 Task: Add items with at least a 30% discount to your shopping cart on Ajio.
Action: Mouse moved to (434, 324)
Screenshot: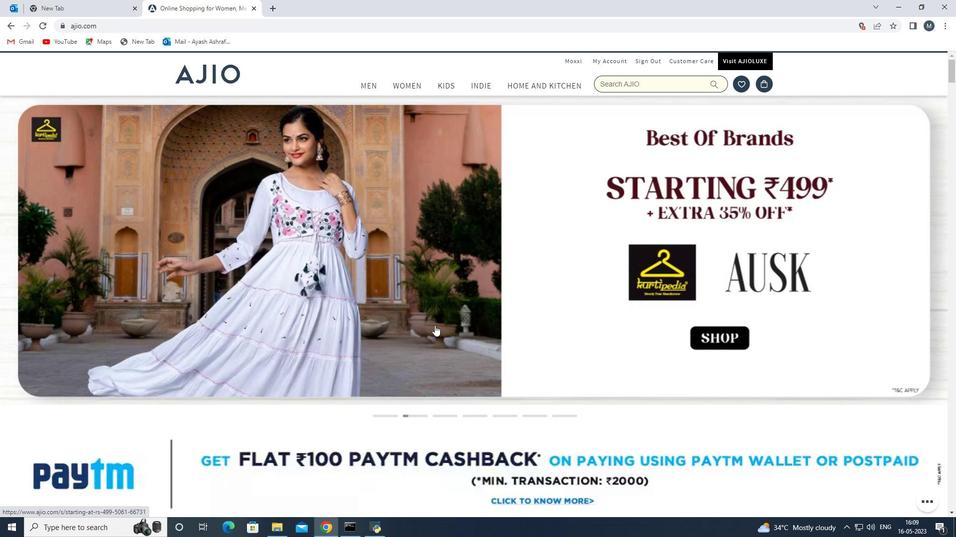 
Action: Mouse scrolled (434, 323) with delta (0, 0)
Screenshot: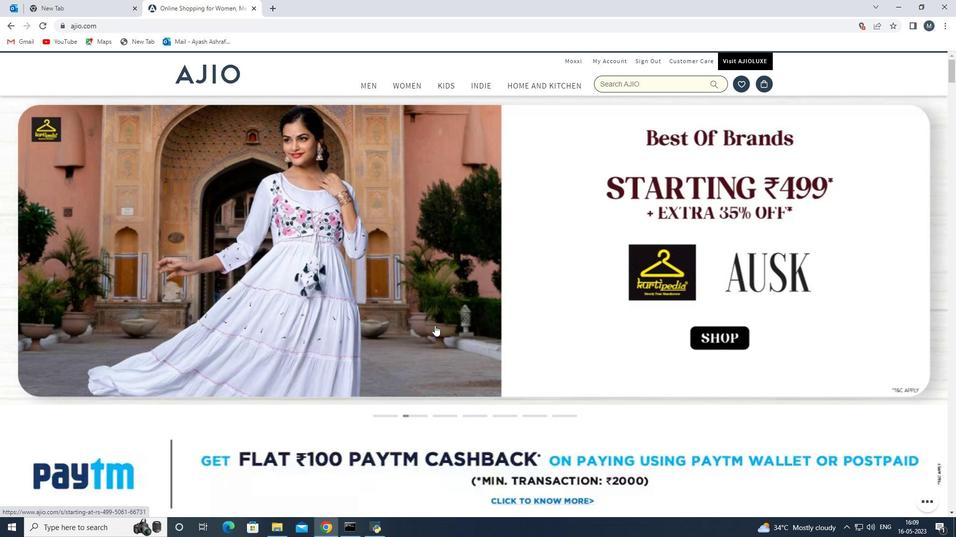 
Action: Mouse scrolled (434, 323) with delta (0, 0)
Screenshot: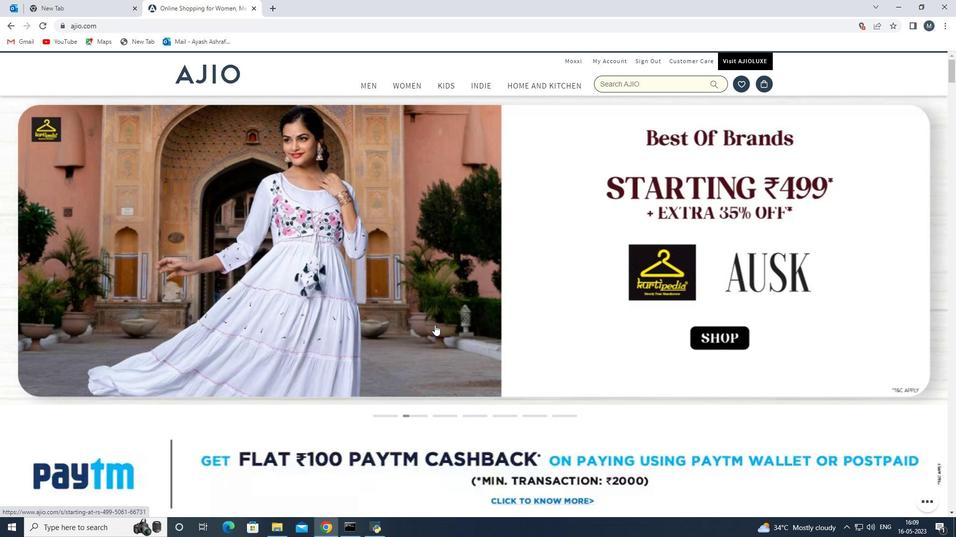 
Action: Mouse moved to (435, 325)
Screenshot: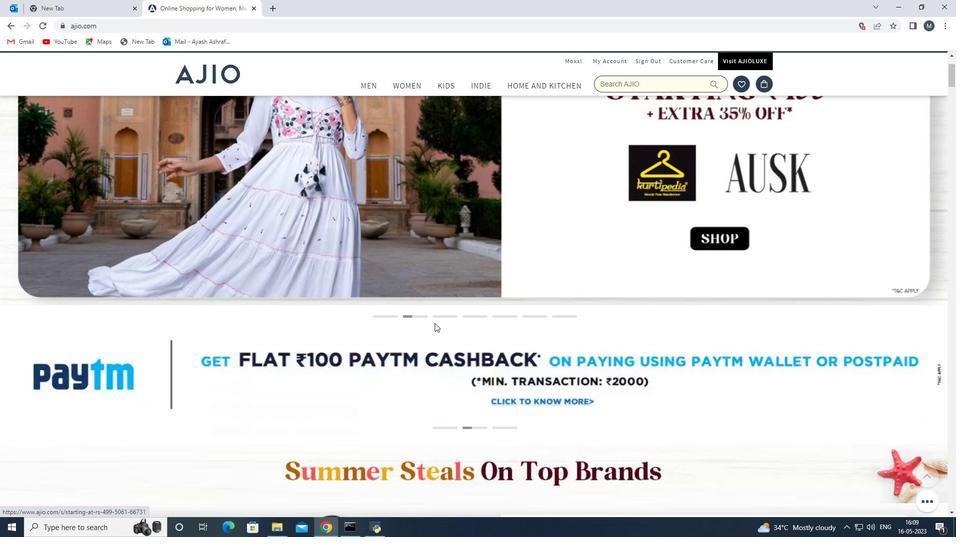 
Action: Mouse scrolled (435, 324) with delta (0, 0)
Screenshot: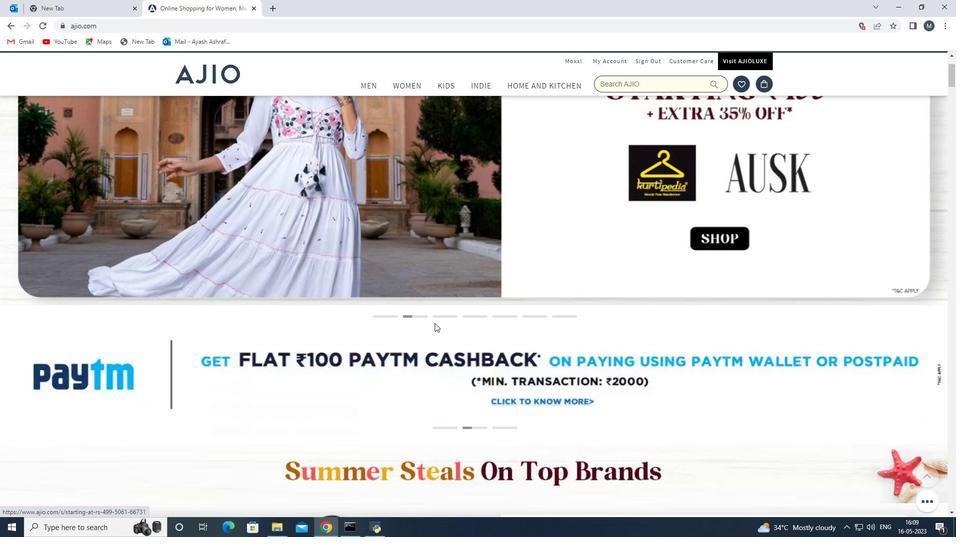 
Action: Mouse moved to (435, 327)
Screenshot: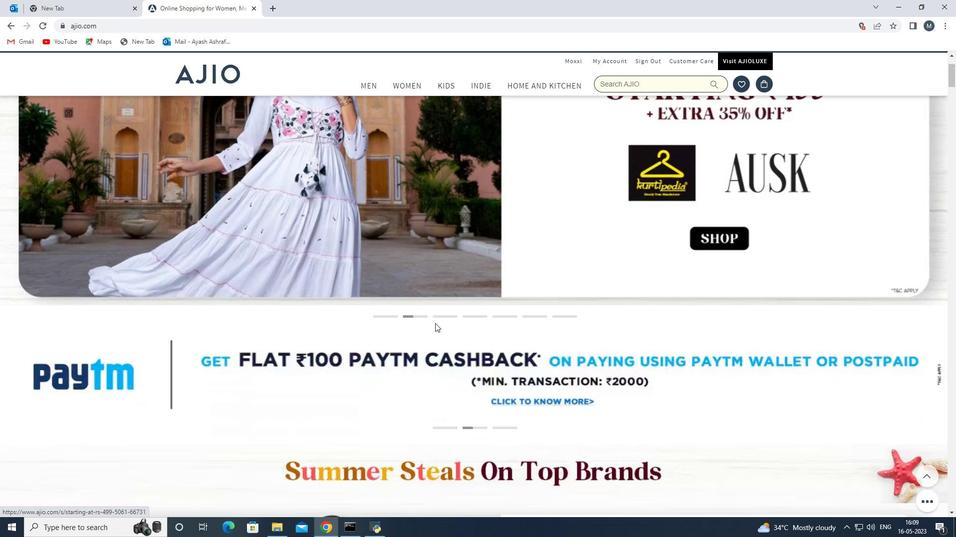 
Action: Mouse scrolled (435, 326) with delta (0, 0)
Screenshot: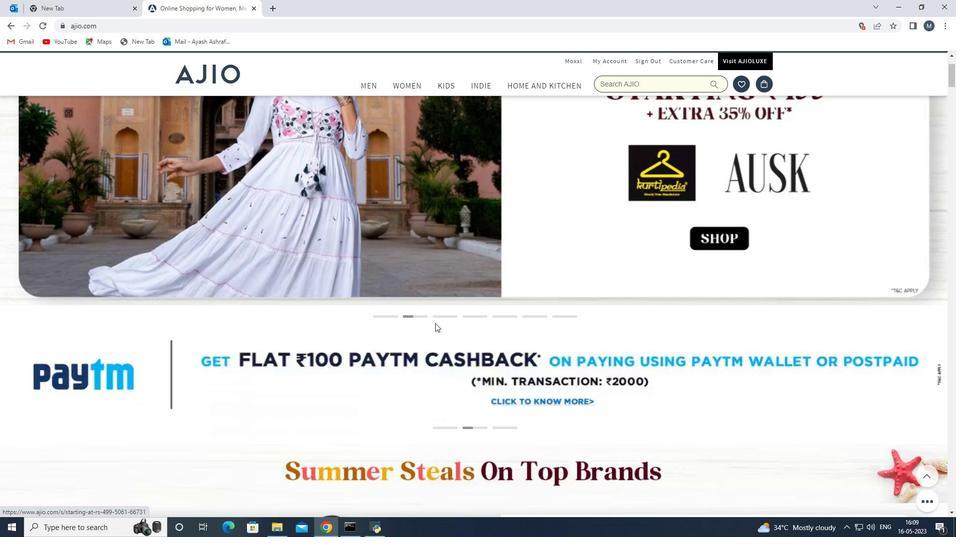 
Action: Mouse moved to (435, 327)
Screenshot: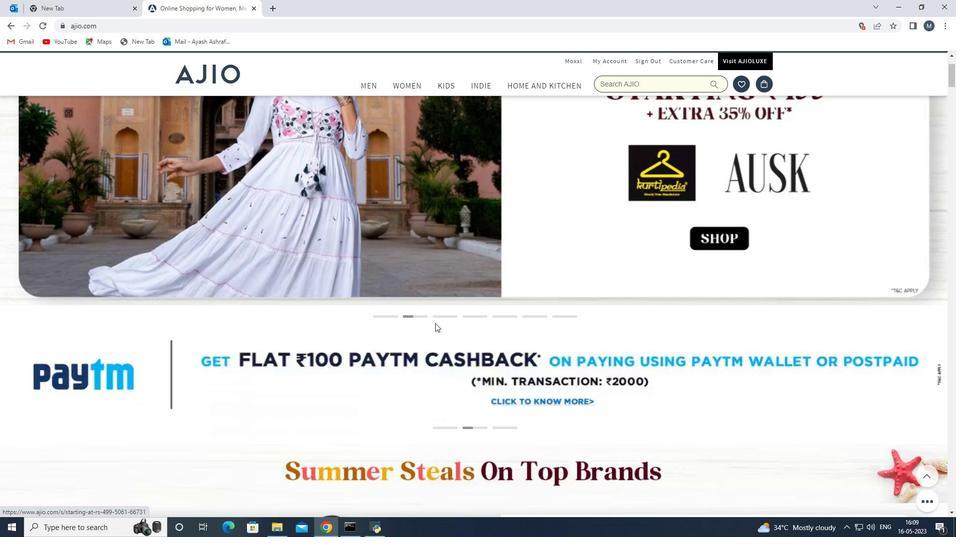 
Action: Mouse scrolled (435, 326) with delta (0, 0)
Screenshot: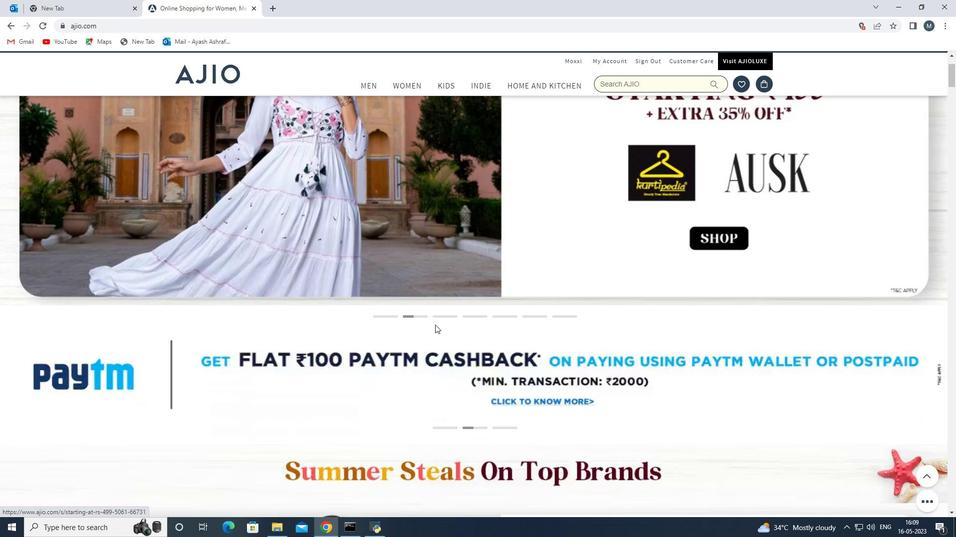 
Action: Mouse moved to (433, 328)
Screenshot: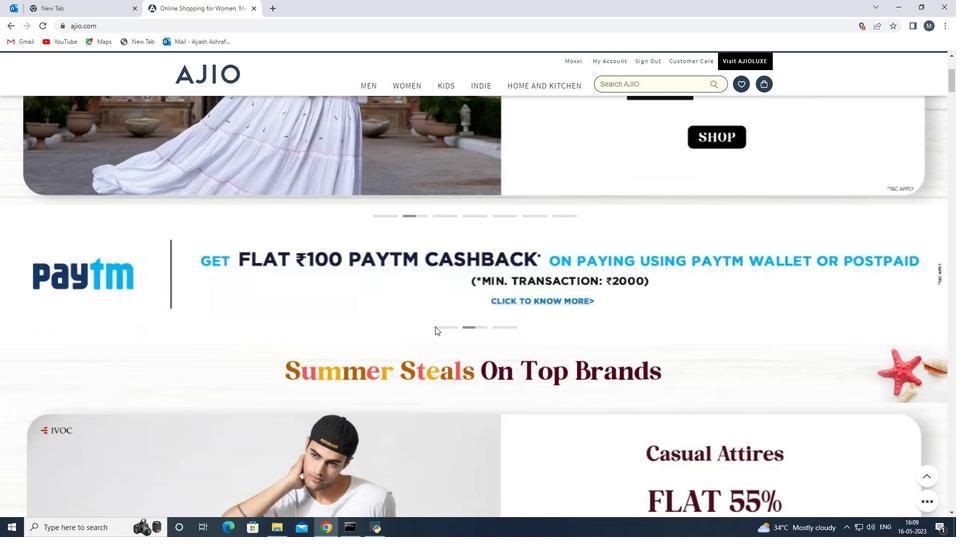 
Action: Mouse scrolled (433, 328) with delta (0, 0)
Screenshot: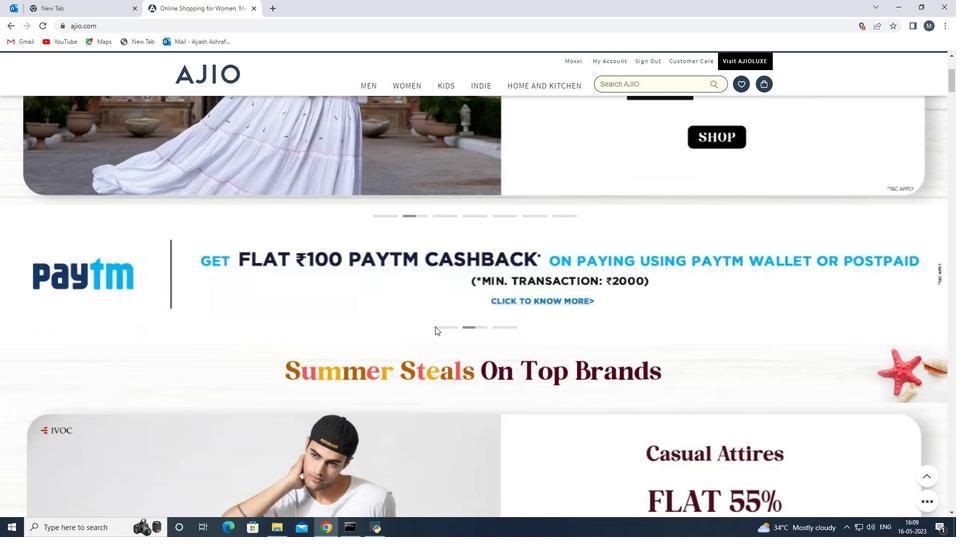 
Action: Mouse scrolled (433, 328) with delta (0, 0)
Screenshot: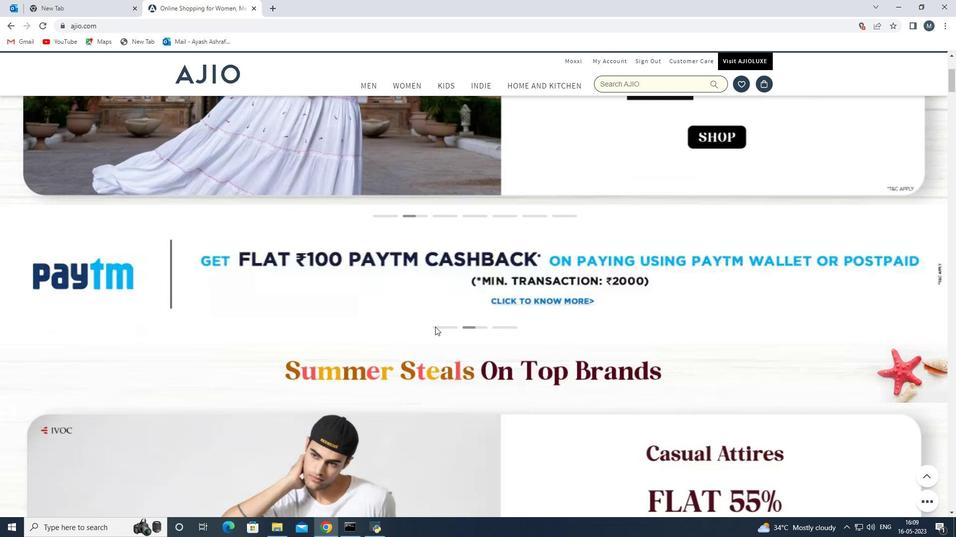 
Action: Mouse moved to (433, 328)
Screenshot: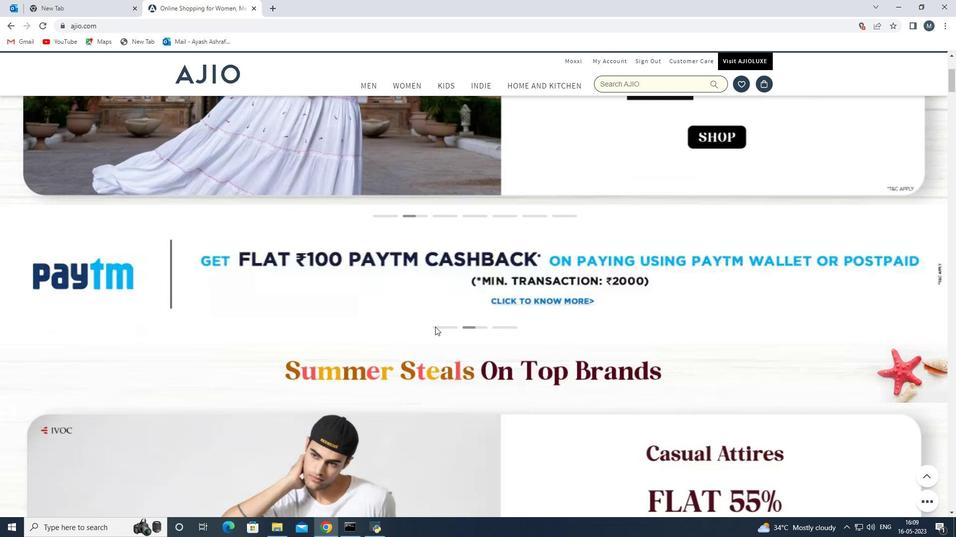 
Action: Mouse scrolled (433, 328) with delta (0, 0)
Screenshot: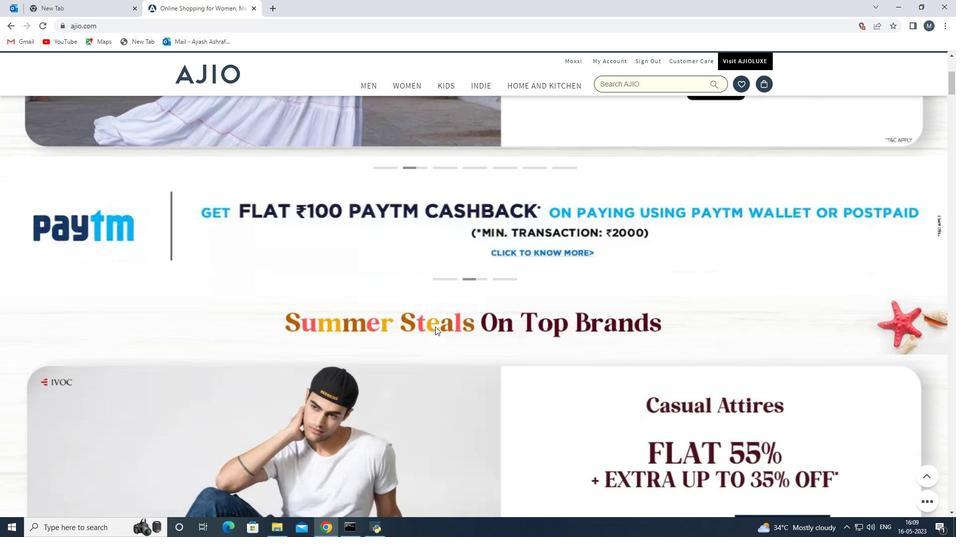 
Action: Mouse scrolled (433, 328) with delta (0, 0)
Screenshot: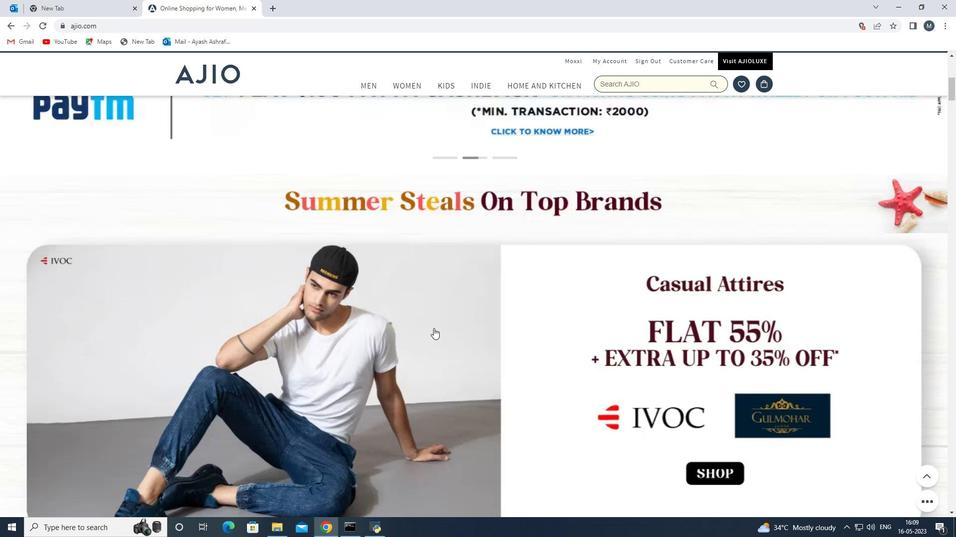 
Action: Mouse scrolled (433, 328) with delta (0, 0)
Screenshot: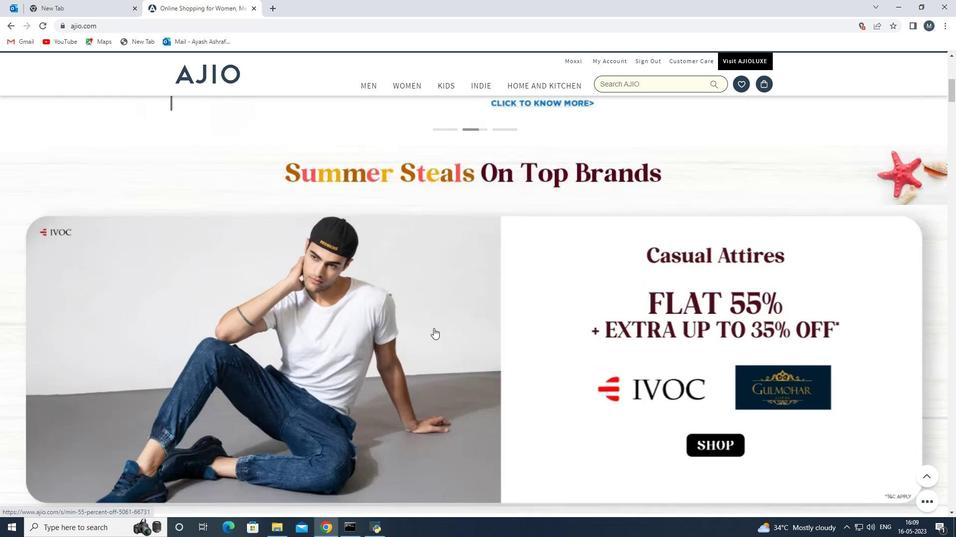 
Action: Mouse scrolled (433, 328) with delta (0, 0)
Screenshot: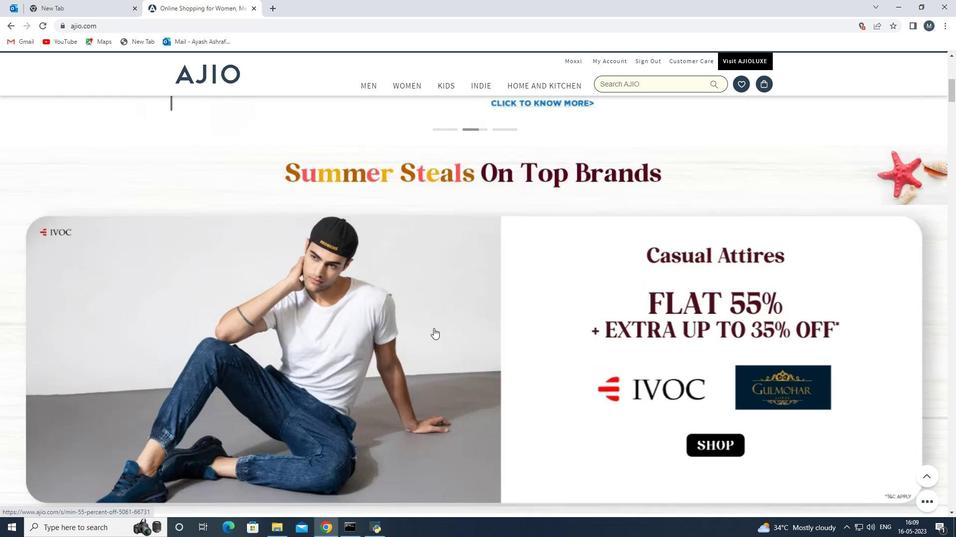 
Action: Mouse scrolled (433, 328) with delta (0, 0)
Screenshot: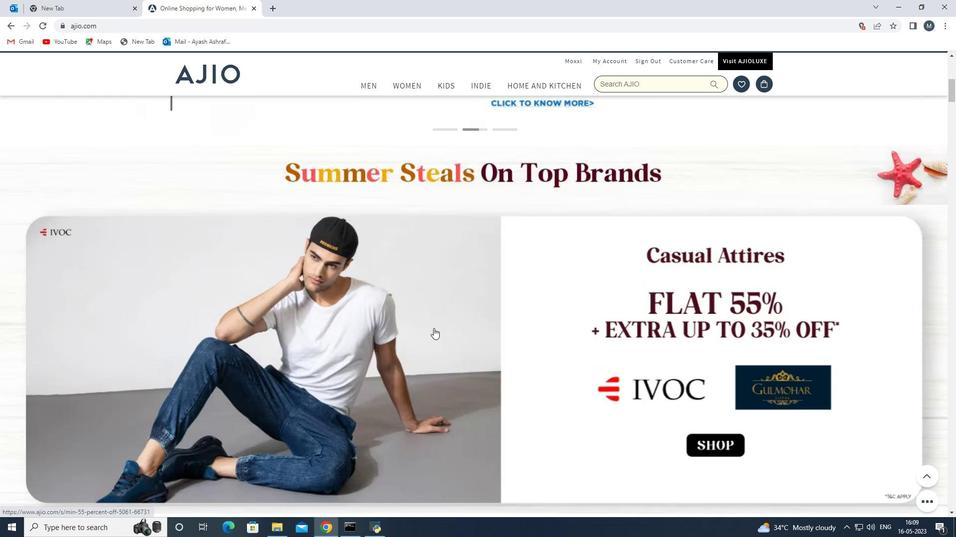 
Action: Mouse scrolled (433, 328) with delta (0, 0)
Screenshot: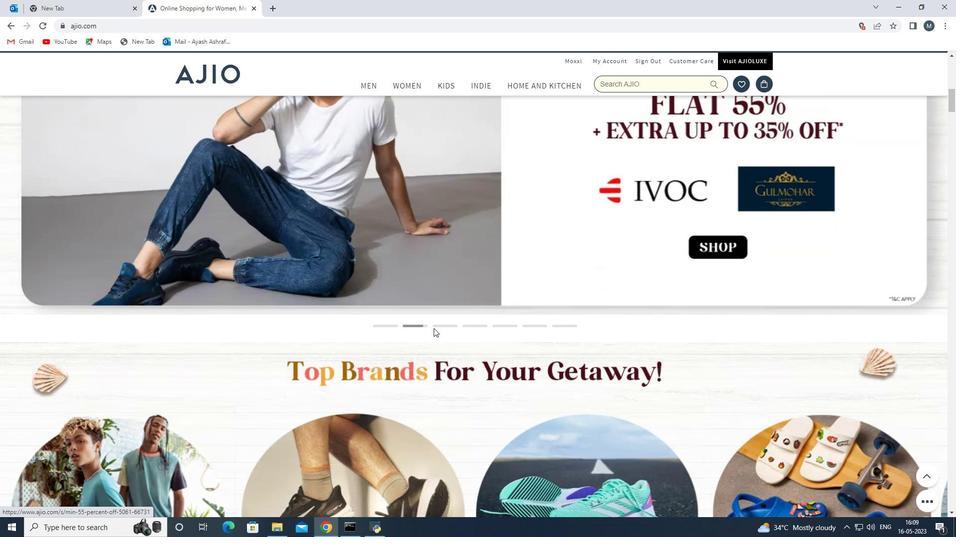 
Action: Mouse moved to (432, 330)
Screenshot: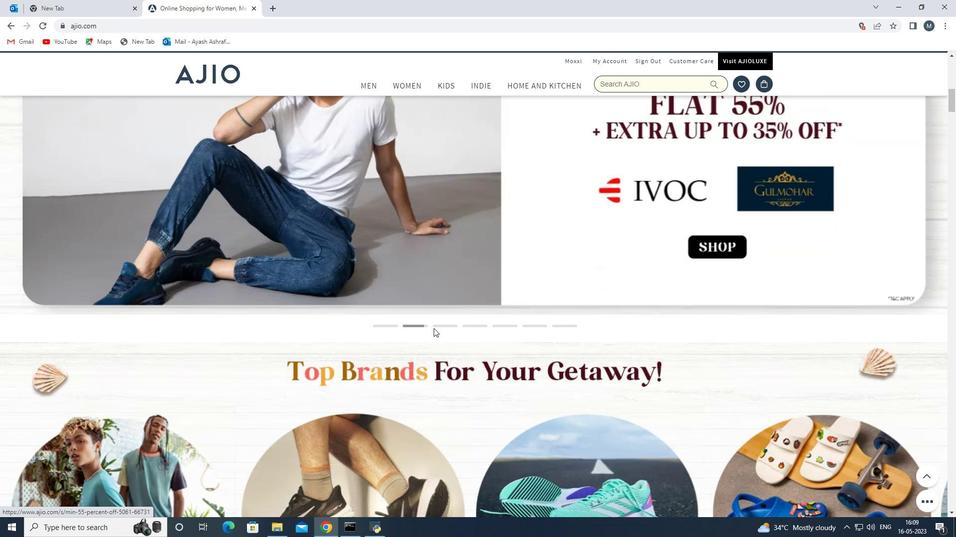 
Action: Mouse scrolled (433, 329) with delta (0, 0)
Screenshot: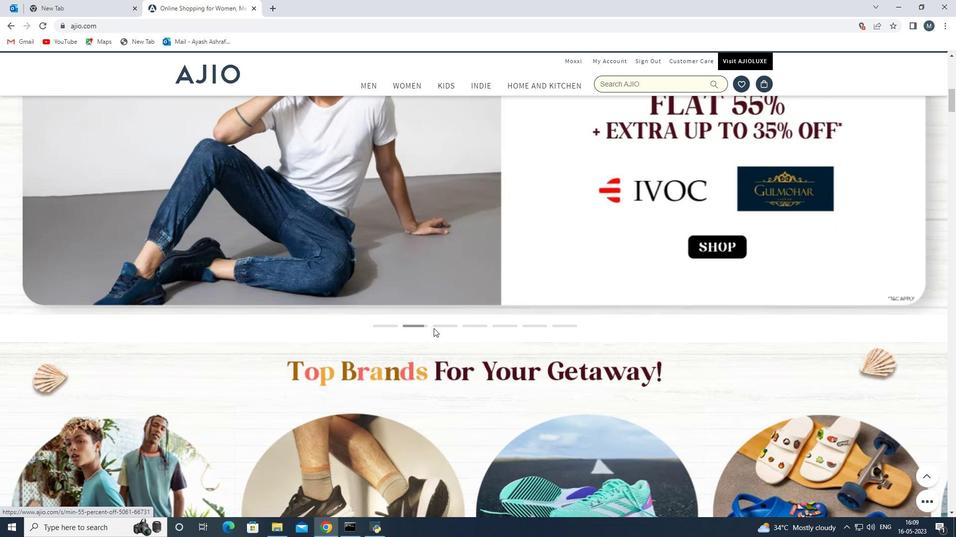 
Action: Mouse moved to (432, 330)
Screenshot: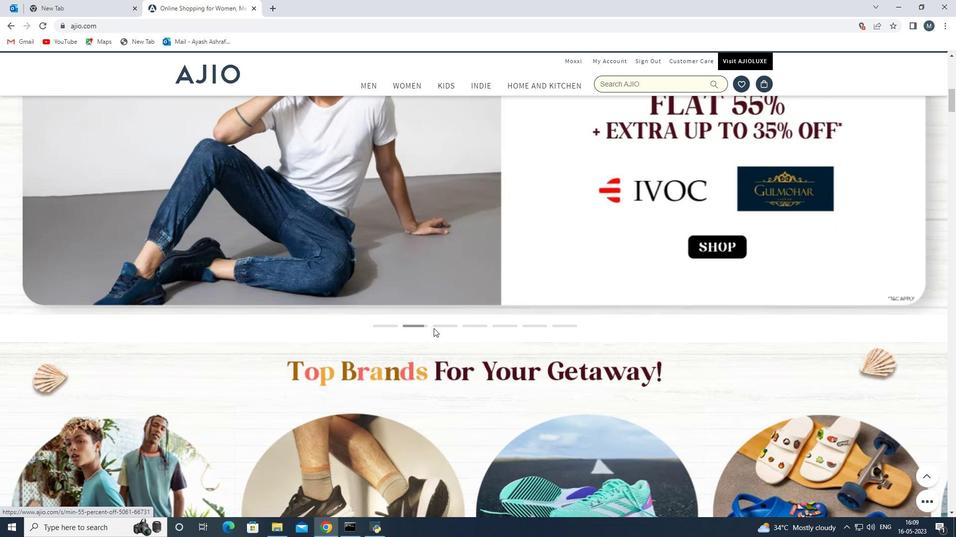 
Action: Mouse scrolled (432, 329) with delta (0, 0)
Screenshot: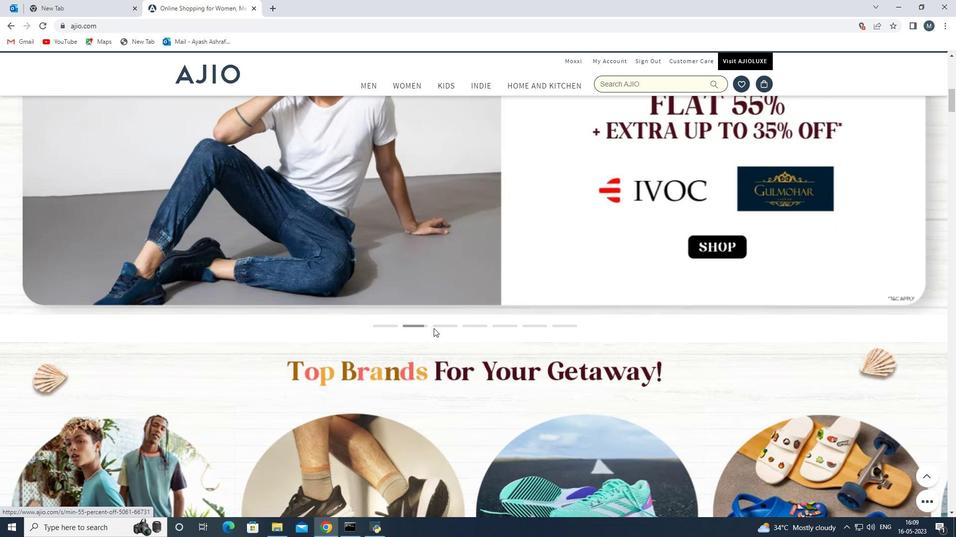 
Action: Mouse scrolled (432, 329) with delta (0, 0)
Screenshot: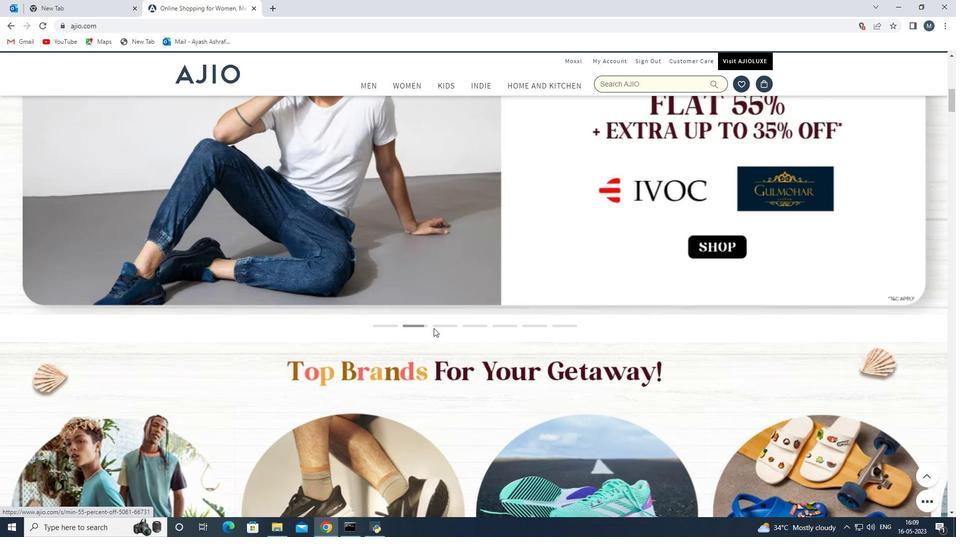 
Action: Mouse moved to (432, 331)
Screenshot: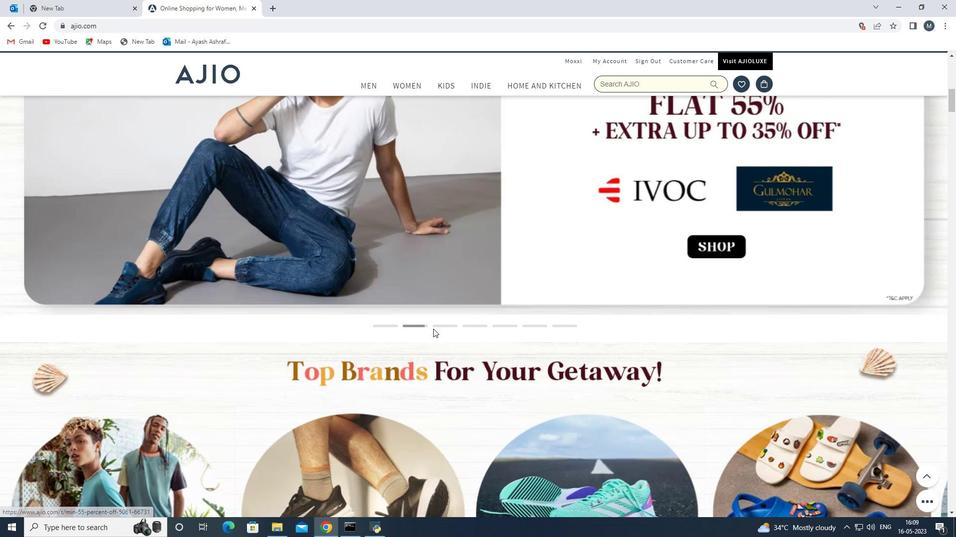 
Action: Mouse scrolled (432, 330) with delta (0, 0)
Screenshot: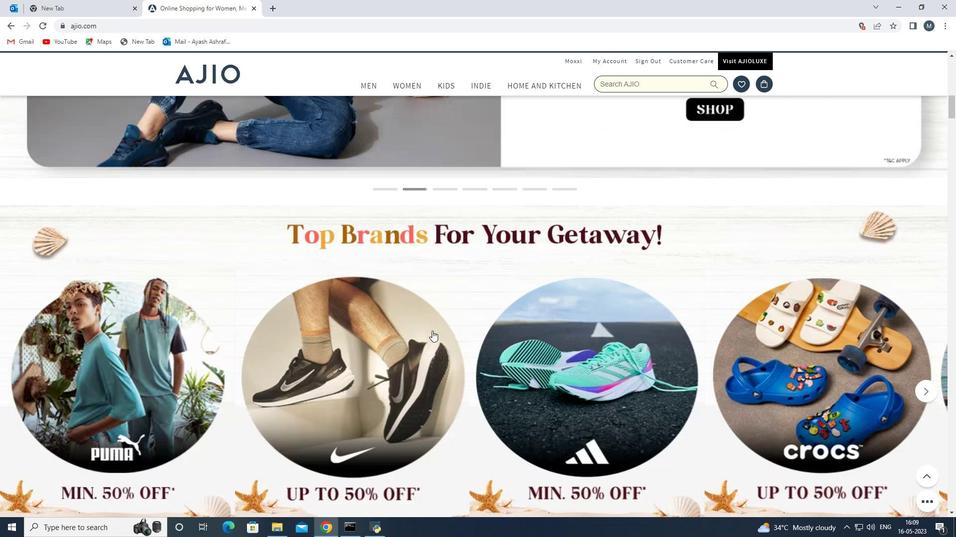 
Action: Mouse scrolled (432, 330) with delta (0, 0)
Screenshot: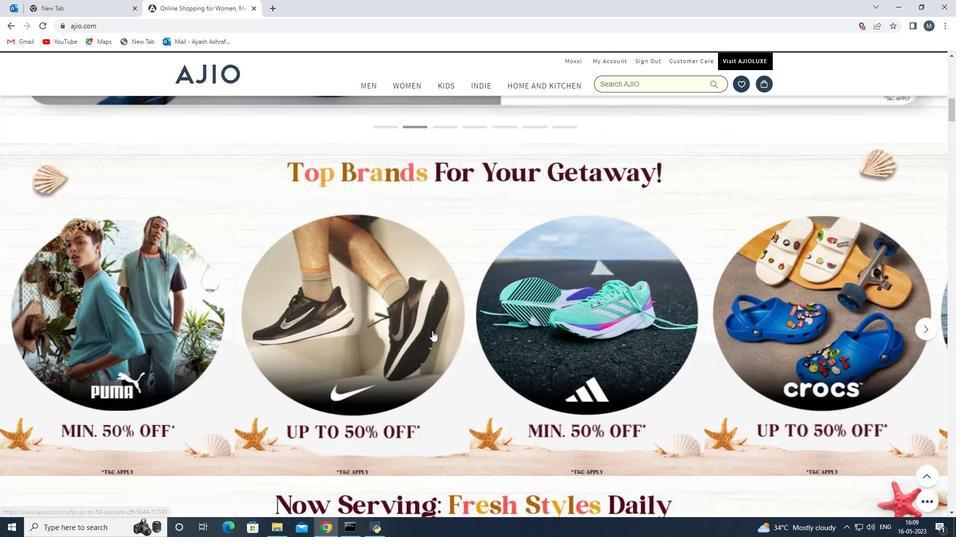 
Action: Mouse moved to (431, 332)
Screenshot: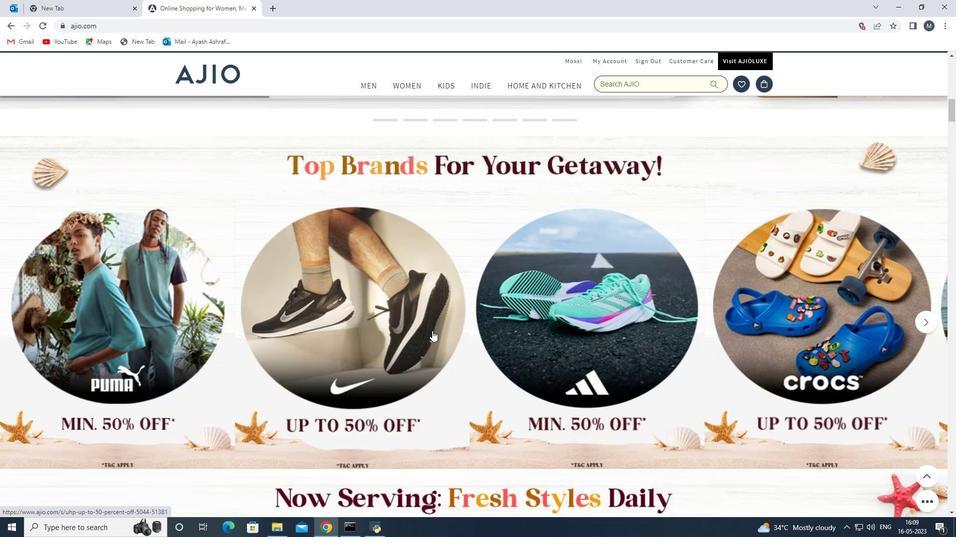 
Action: Mouse scrolled (431, 331) with delta (0, 0)
Screenshot: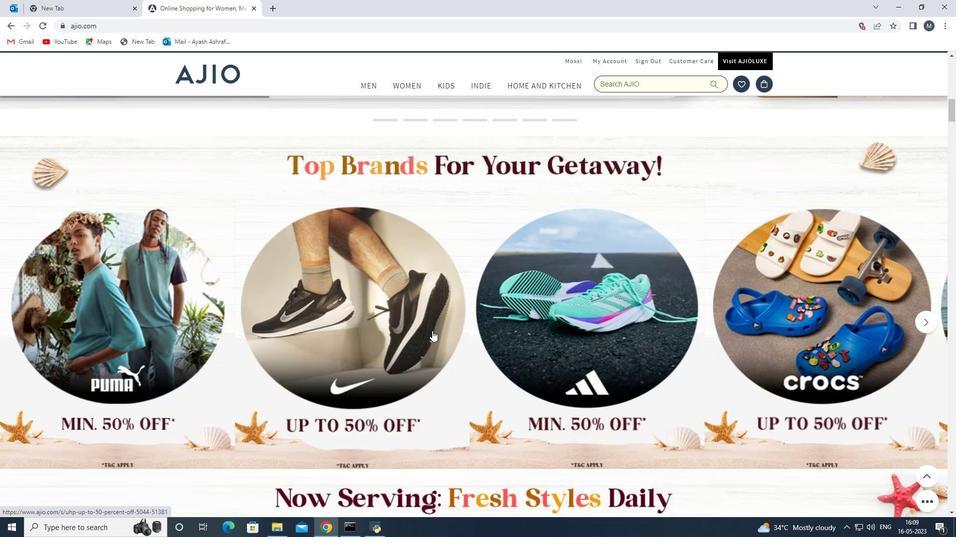 
Action: Mouse moved to (431, 333)
Screenshot: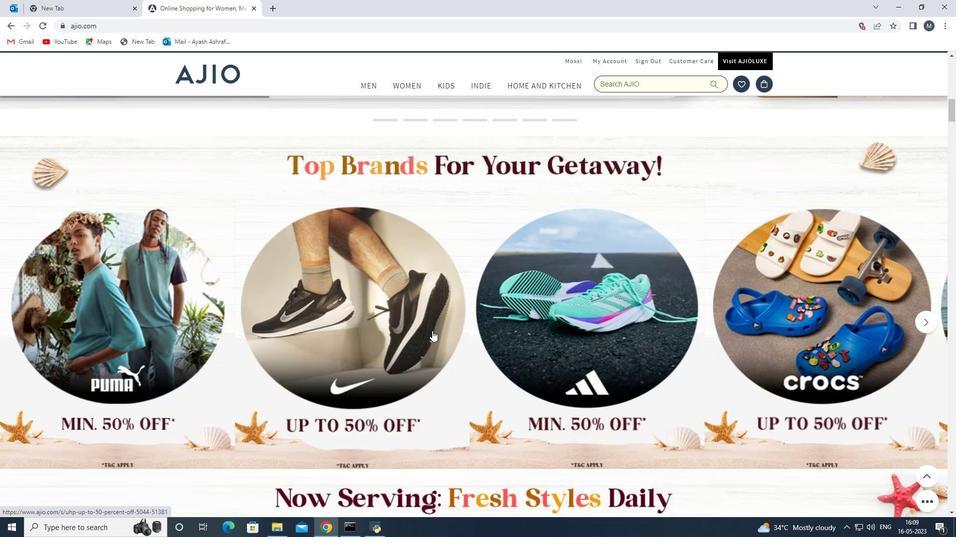 
Action: Mouse scrolled (431, 332) with delta (0, 0)
Screenshot: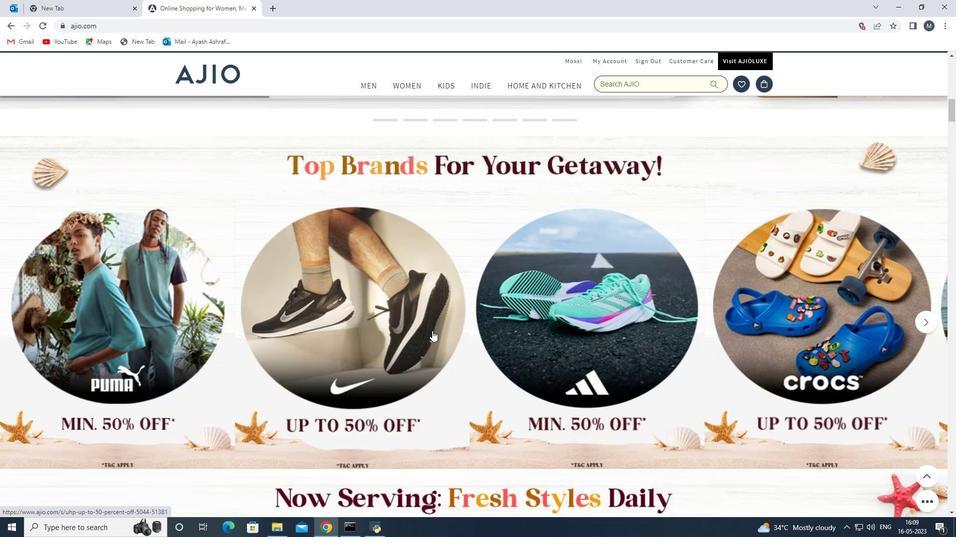 
Action: Mouse scrolled (431, 332) with delta (0, 0)
Screenshot: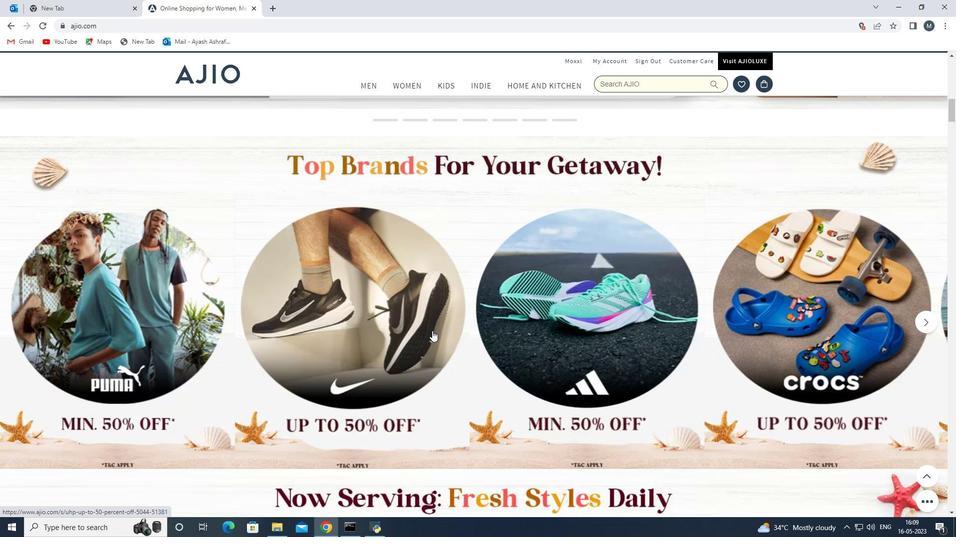 
Action: Mouse scrolled (431, 332) with delta (0, 0)
Screenshot: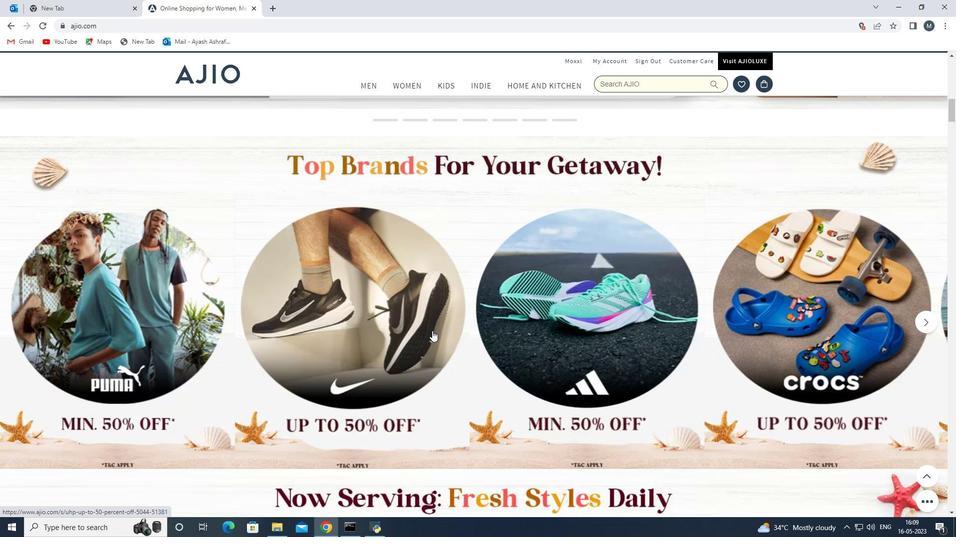 
Action: Mouse scrolled (431, 332) with delta (0, 0)
Screenshot: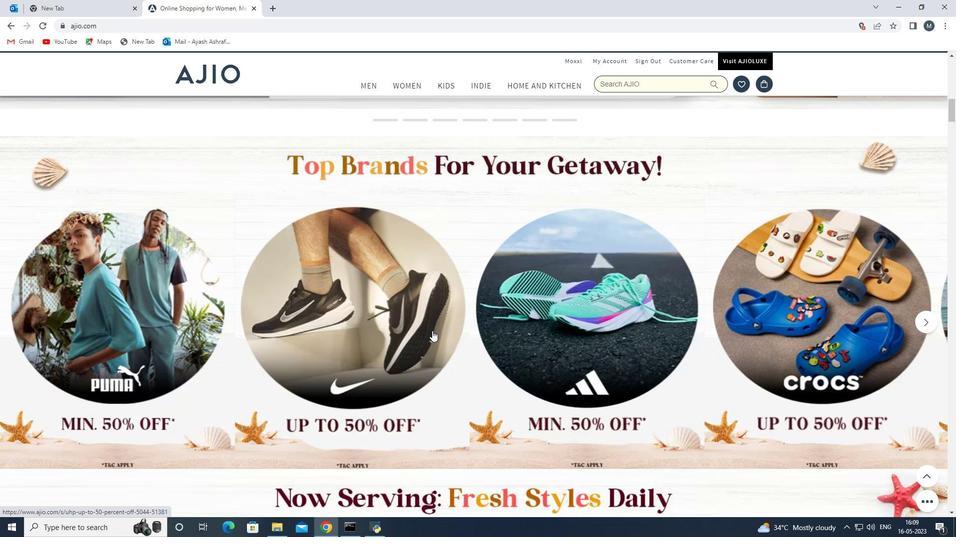 
Action: Mouse moved to (431, 333)
Screenshot: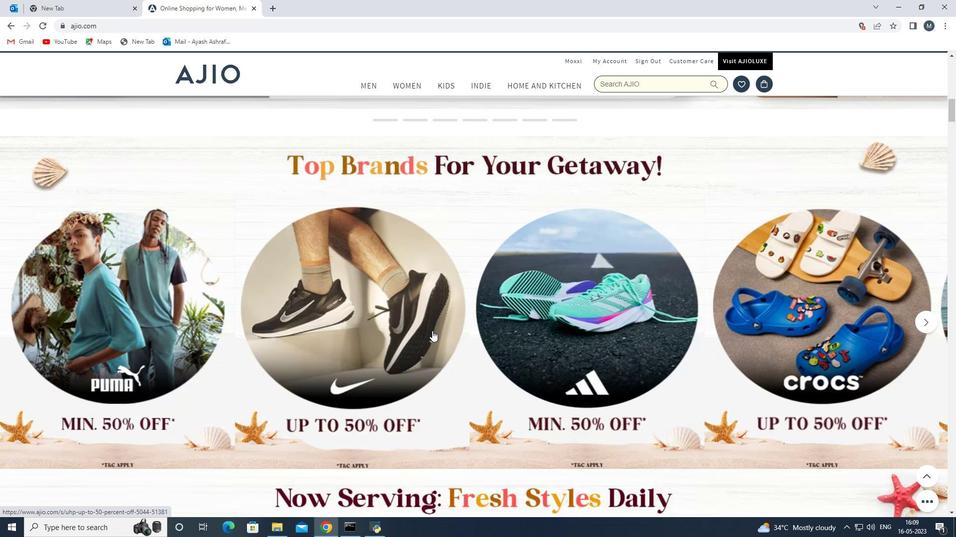 
Action: Mouse scrolled (431, 332) with delta (0, 0)
Screenshot: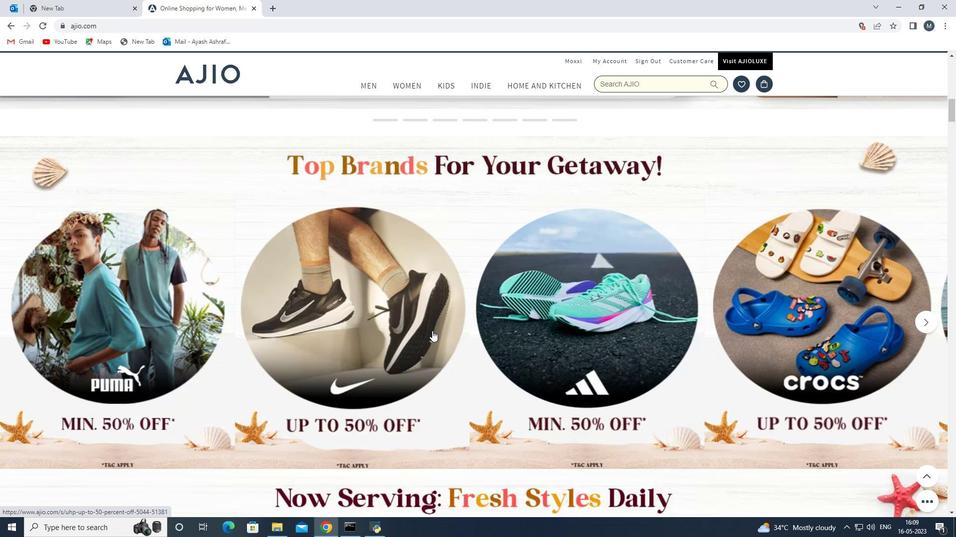 
Action: Mouse moved to (431, 334)
Screenshot: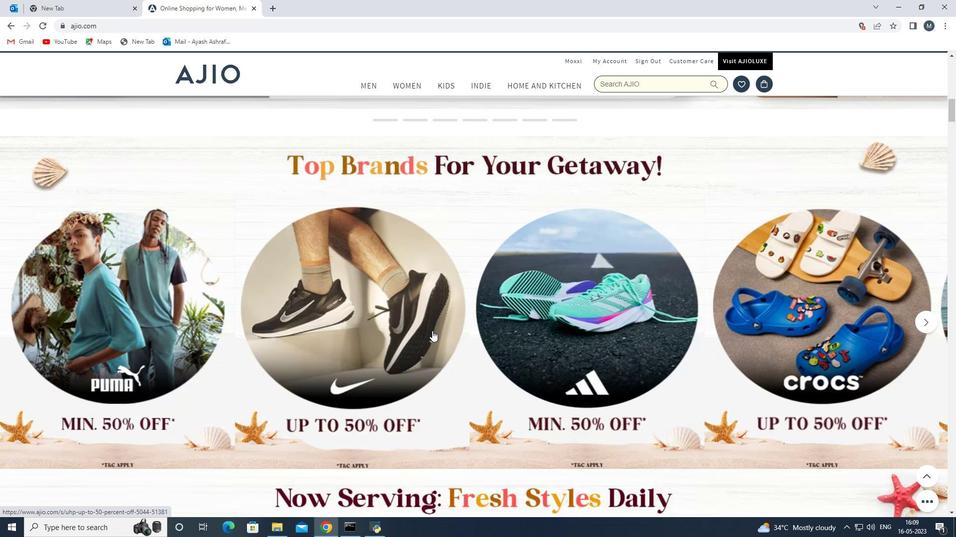 
Action: Mouse scrolled (431, 333) with delta (0, 0)
Screenshot: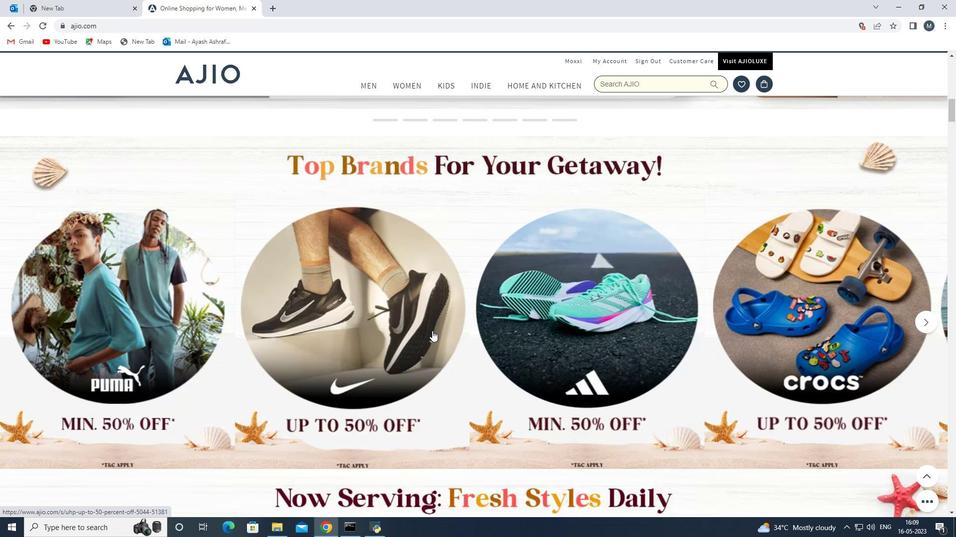 
Action: Mouse moved to (427, 336)
Screenshot: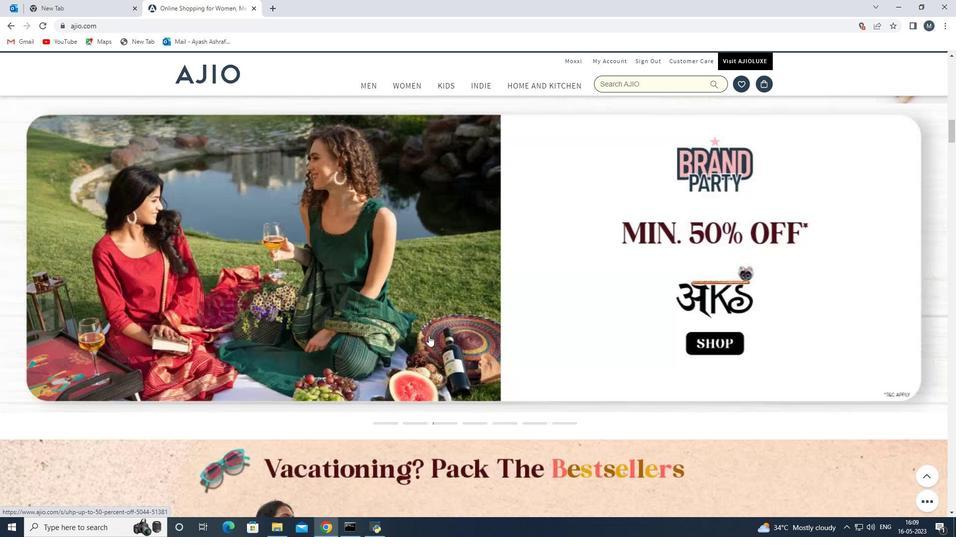 
Action: Mouse scrolled (427, 335) with delta (0, 0)
Screenshot: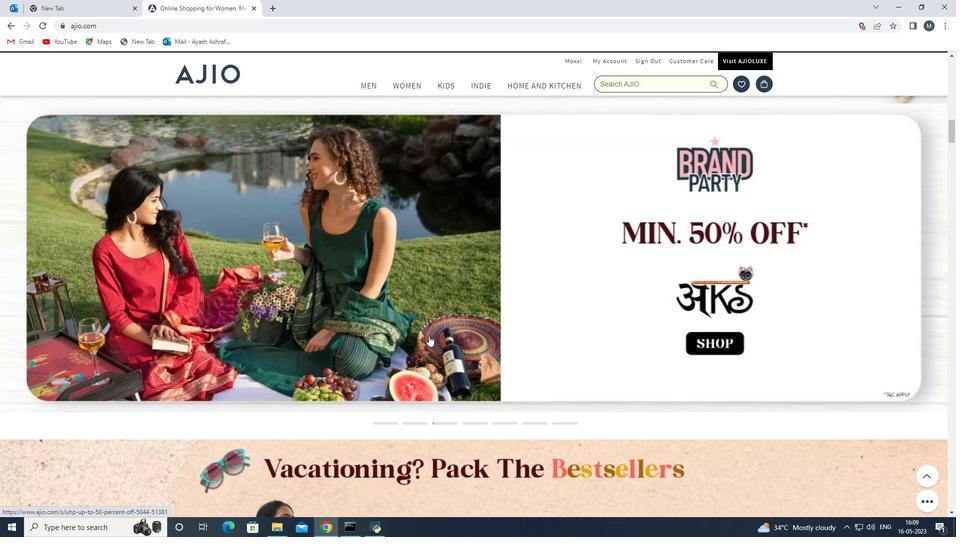 
Action: Mouse scrolled (427, 335) with delta (0, 0)
Screenshot: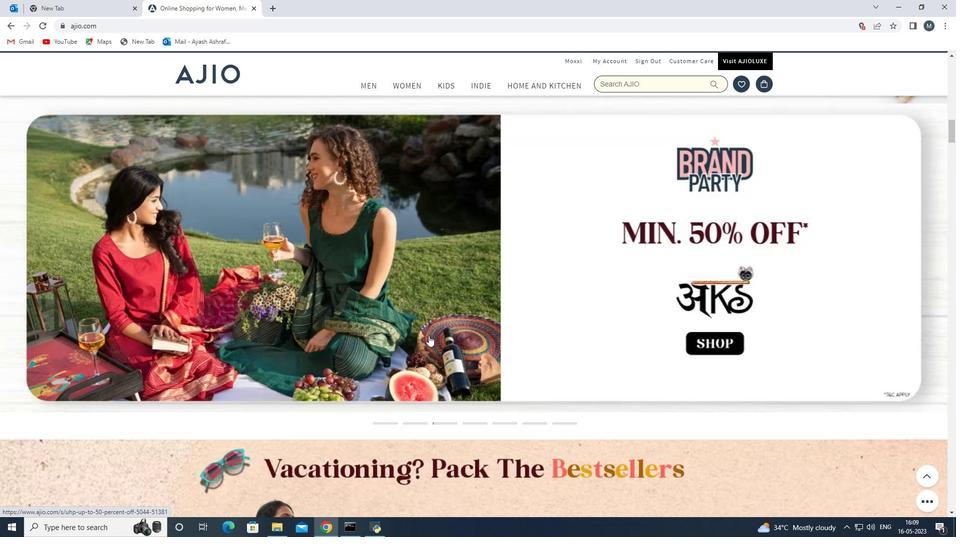 
Action: Mouse moved to (427, 336)
Screenshot: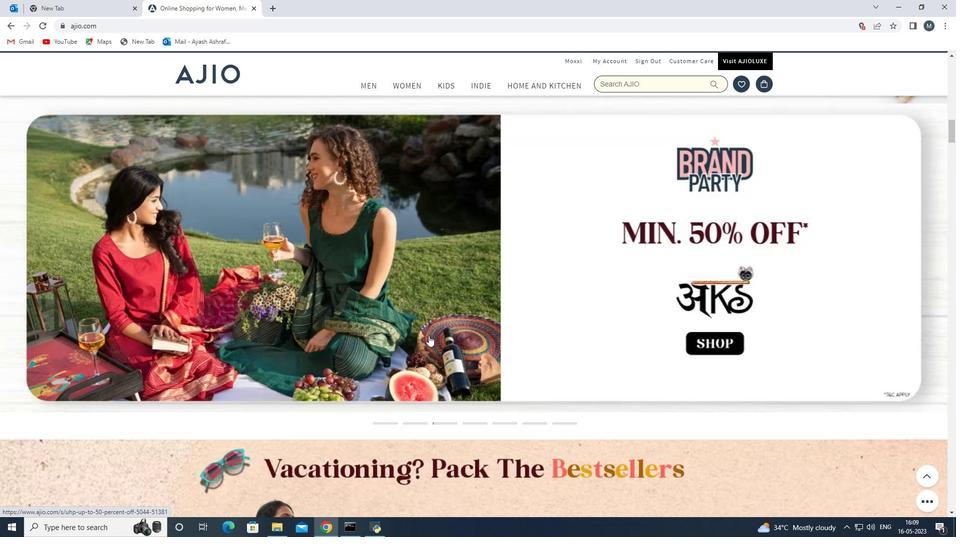 
Action: Mouse scrolled (427, 336) with delta (0, 0)
Screenshot: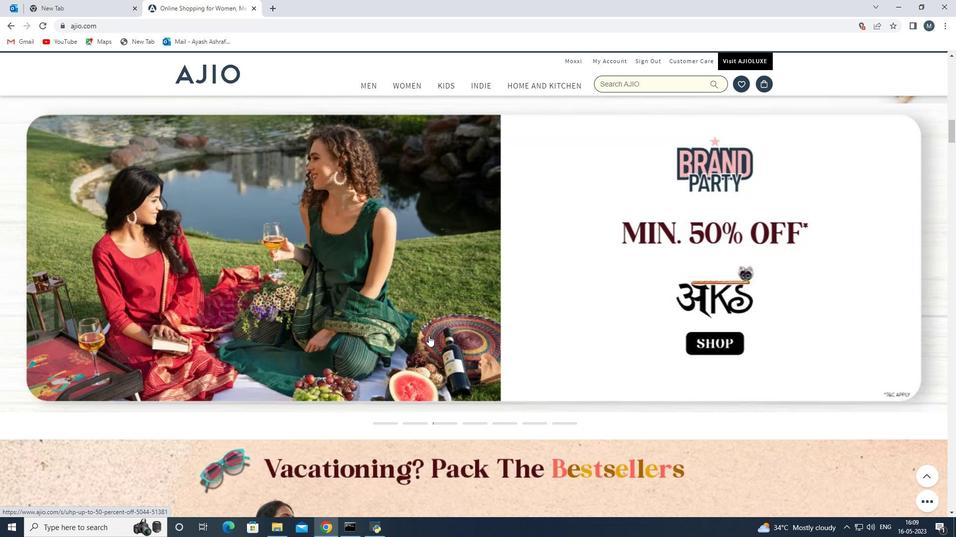 
Action: Mouse moved to (425, 338)
Screenshot: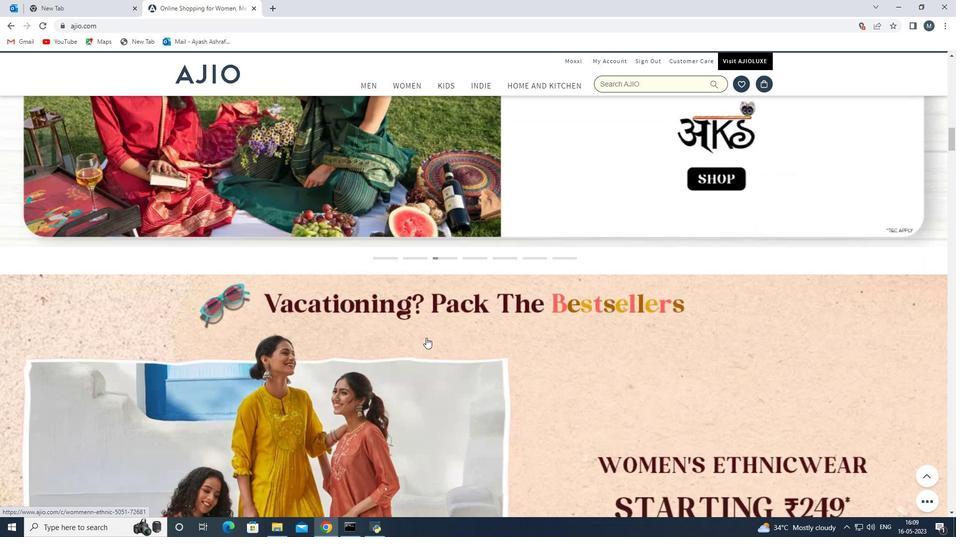 
Action: Mouse scrolled (425, 337) with delta (0, 0)
Screenshot: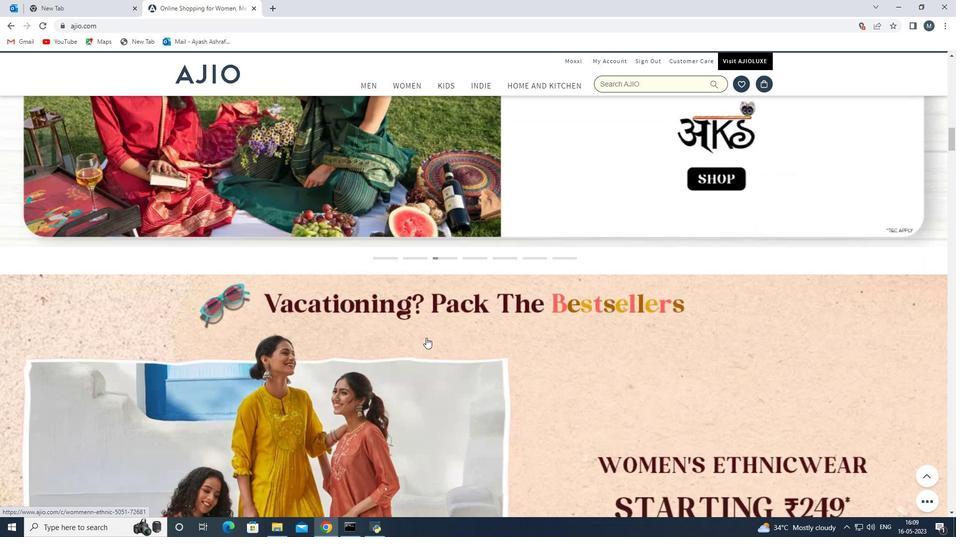 
Action: Mouse scrolled (425, 337) with delta (0, 0)
Screenshot: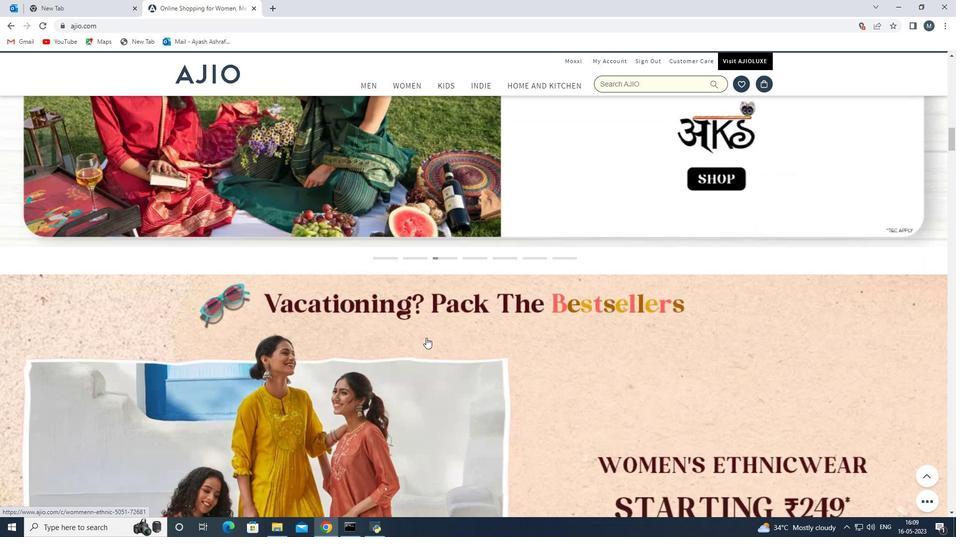 
Action: Mouse scrolled (425, 337) with delta (0, 0)
Screenshot: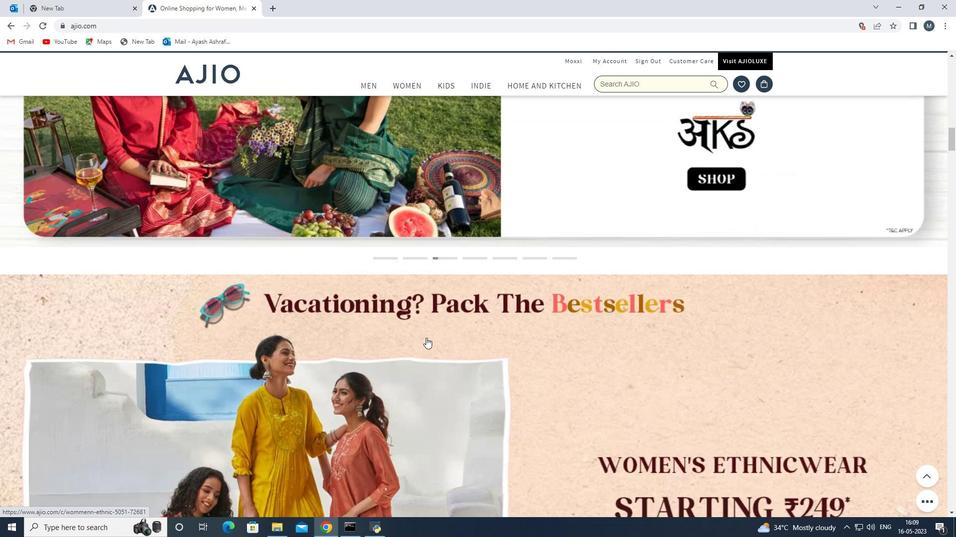 
Action: Mouse scrolled (425, 337) with delta (0, 0)
Screenshot: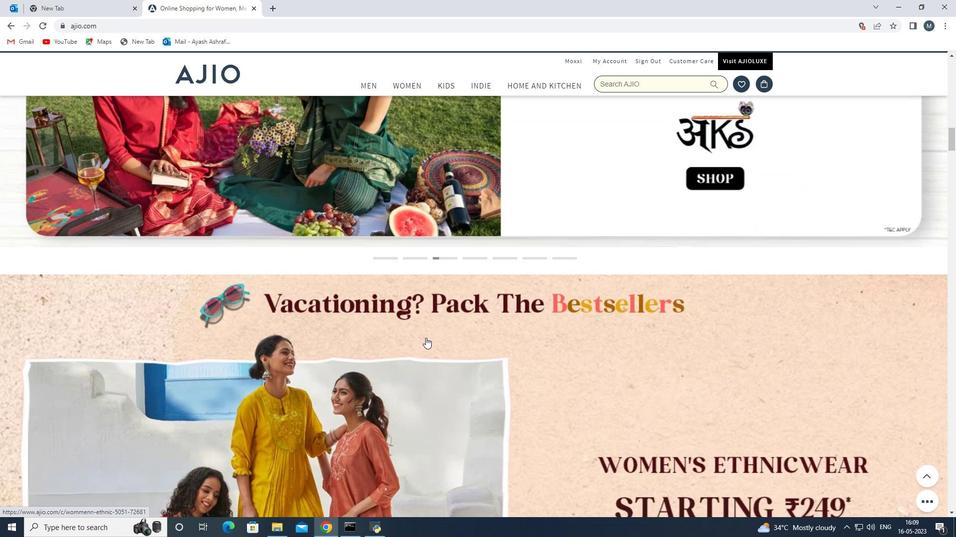 
Action: Mouse moved to (423, 338)
Screenshot: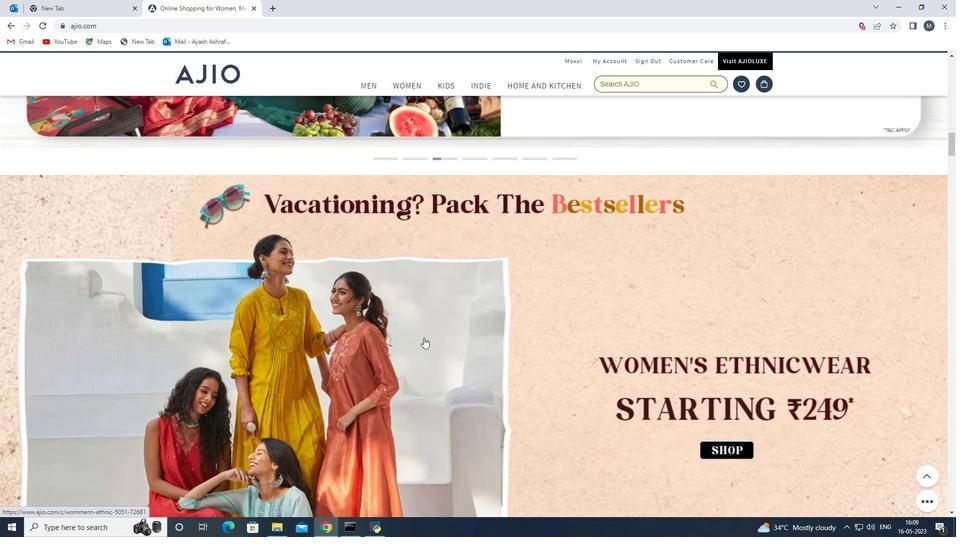 
Action: Mouse scrolled (423, 338) with delta (0, 0)
Screenshot: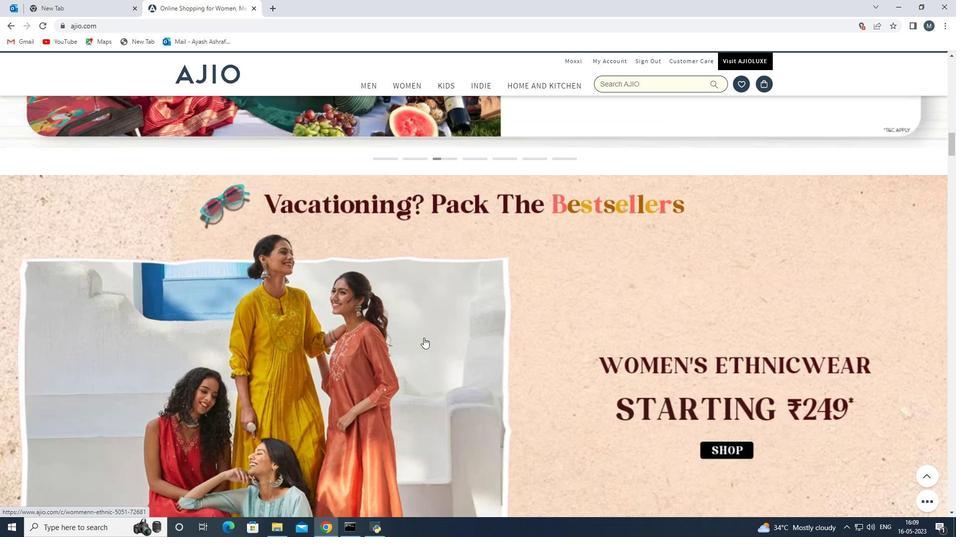 
Action: Mouse moved to (422, 339)
Screenshot: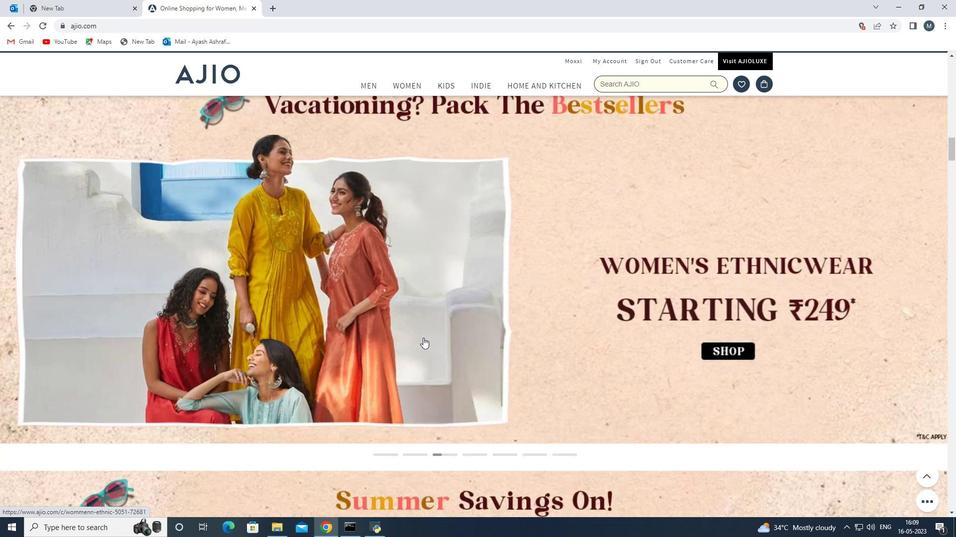 
Action: Mouse scrolled (422, 338) with delta (0, 0)
Screenshot: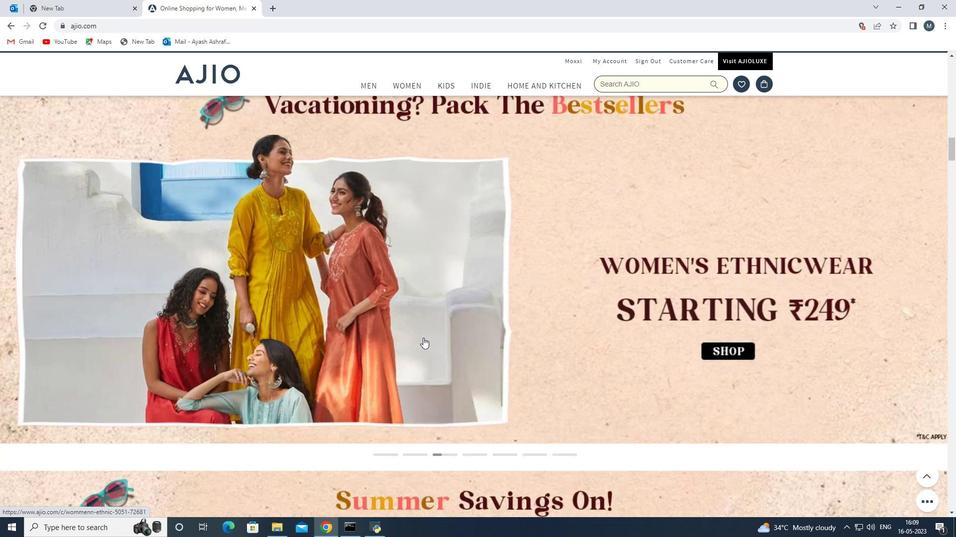 
Action: Mouse scrolled (422, 338) with delta (0, 0)
Screenshot: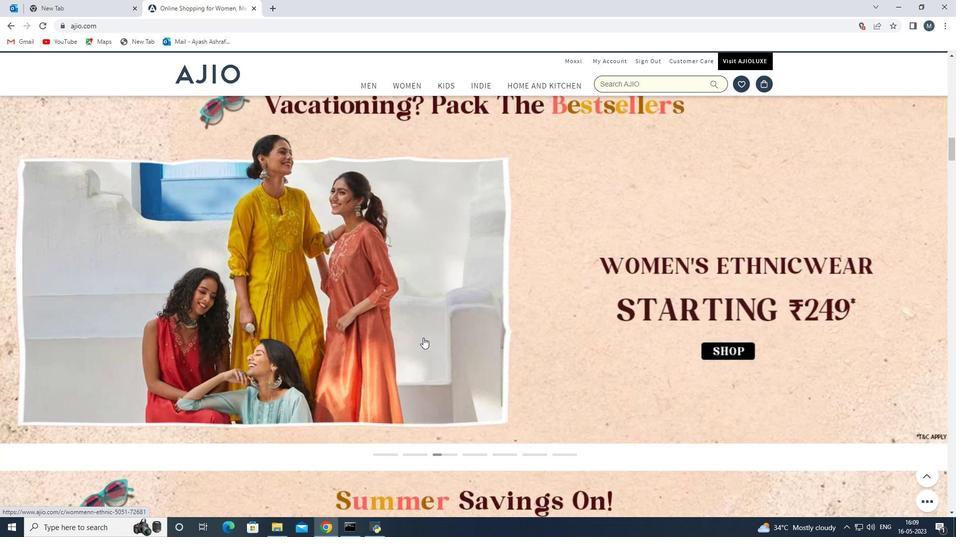 
Action: Mouse moved to (422, 339)
Screenshot: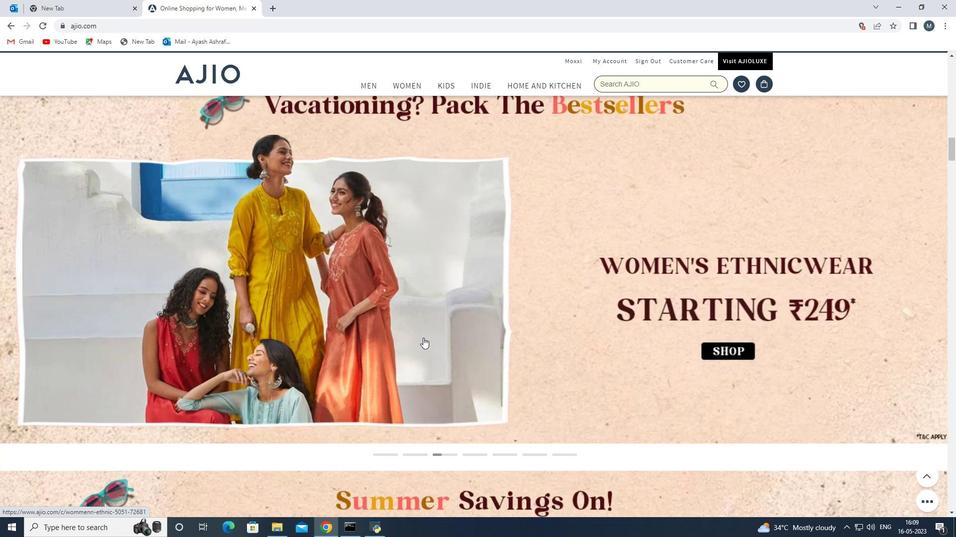 
Action: Mouse scrolled (422, 339) with delta (0, 0)
Screenshot: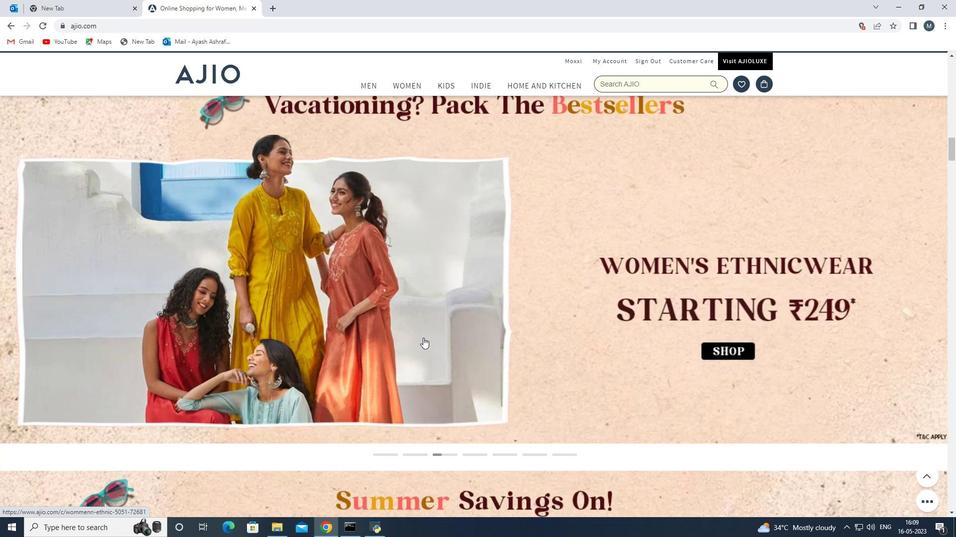 
Action: Mouse moved to (422, 340)
Screenshot: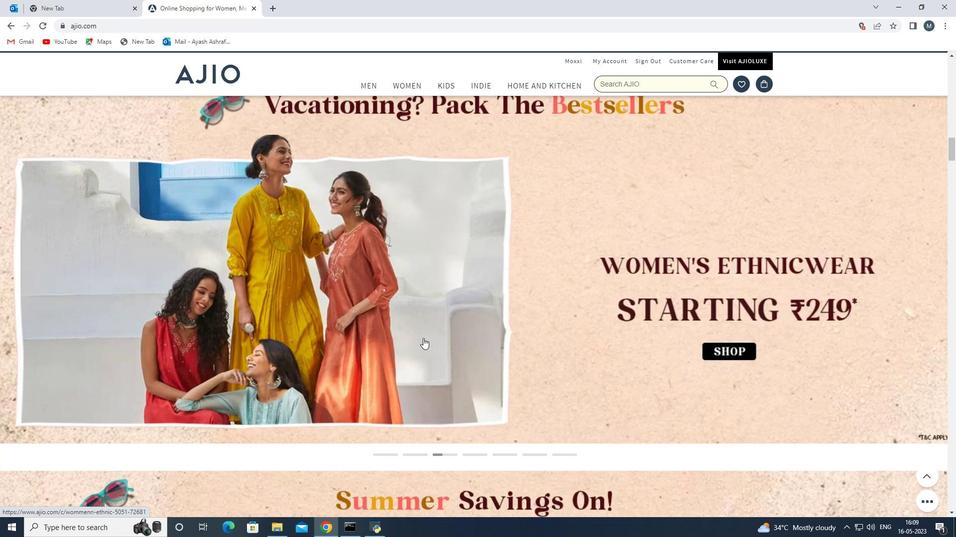 
Action: Mouse scrolled (422, 339) with delta (0, 0)
Screenshot: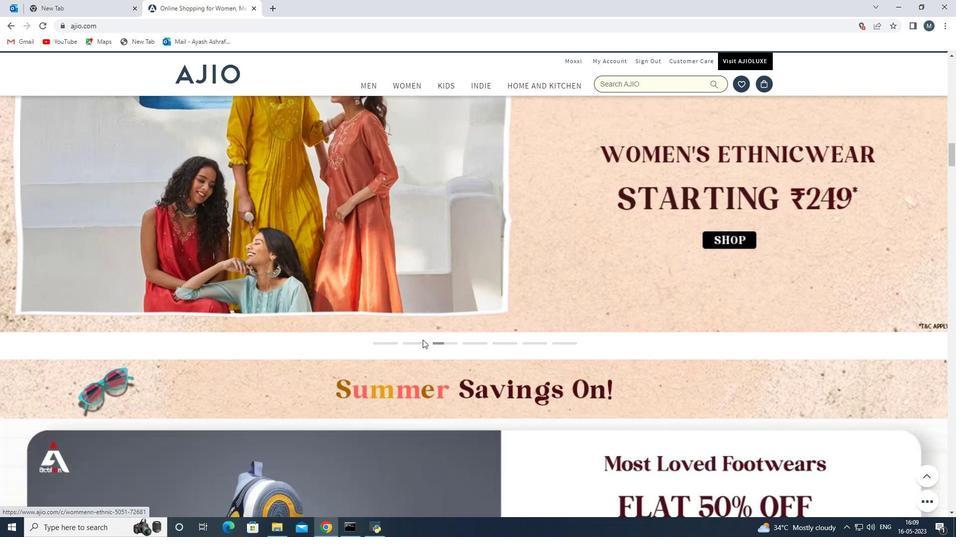 
Action: Mouse scrolled (422, 339) with delta (0, 0)
Screenshot: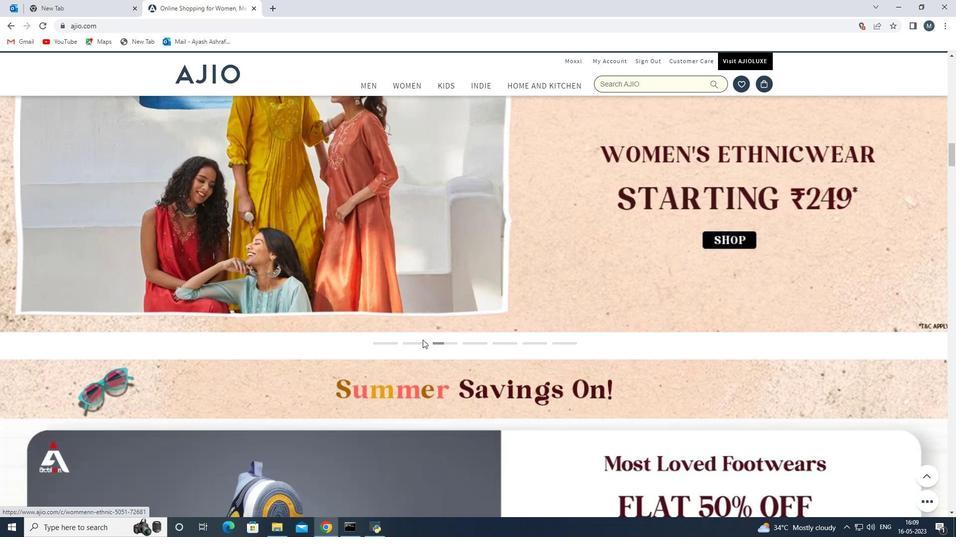 
Action: Mouse scrolled (422, 339) with delta (0, 0)
Screenshot: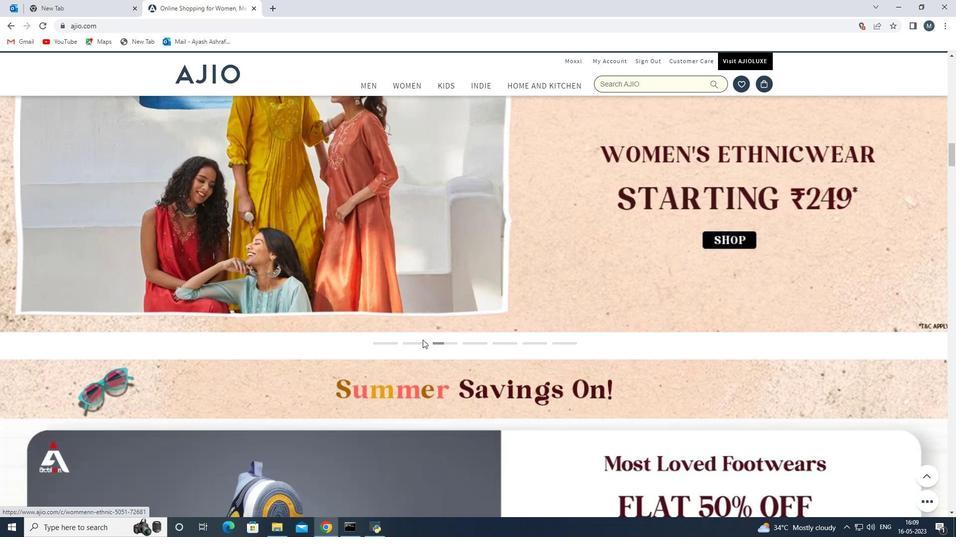 
Action: Mouse scrolled (422, 339) with delta (0, 0)
Screenshot: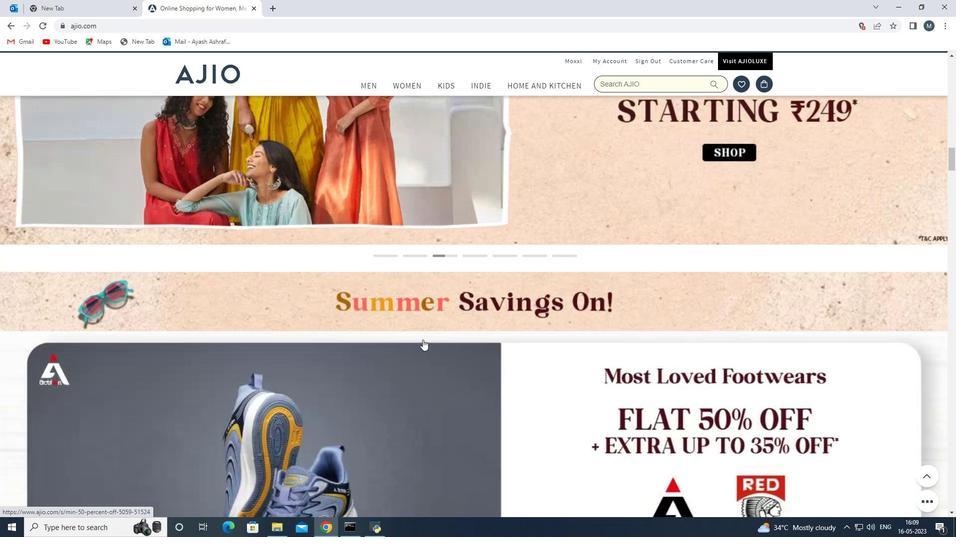 
Action: Mouse moved to (287, 306)
Screenshot: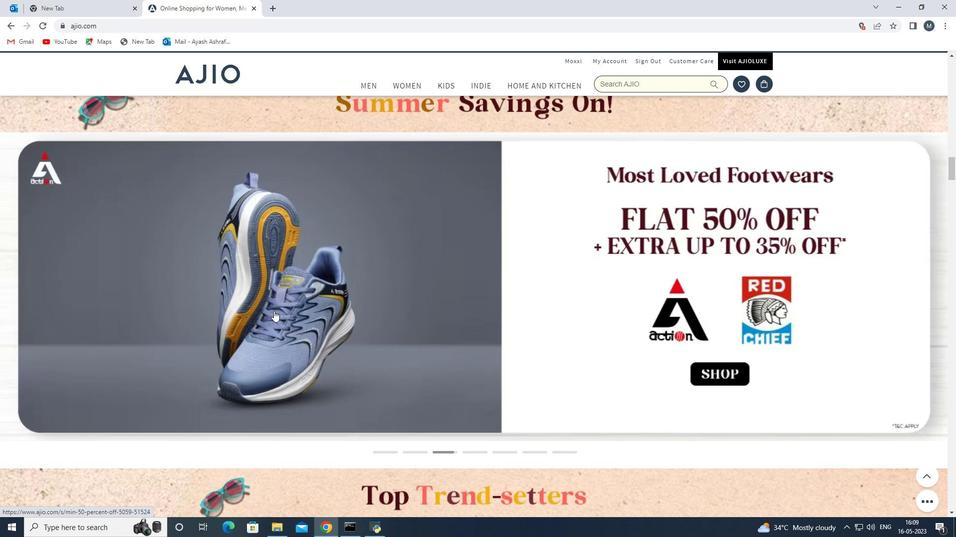 
Action: Mouse scrolled (287, 306) with delta (0, 0)
Screenshot: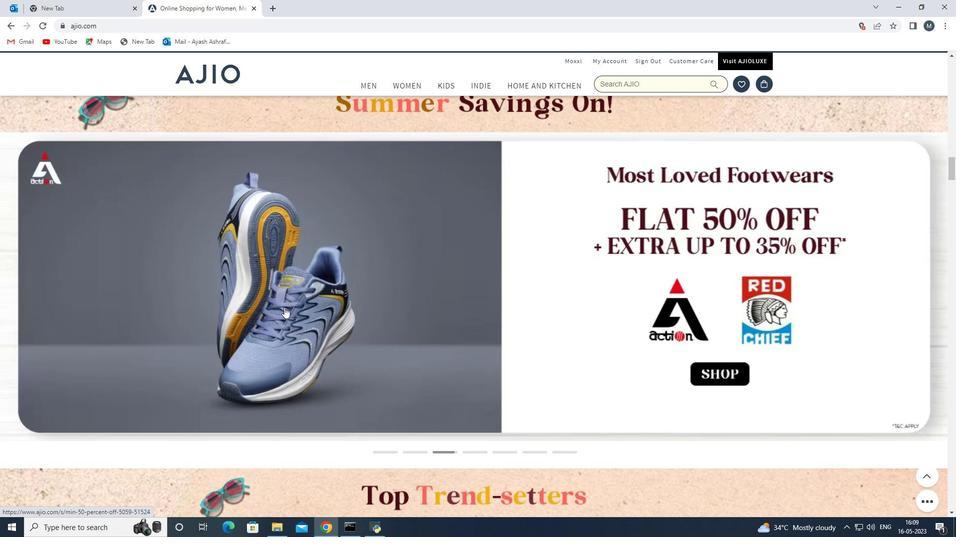 
Action: Mouse scrolled (287, 306) with delta (0, 0)
Screenshot: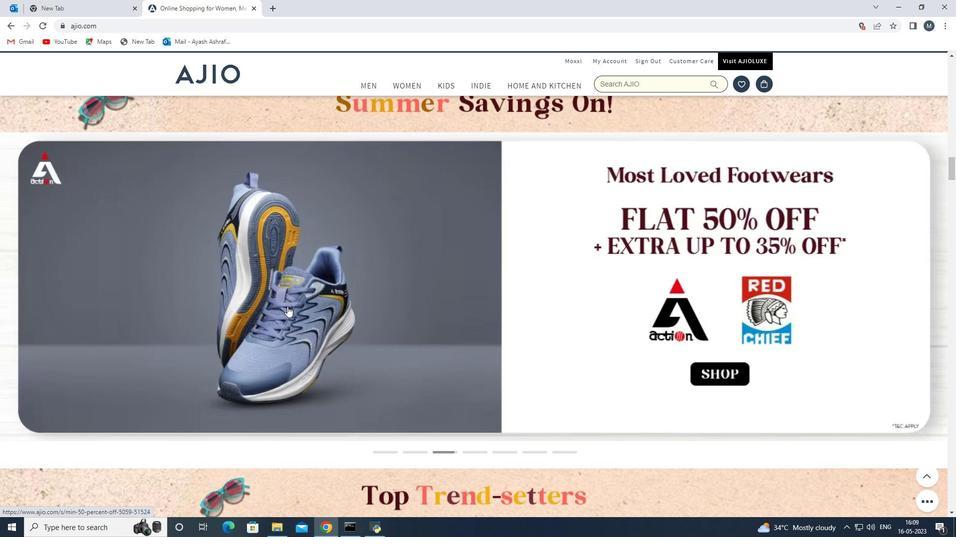 
Action: Mouse moved to (288, 306)
Screenshot: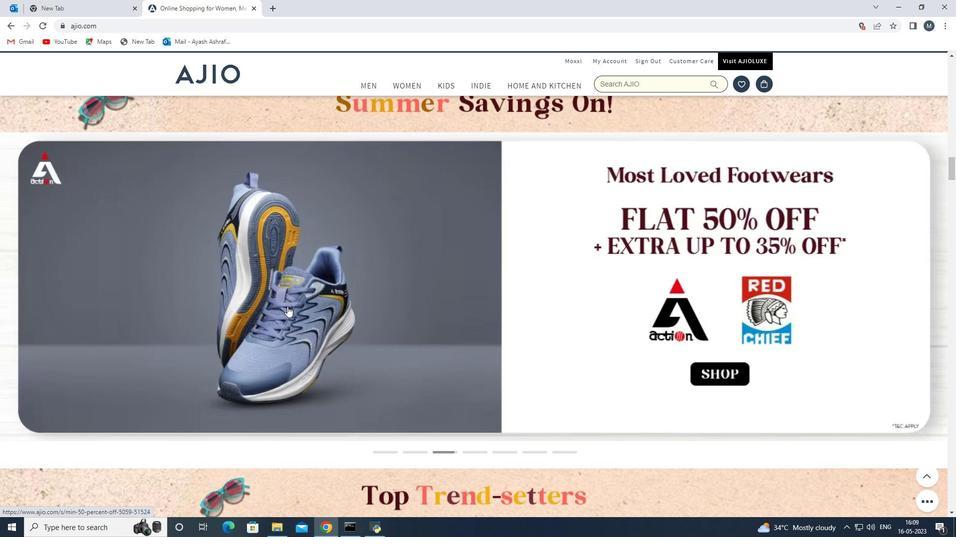 
Action: Mouse scrolled (288, 306) with delta (0, 0)
Screenshot: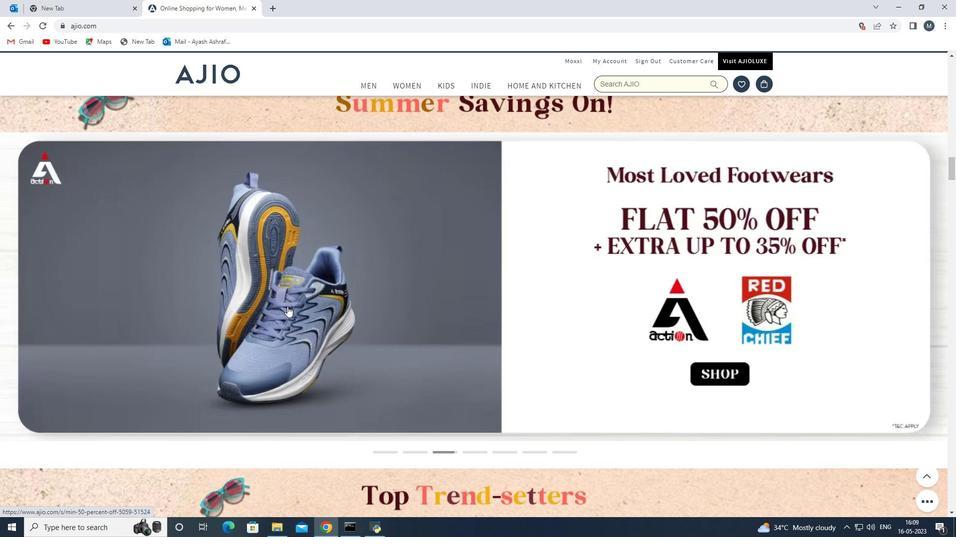 
Action: Mouse moved to (288, 306)
Screenshot: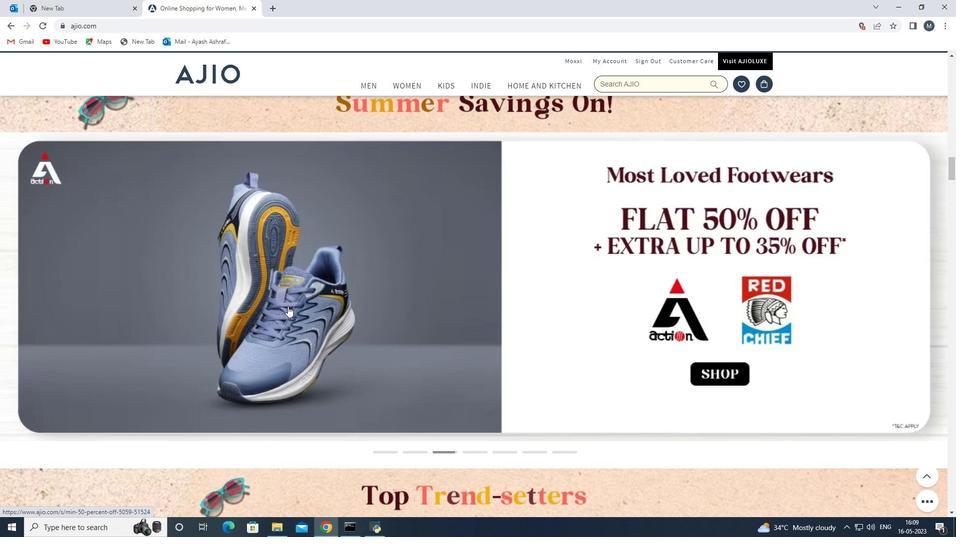 
Action: Mouse scrolled (288, 306) with delta (0, 0)
Screenshot: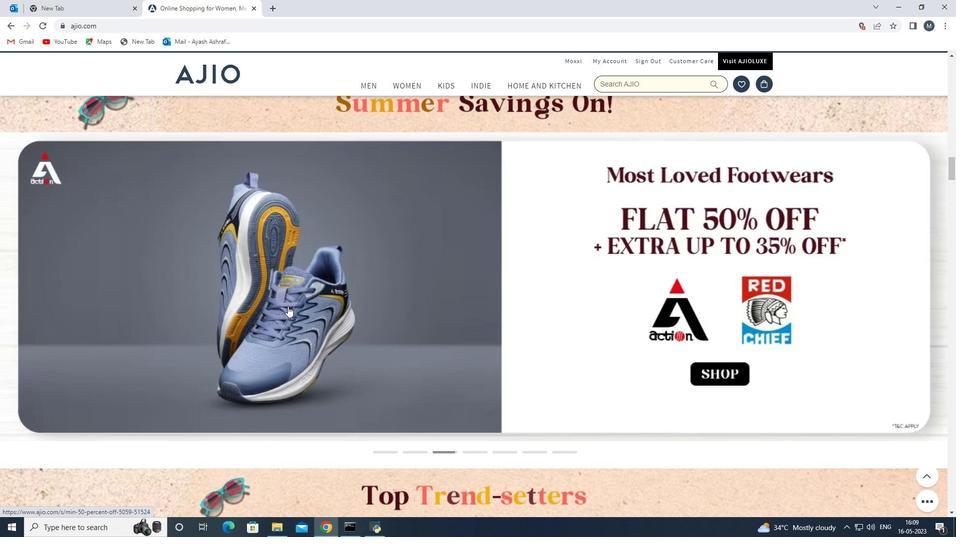 
Action: Mouse moved to (288, 306)
Screenshot: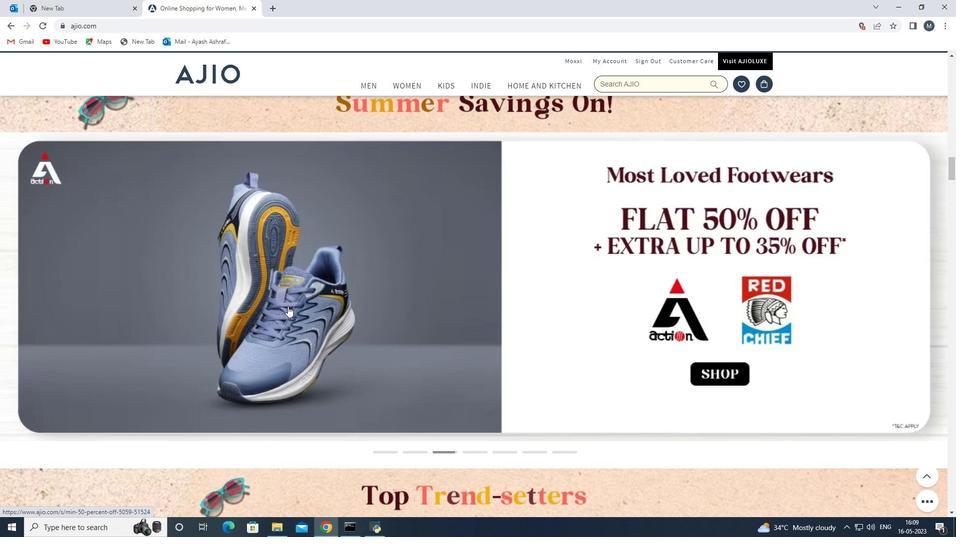 
Action: Mouse scrolled (288, 306) with delta (0, 0)
Screenshot: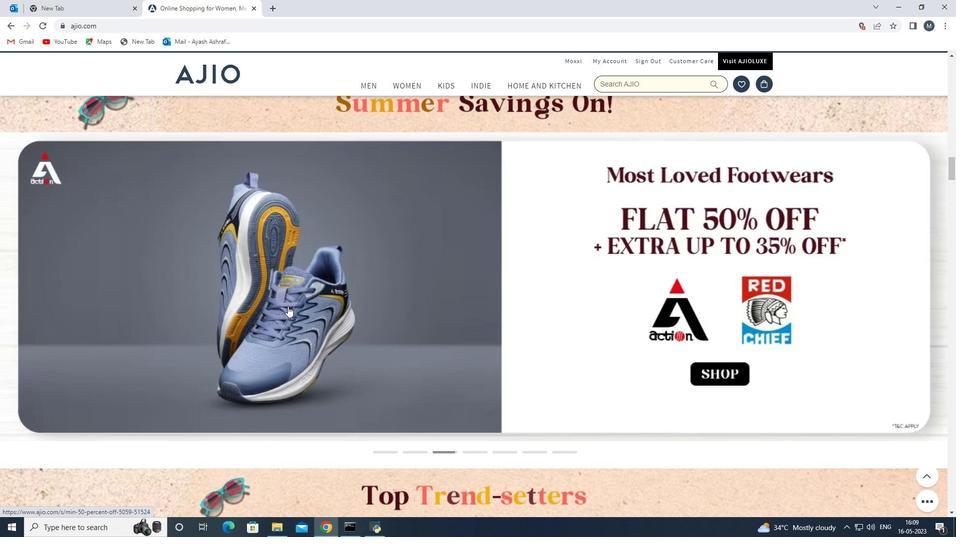 
Action: Mouse moved to (220, 247)
Screenshot: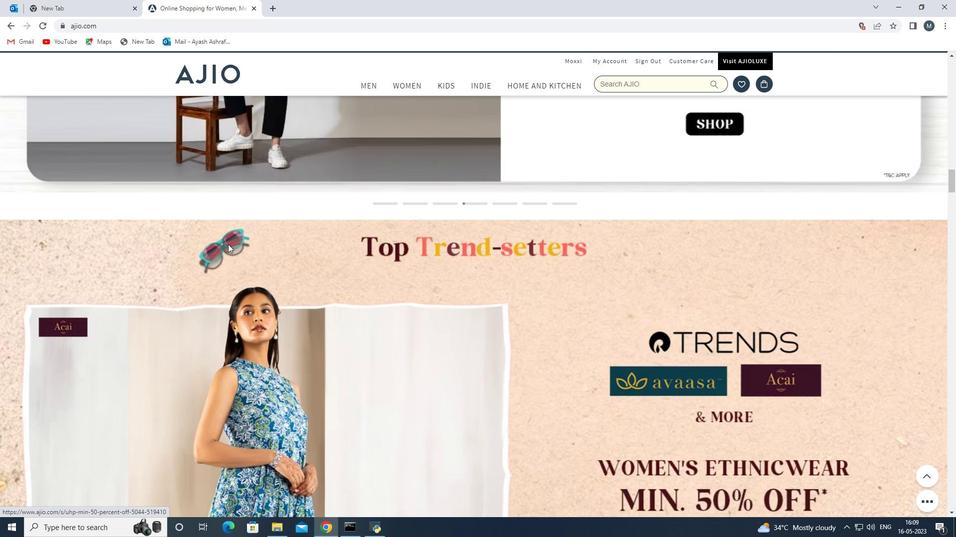 
Action: Mouse pressed left at (220, 247)
Screenshot: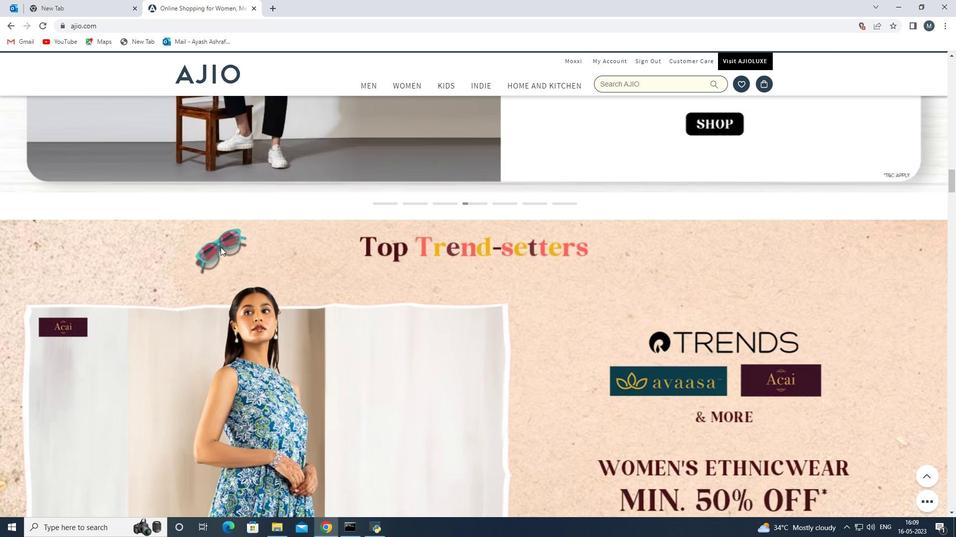 
Action: Mouse moved to (279, 263)
Screenshot: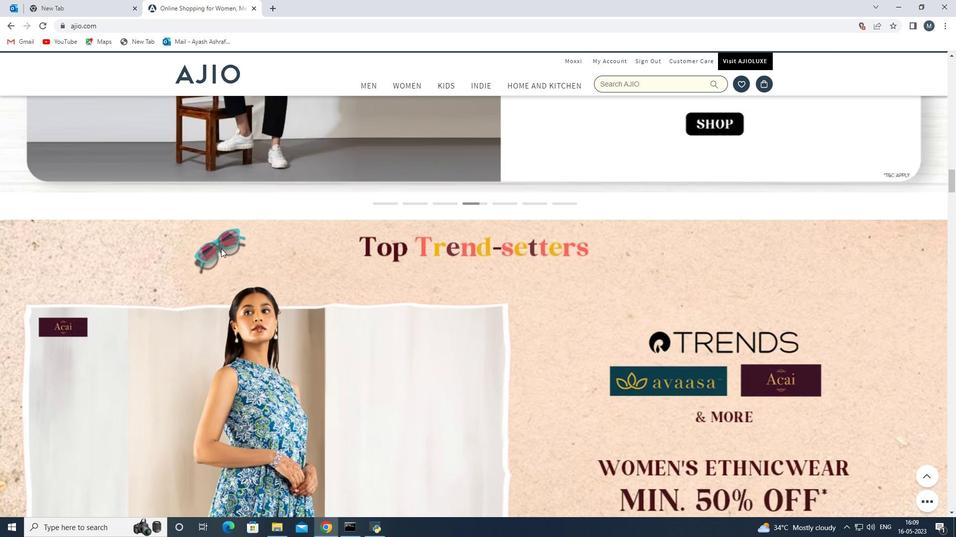 
Action: Mouse scrolled (279, 262) with delta (0, 0)
Screenshot: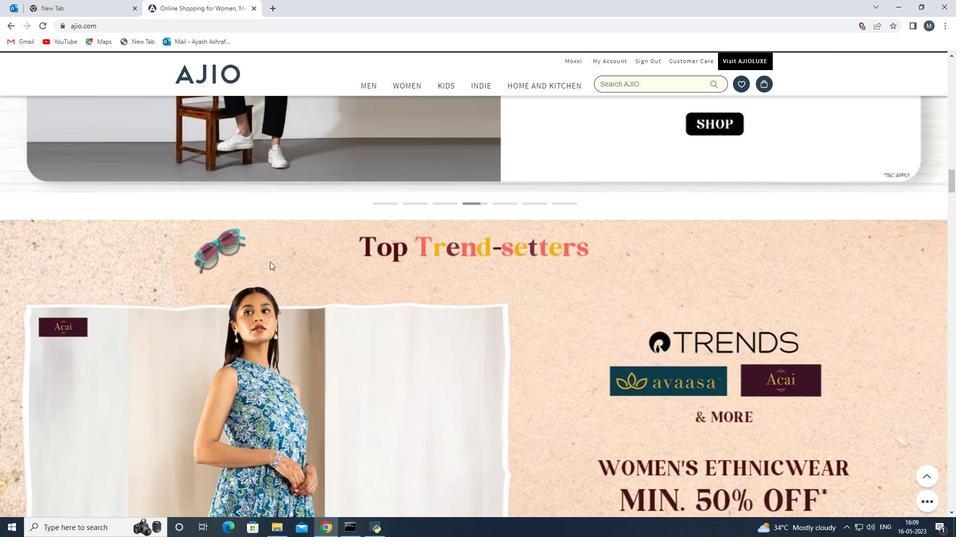 
Action: Mouse moved to (279, 263)
Screenshot: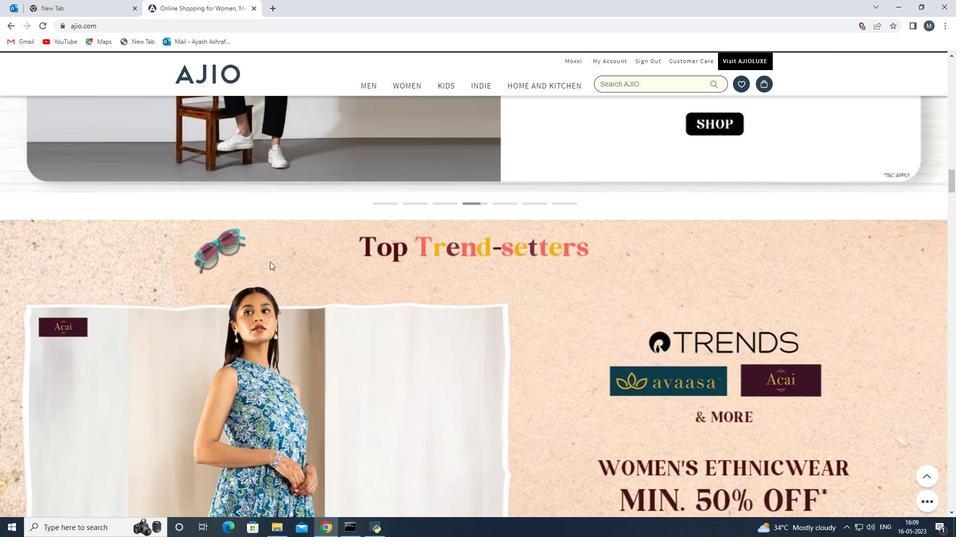 
Action: Mouse scrolled (279, 263) with delta (0, 0)
Screenshot: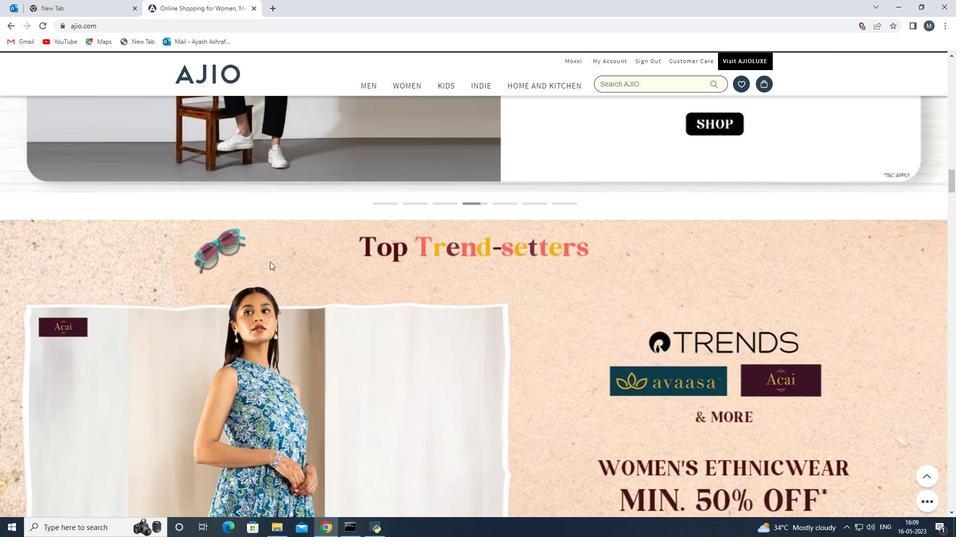 
Action: Mouse scrolled (279, 263) with delta (0, 0)
Screenshot: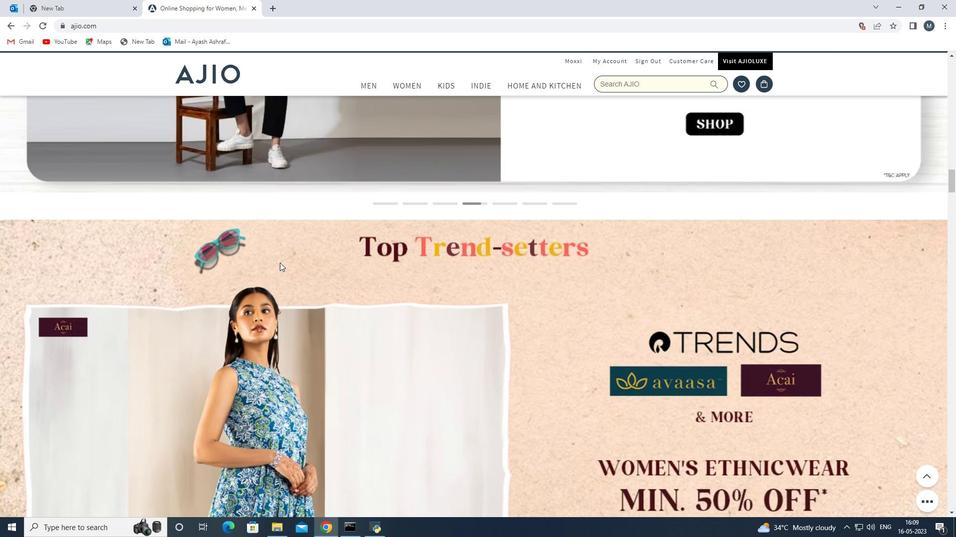 
Action: Mouse moved to (279, 266)
Screenshot: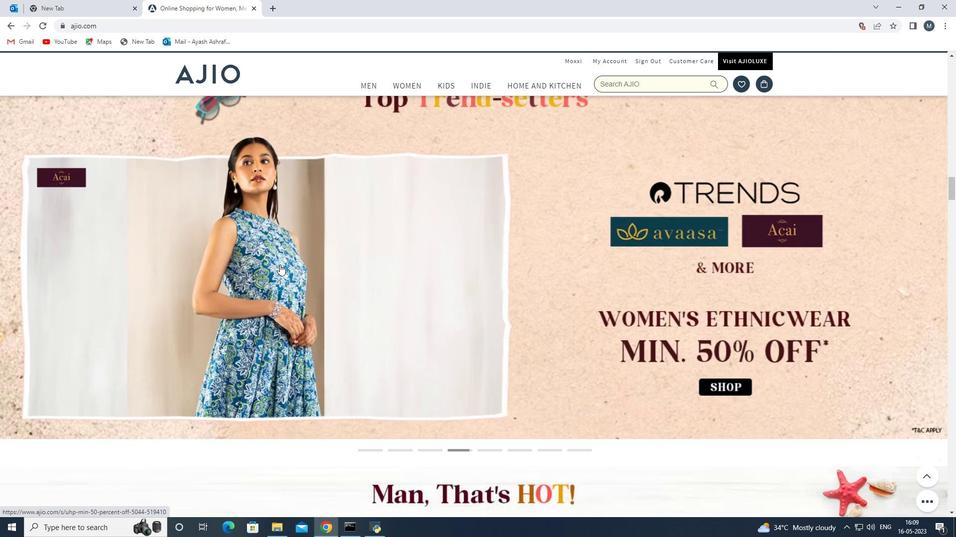 
Action: Mouse scrolled (279, 265) with delta (0, 0)
Screenshot: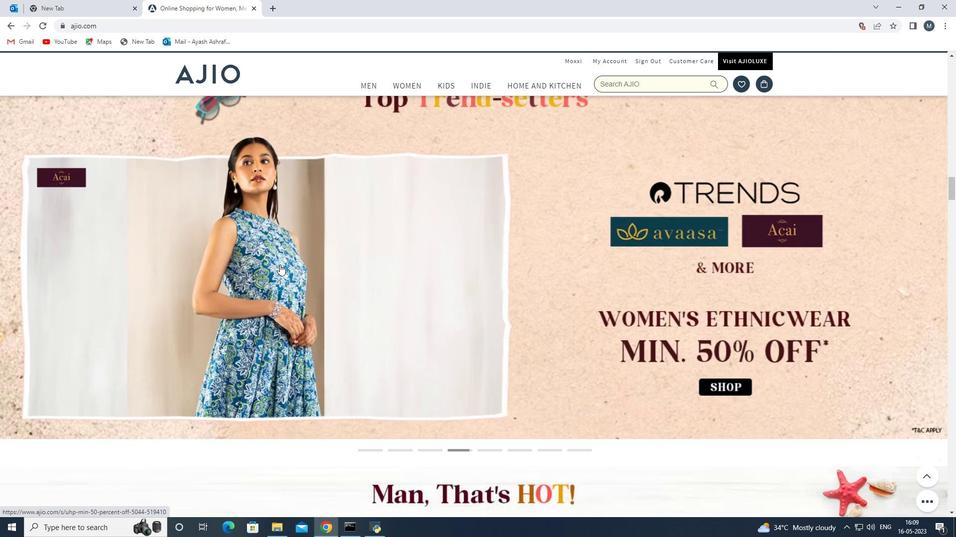 
Action: Mouse moved to (279, 267)
Screenshot: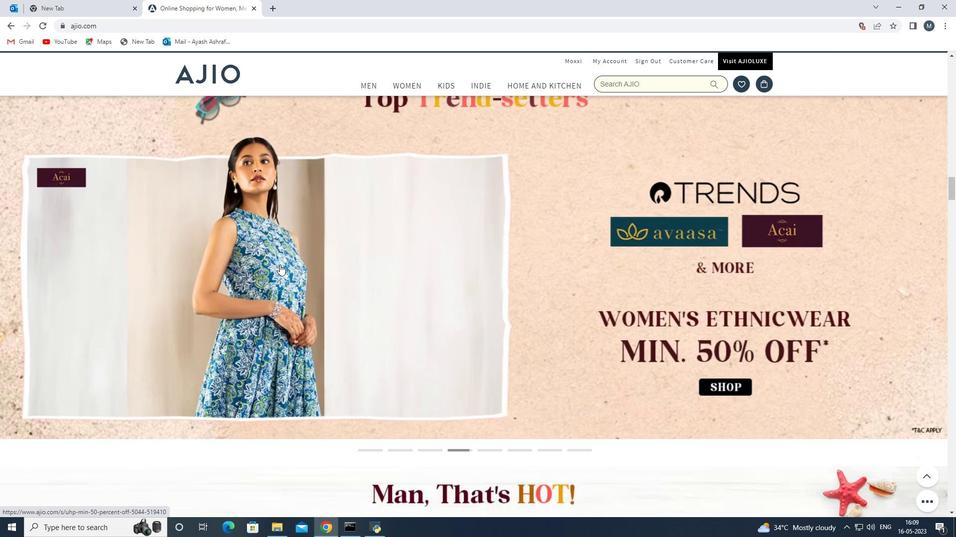 
Action: Mouse scrolled (279, 266) with delta (0, 0)
Screenshot: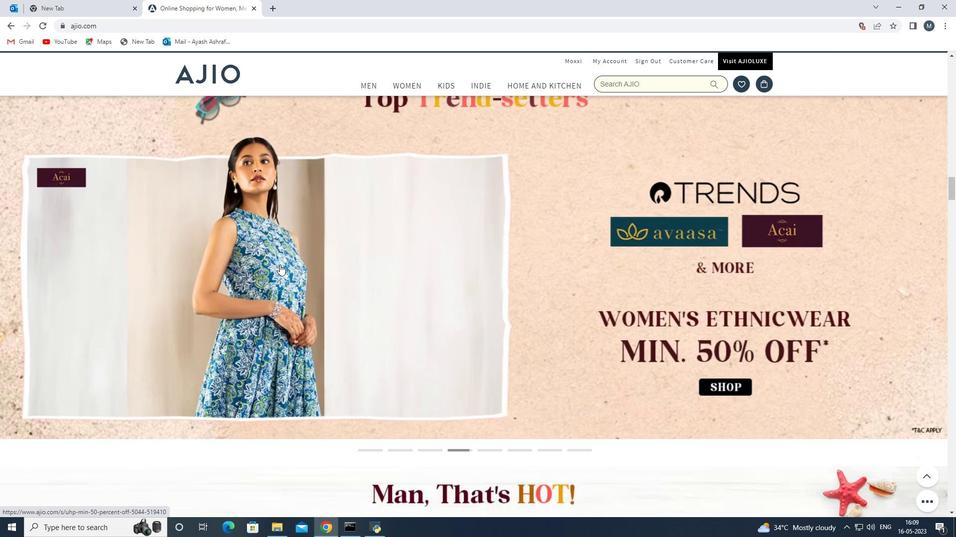 
Action: Mouse moved to (279, 267)
Screenshot: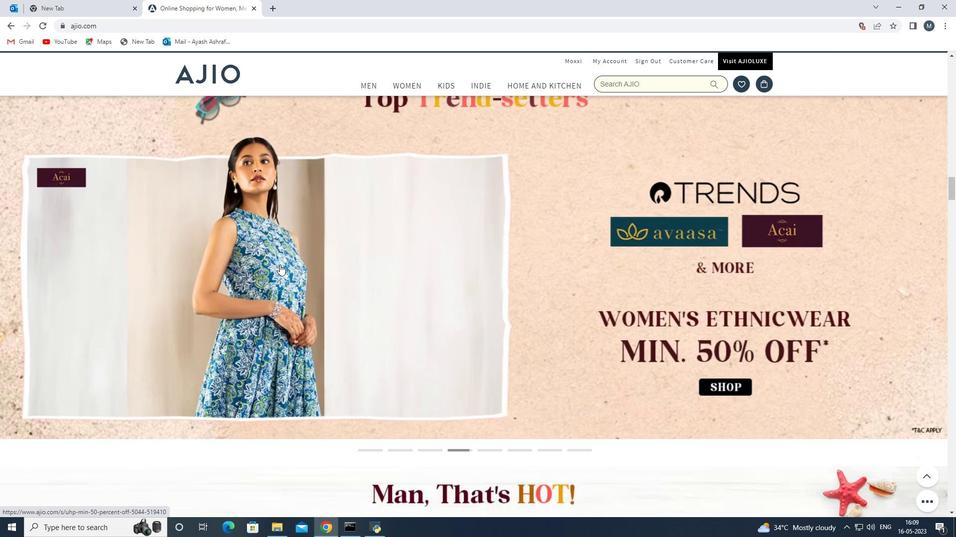 
Action: Mouse scrolled (279, 267) with delta (0, 0)
Screenshot: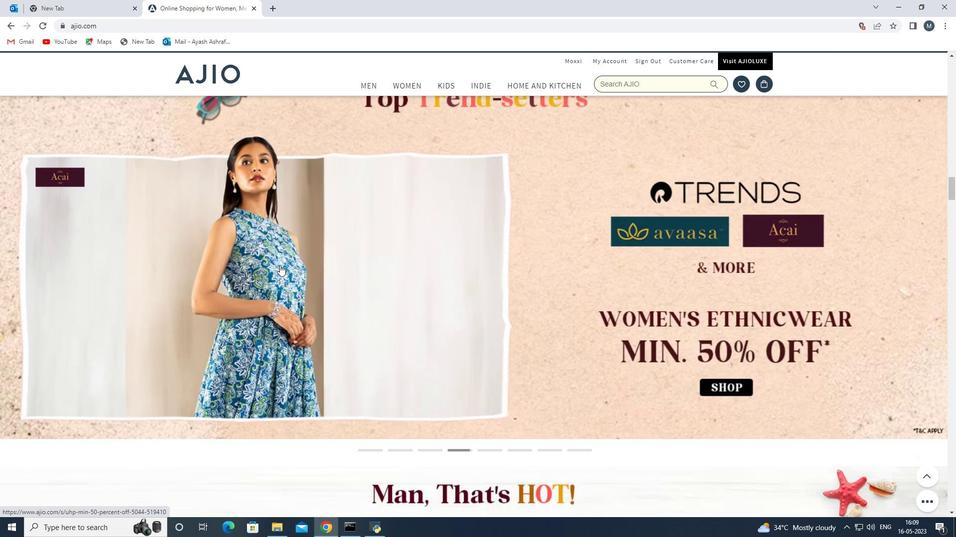 
Action: Mouse moved to (279, 269)
Screenshot: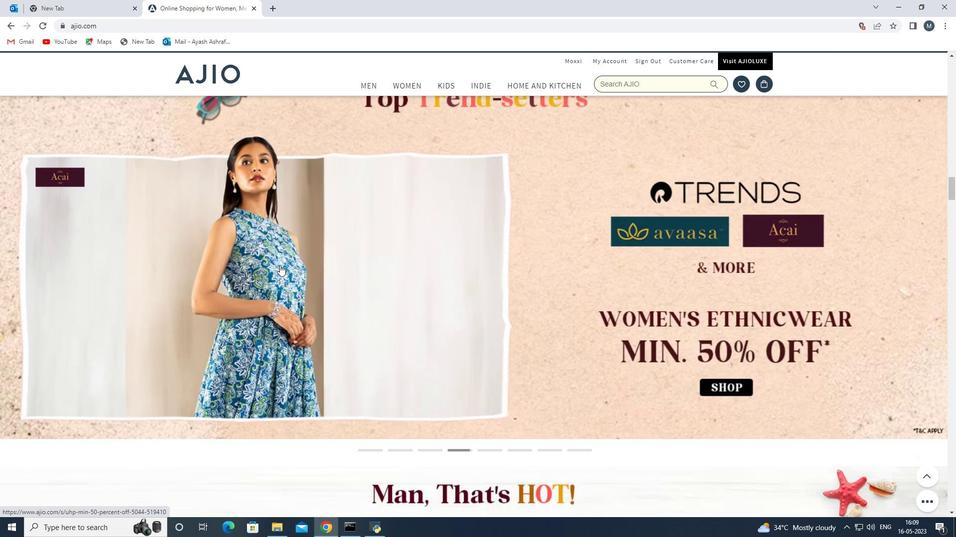 
Action: Mouse scrolled (279, 268) with delta (0, 0)
Screenshot: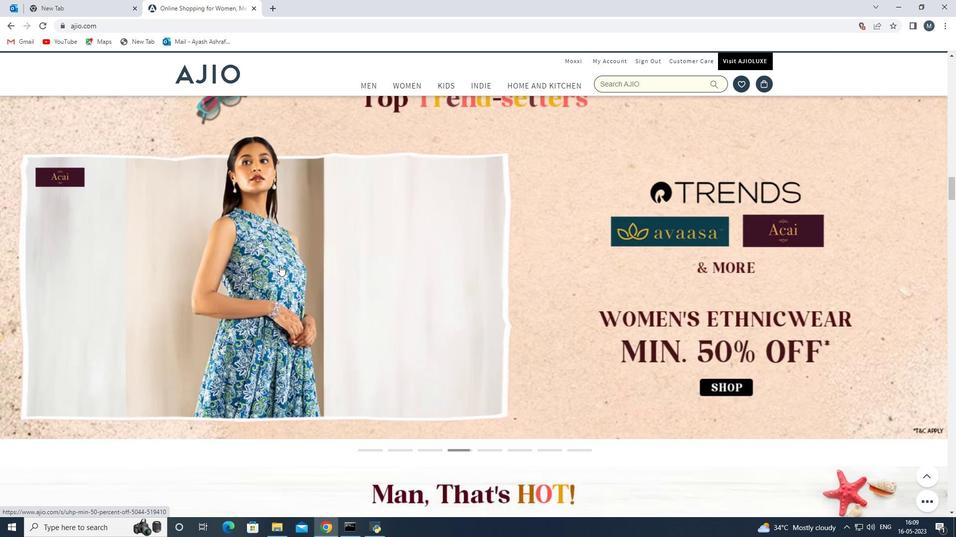 
Action: Mouse moved to (276, 270)
Screenshot: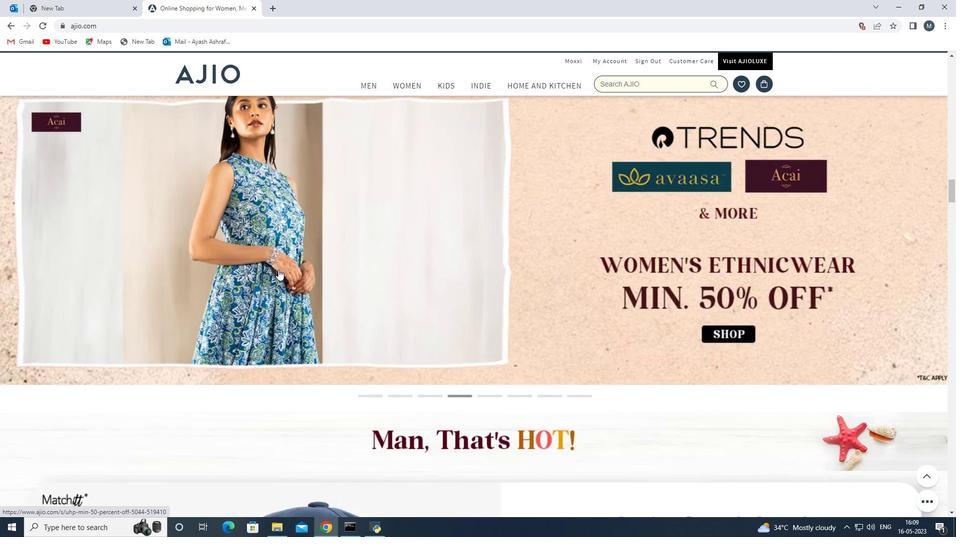 
Action: Mouse scrolled (276, 270) with delta (0, 0)
Screenshot: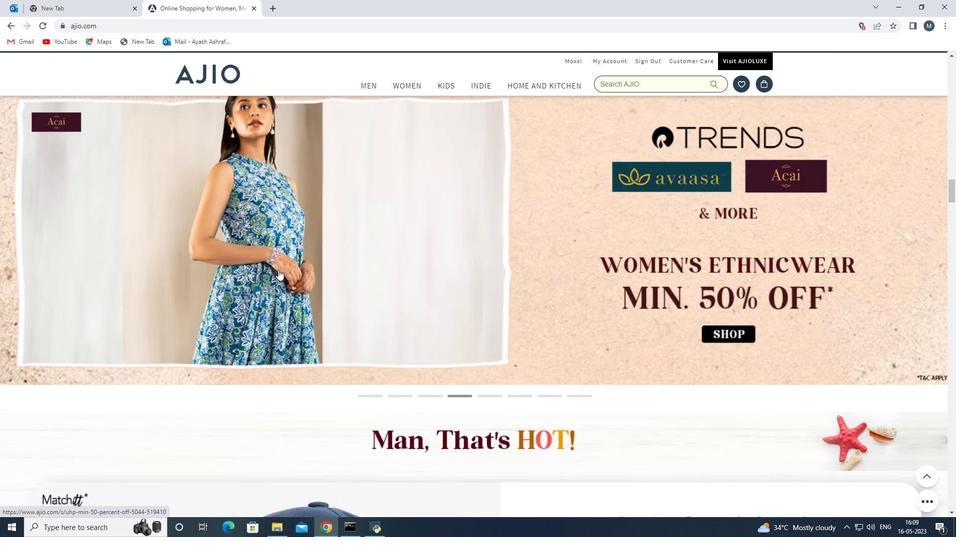 
Action: Mouse moved to (276, 270)
Screenshot: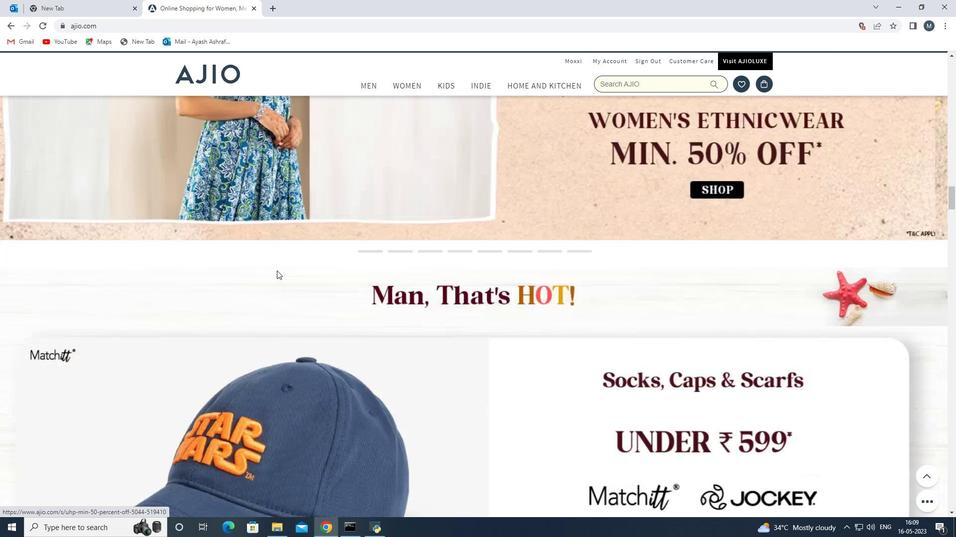 
Action: Mouse scrolled (276, 270) with delta (0, 0)
Screenshot: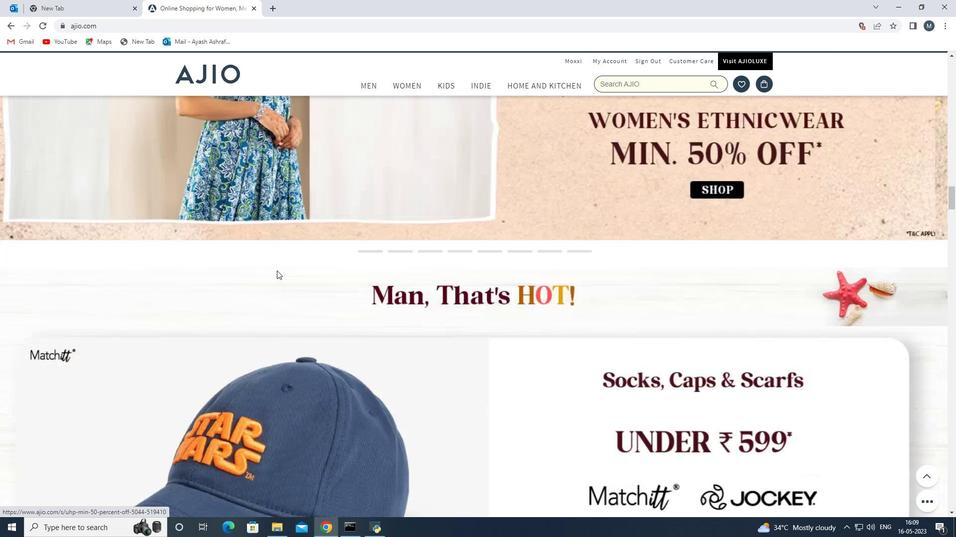 
Action: Mouse moved to (276, 271)
Screenshot: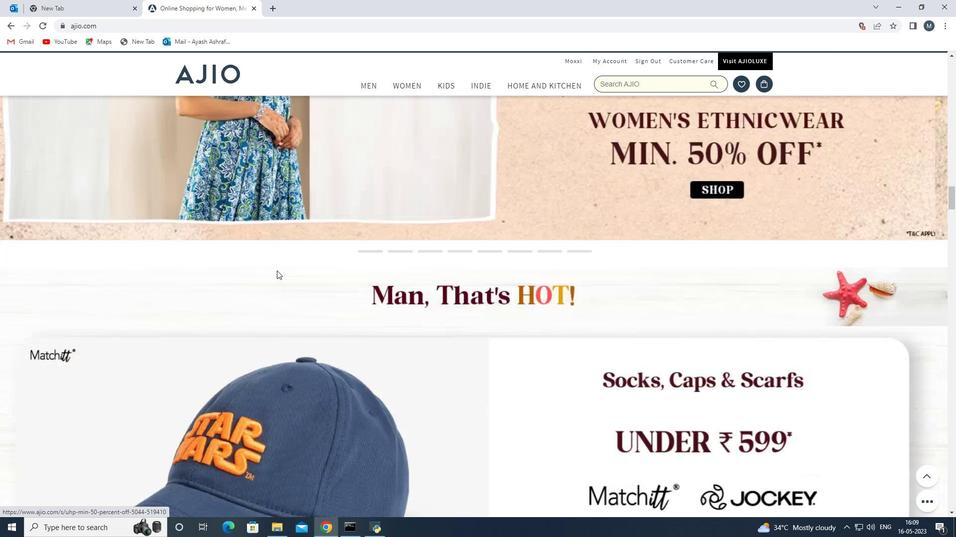 
Action: Mouse scrolled (276, 270) with delta (0, 0)
Screenshot: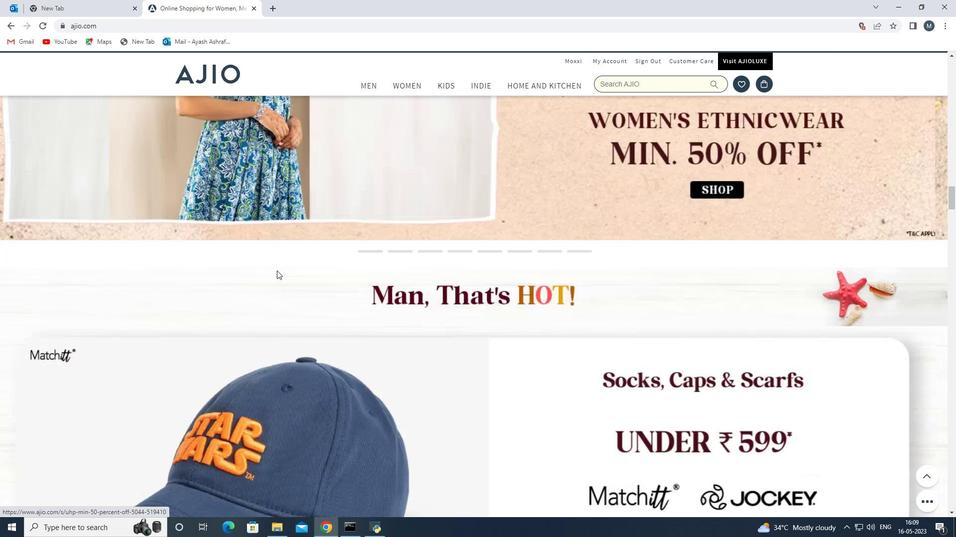 
Action: Mouse moved to (276, 272)
Screenshot: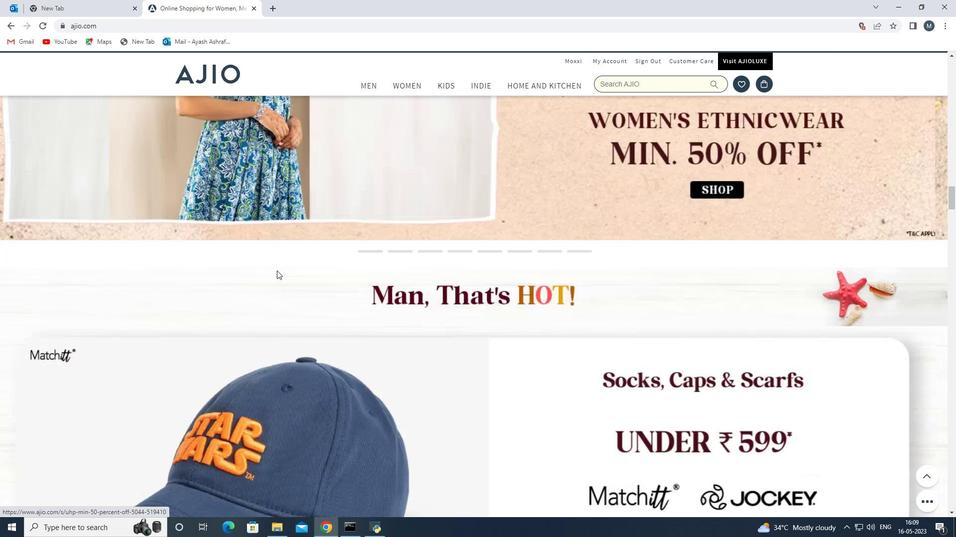 
Action: Mouse scrolled (276, 271) with delta (0, 0)
Screenshot: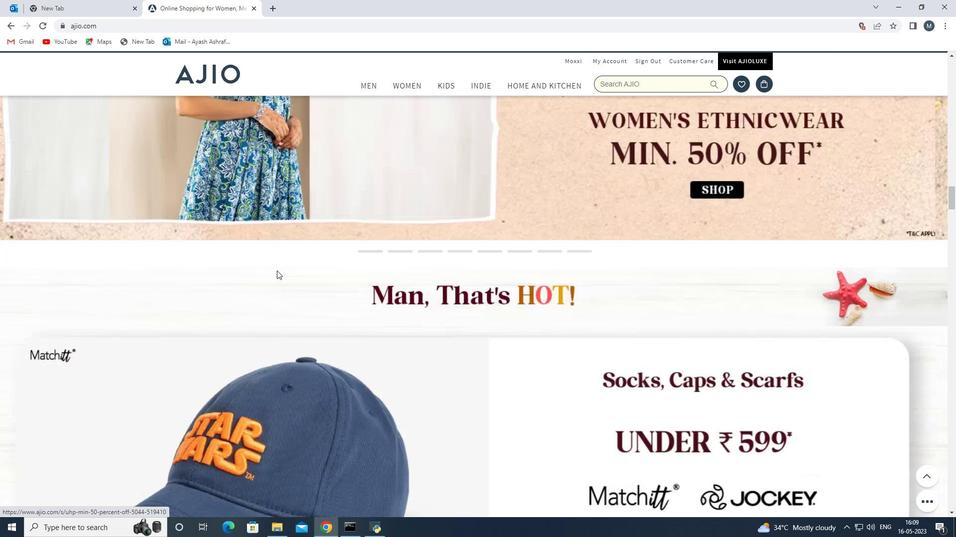 
Action: Mouse moved to (353, 287)
Screenshot: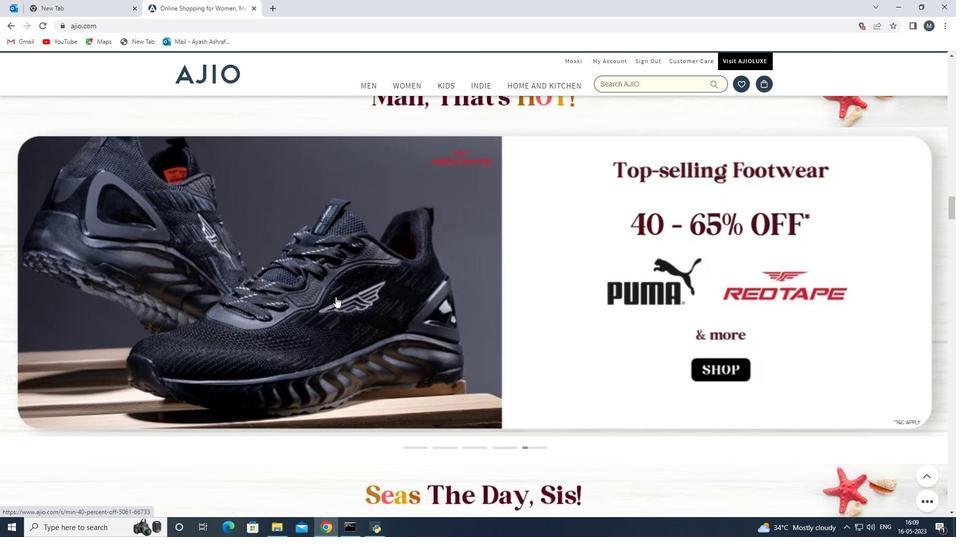 
Action: Mouse scrolled (353, 286) with delta (0, 0)
Screenshot: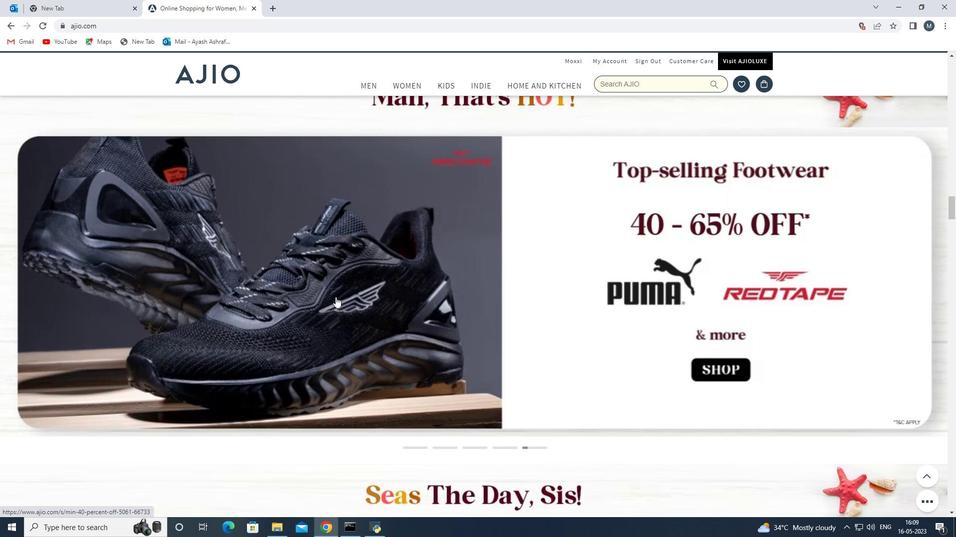 
Action: Mouse scrolled (353, 286) with delta (0, 0)
Screenshot: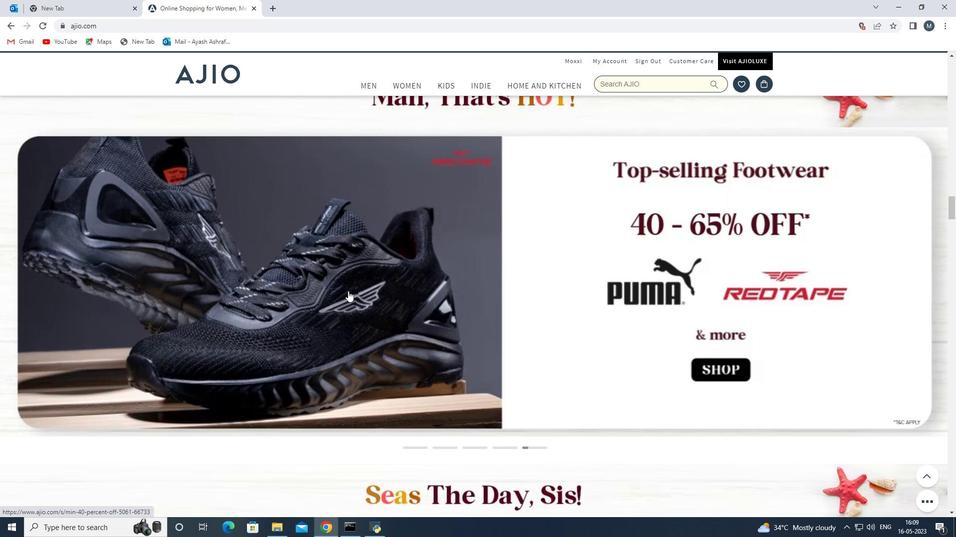 
Action: Mouse scrolled (353, 286) with delta (0, 0)
Screenshot: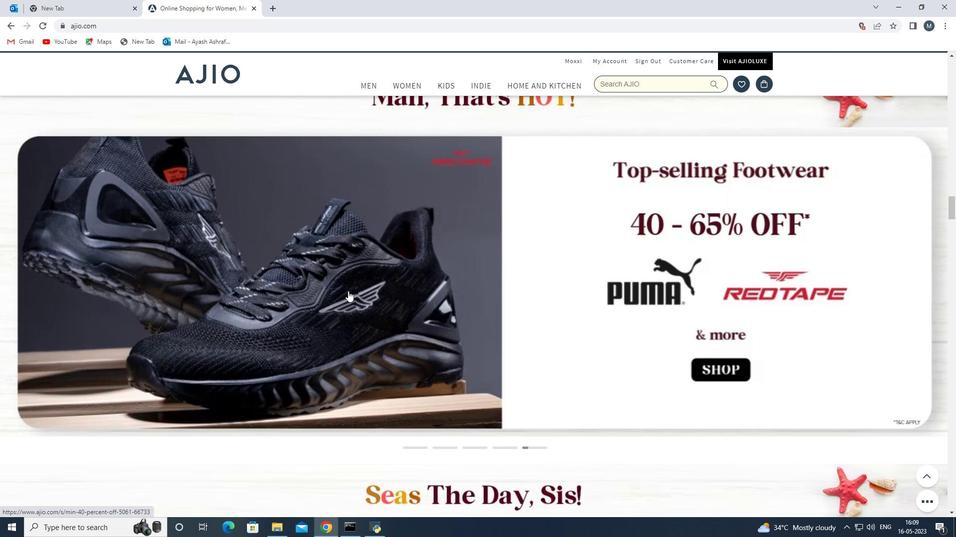
Action: Mouse scrolled (353, 286) with delta (0, 0)
Screenshot: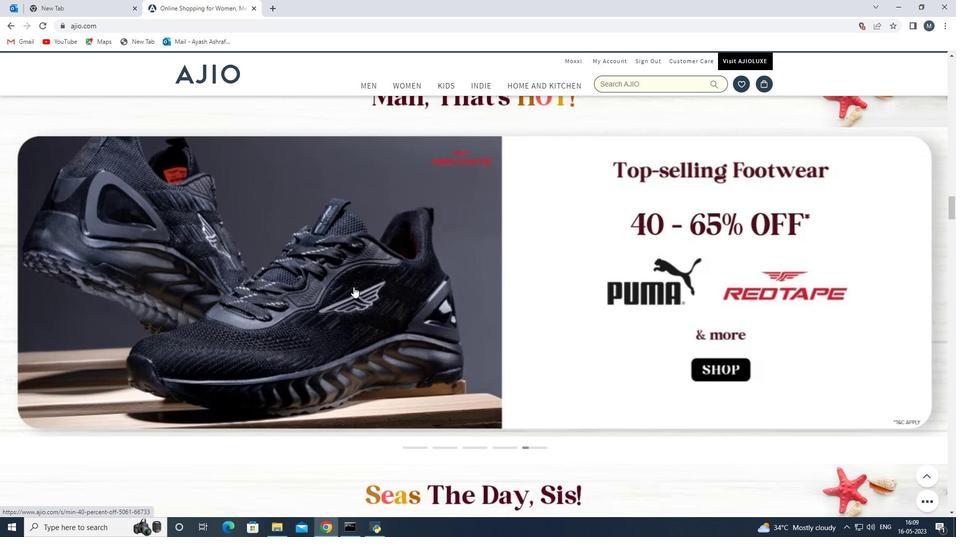 
Action: Mouse scrolled (353, 286) with delta (0, 0)
Screenshot: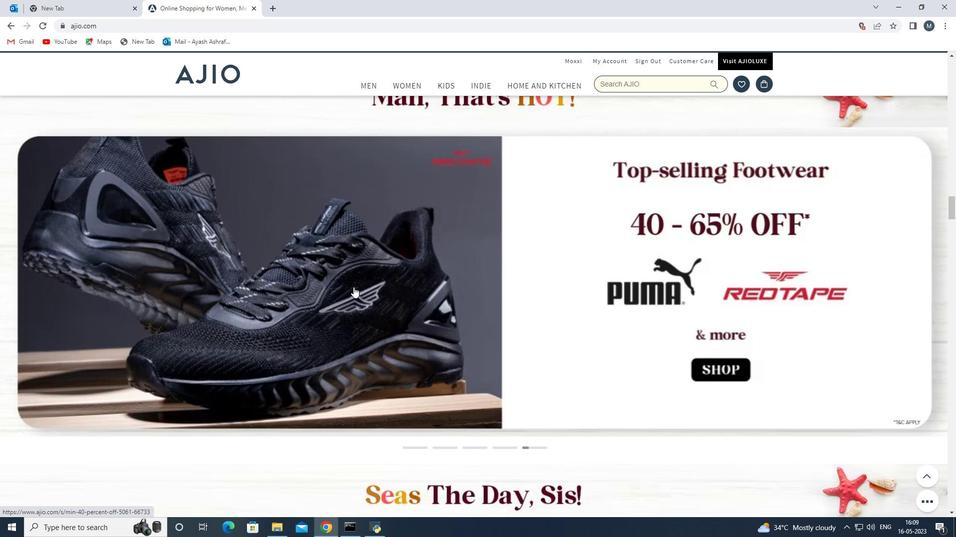 
Action: Mouse moved to (320, 407)
Screenshot: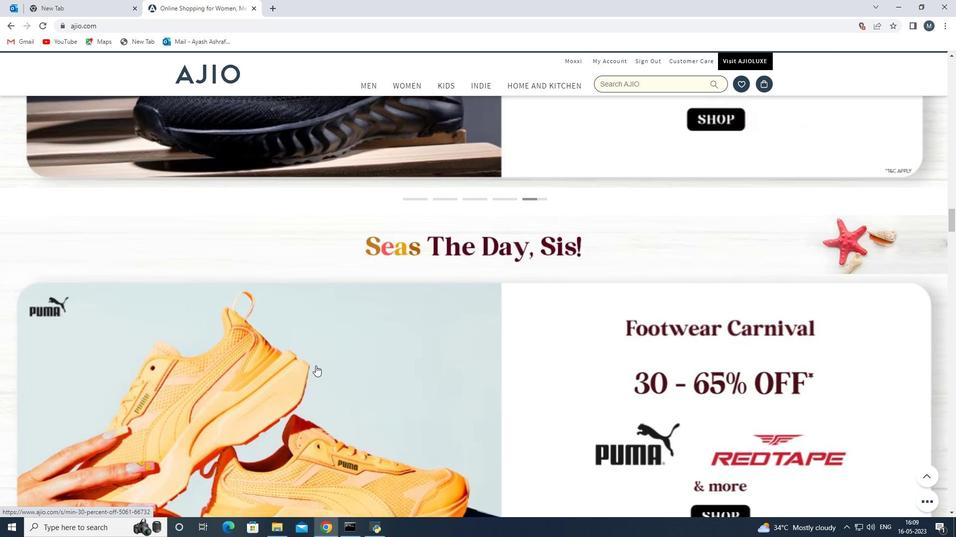 
Action: Mouse pressed left at (320, 407)
Screenshot: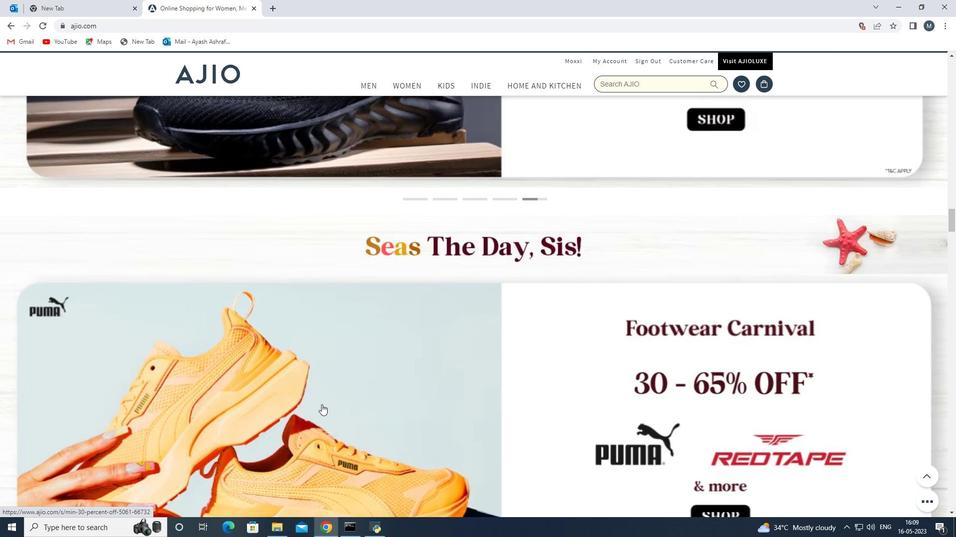 
Action: Mouse moved to (357, 353)
Screenshot: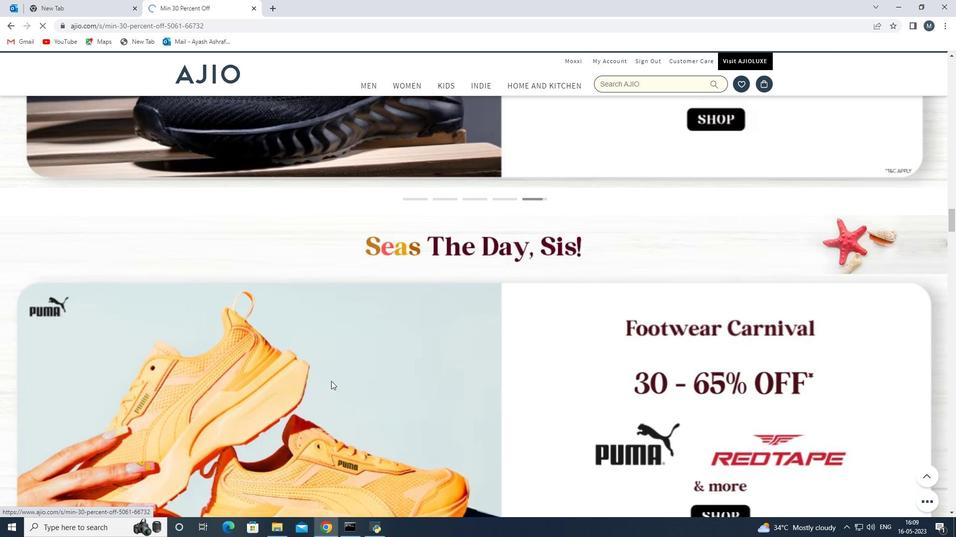 
Action: Mouse scrolled (357, 353) with delta (0, 0)
Screenshot: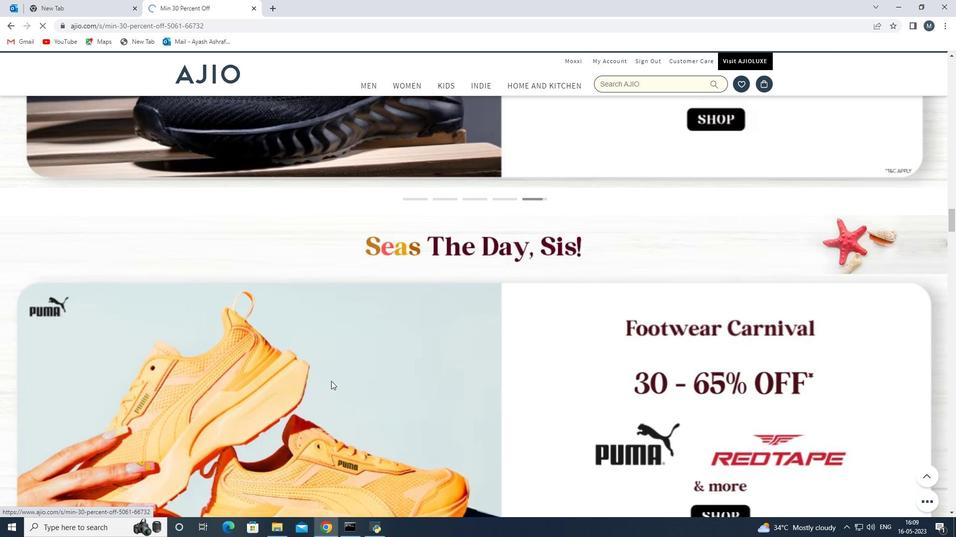 
Action: Mouse scrolled (357, 353) with delta (0, 0)
Screenshot: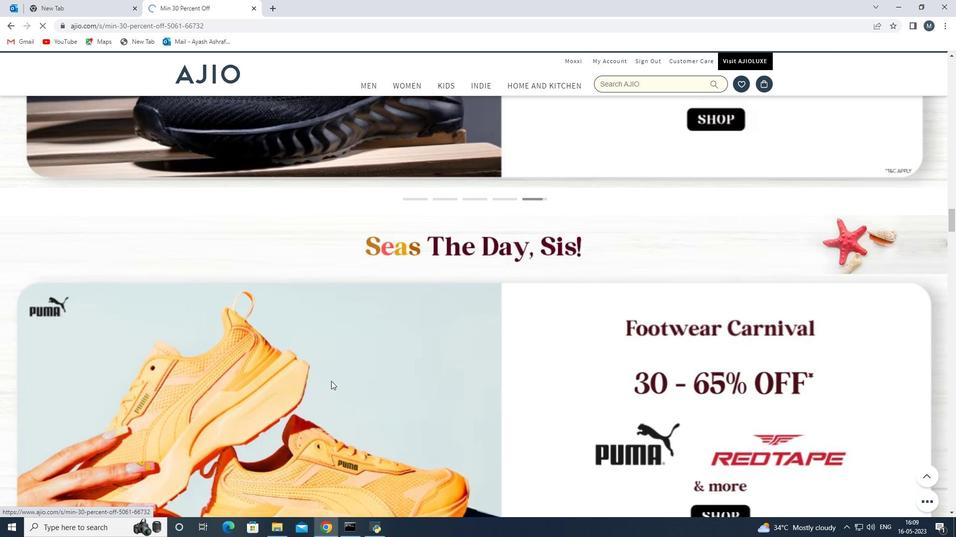 
Action: Mouse scrolled (357, 353) with delta (0, 0)
Screenshot: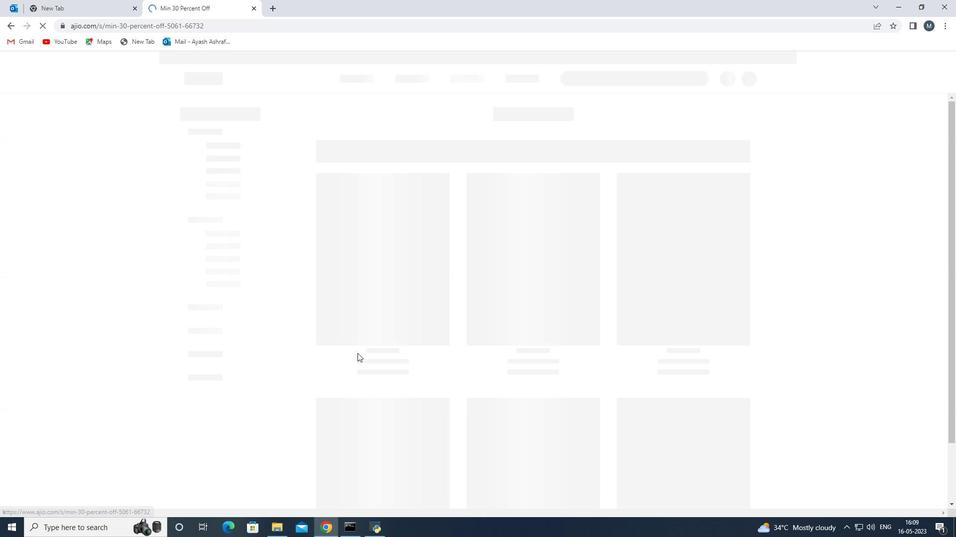 
Action: Mouse moved to (669, 303)
Screenshot: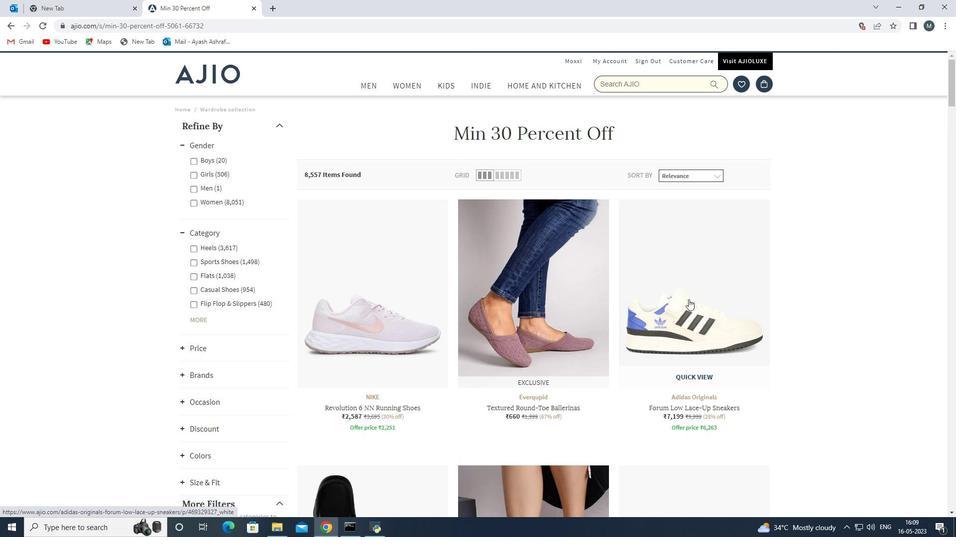 
Action: Mouse pressed left at (669, 303)
Screenshot: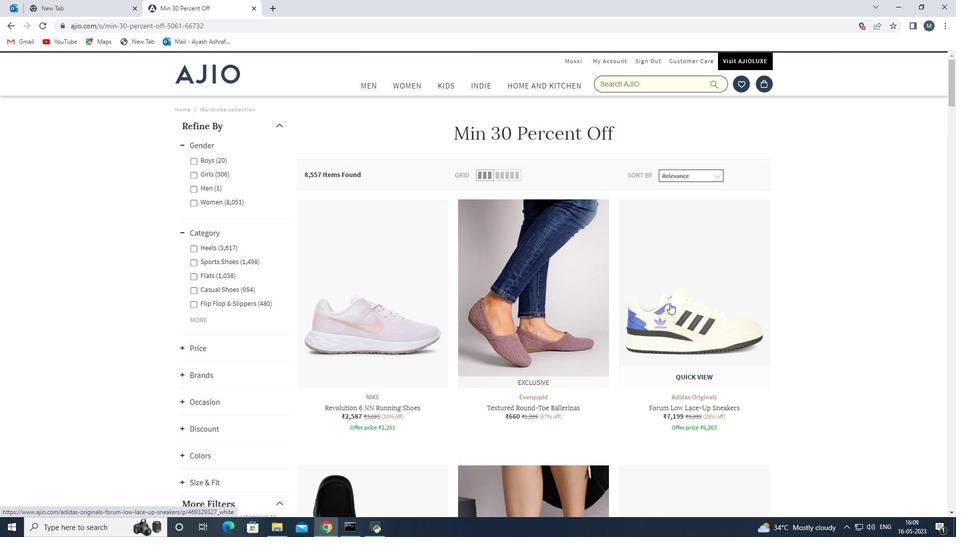 
Action: Mouse moved to (666, 399)
Screenshot: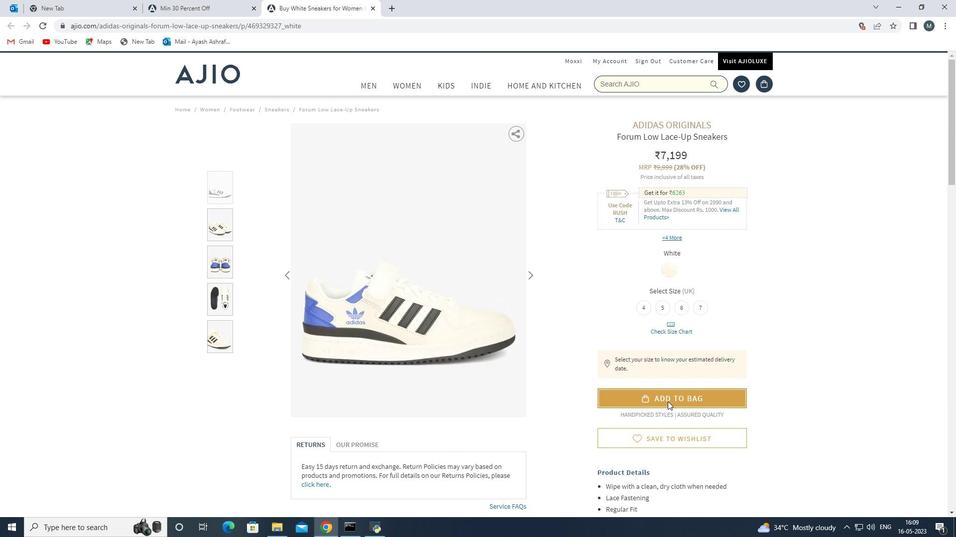 
Action: Mouse pressed left at (666, 399)
Screenshot: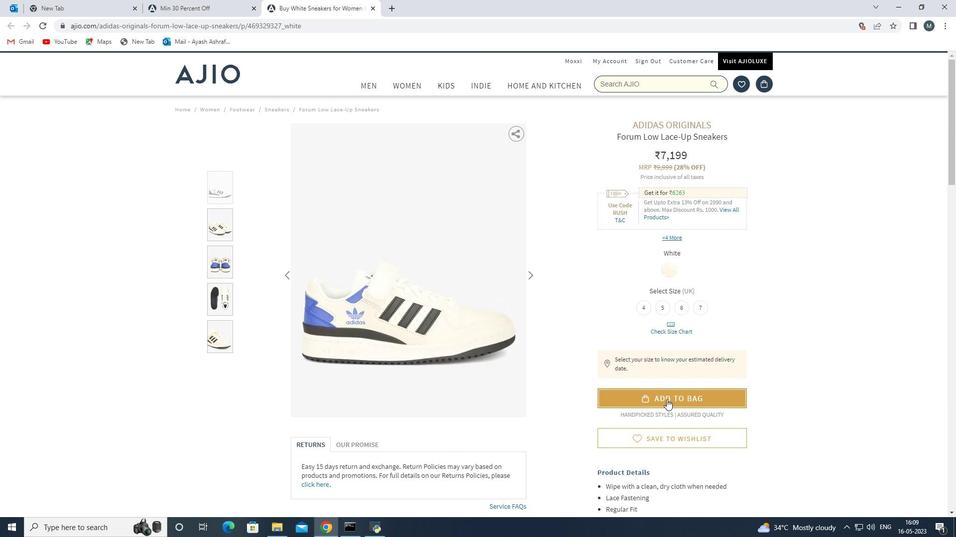 
Action: Mouse moved to (653, 383)
Screenshot: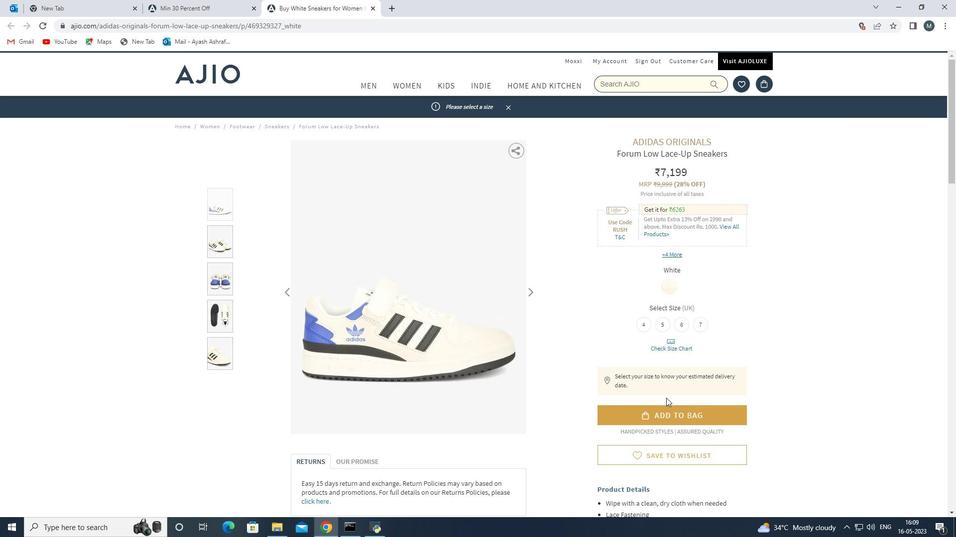 
Action: Mouse scrolled (653, 383) with delta (0, 0)
Screenshot: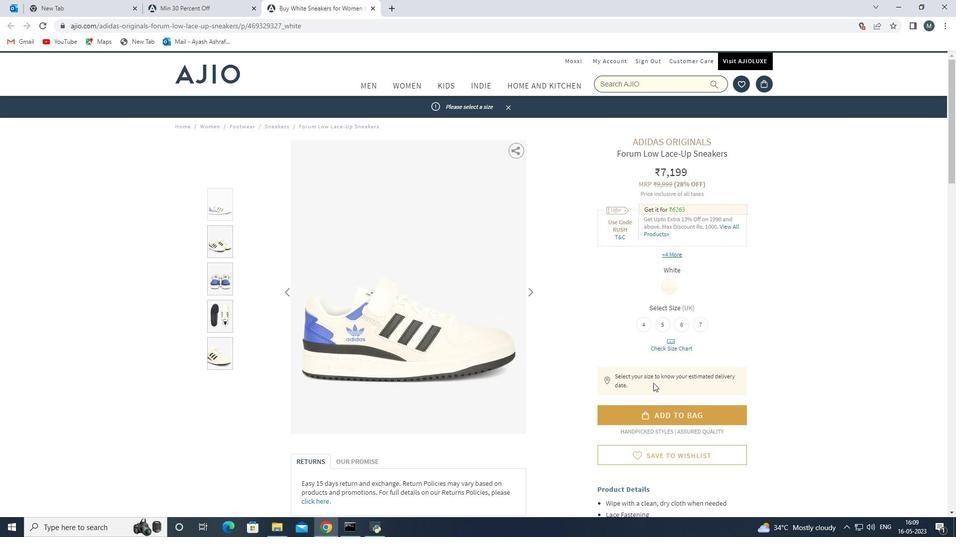 
Action: Mouse moved to (659, 367)
Screenshot: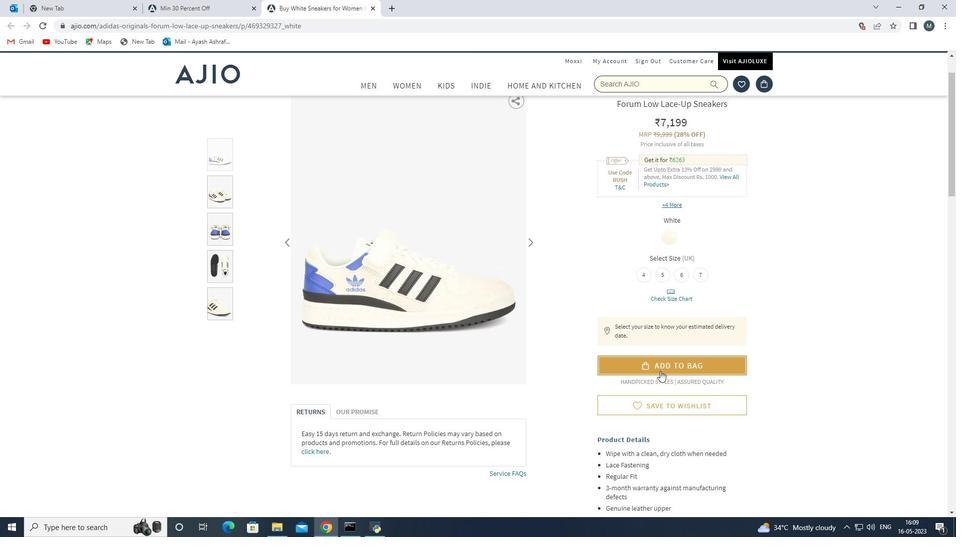 
Action: Mouse pressed left at (659, 367)
Screenshot: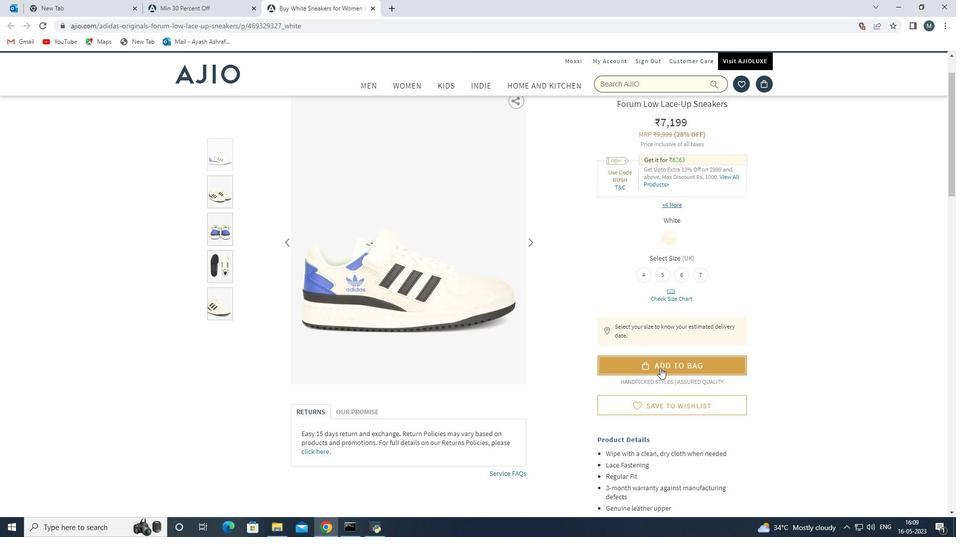 
Action: Mouse moved to (647, 273)
Screenshot: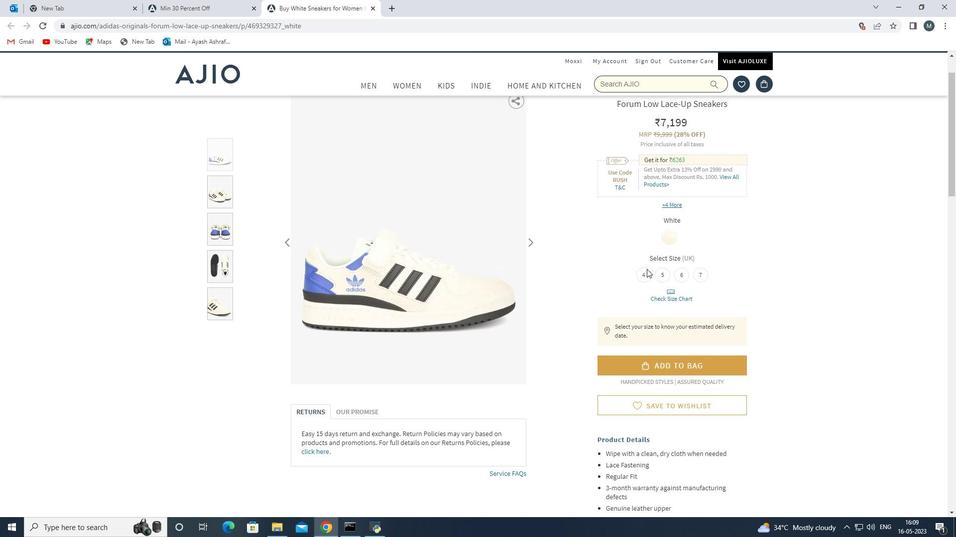 
Action: Mouse pressed left at (647, 273)
Screenshot: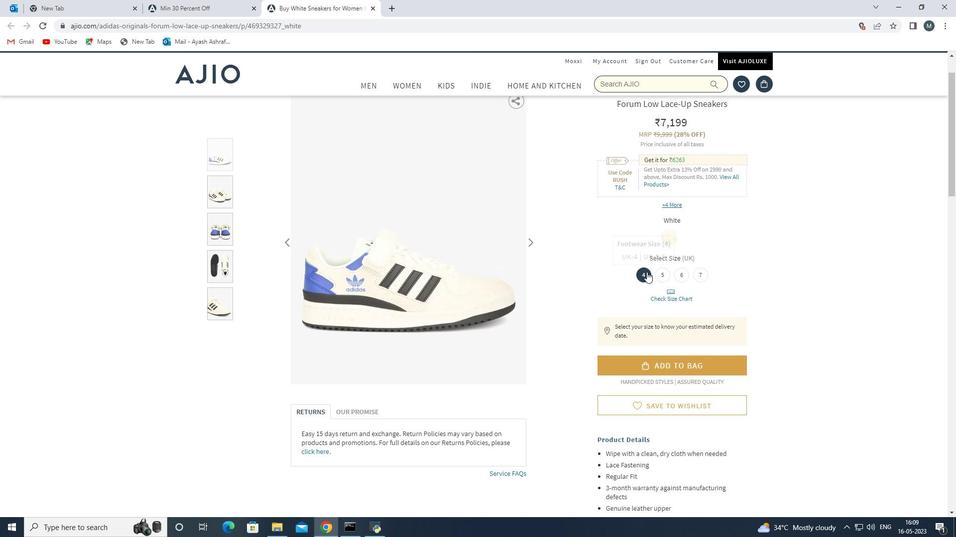 
Action: Mouse moved to (648, 358)
Screenshot: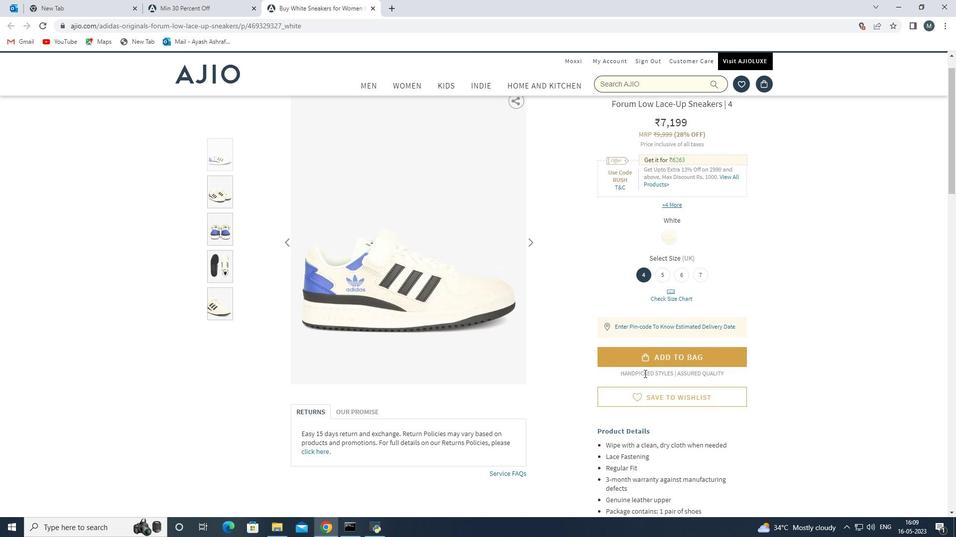 
Action: Mouse pressed left at (648, 358)
Screenshot: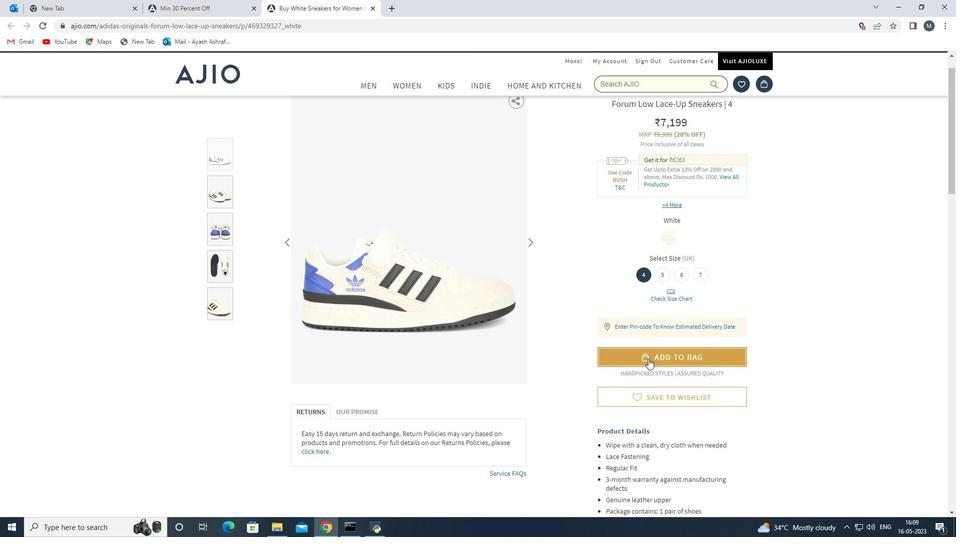 
Action: Mouse moved to (686, 288)
Screenshot: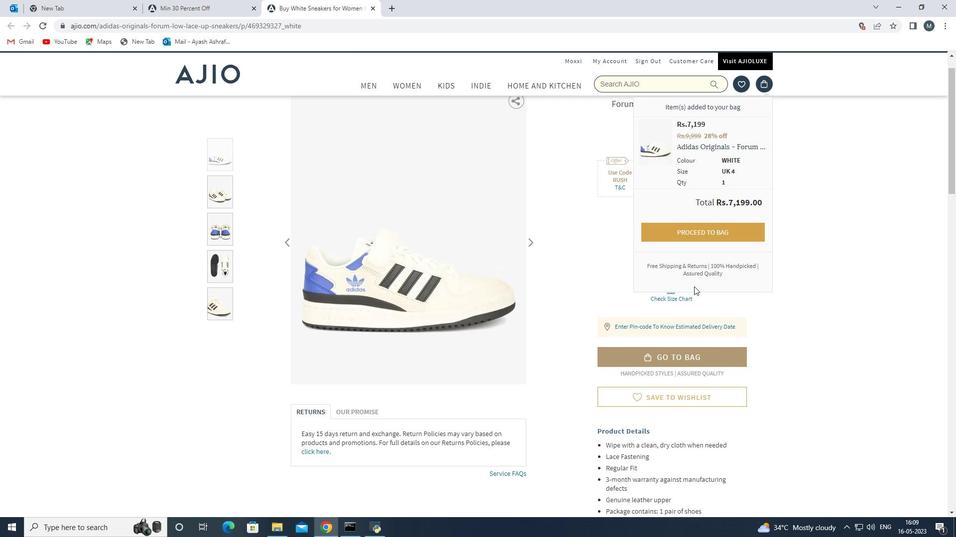 
Action: Mouse scrolled (686, 289) with delta (0, 0)
Screenshot: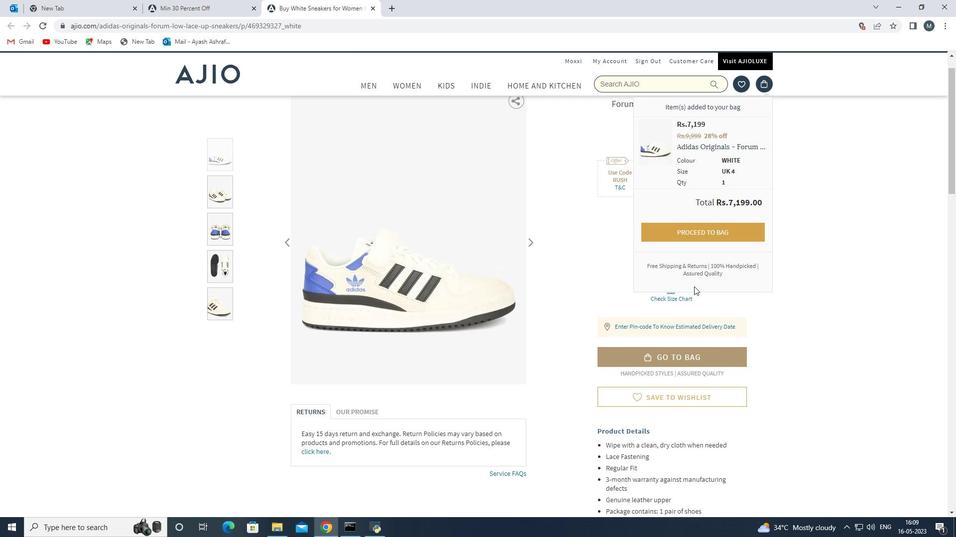 
Action: Mouse scrolled (686, 289) with delta (0, 0)
Screenshot: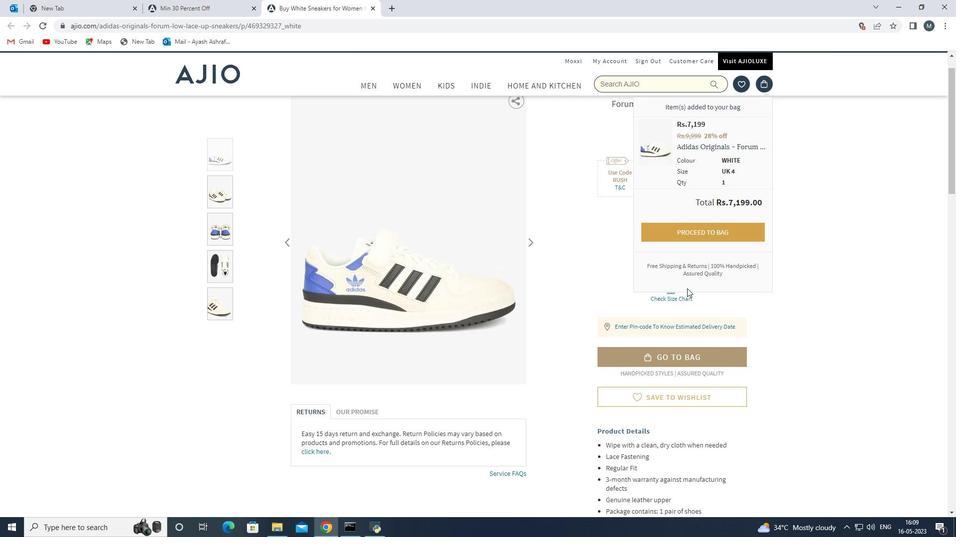 
Action: Mouse moved to (531, 339)
Screenshot: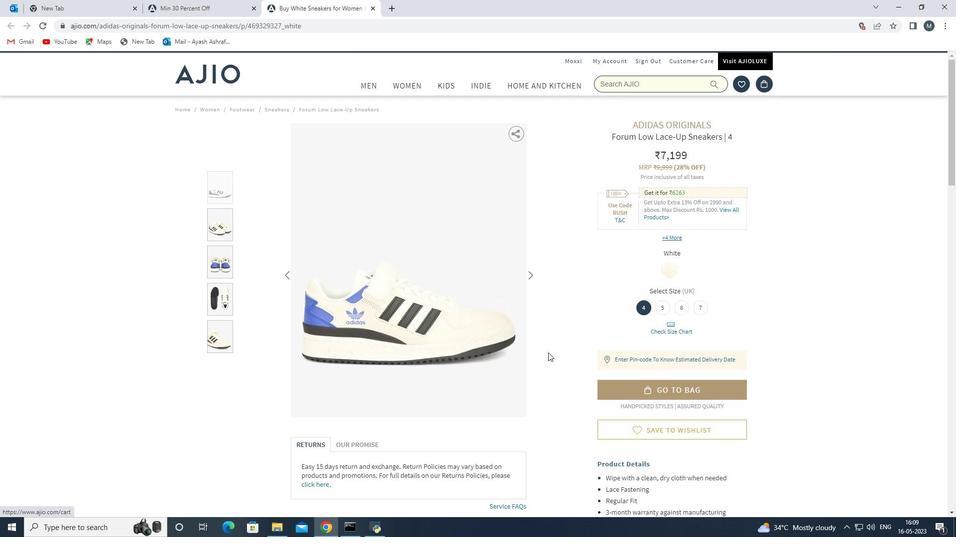 
Action: Mouse scrolled (531, 338) with delta (0, 0)
Screenshot: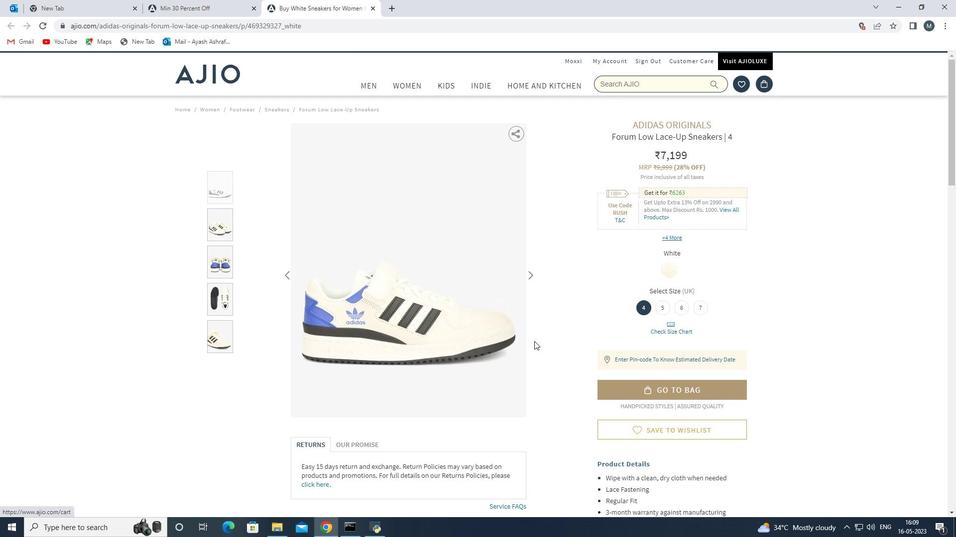 
Action: Mouse scrolled (531, 338) with delta (0, 0)
Screenshot: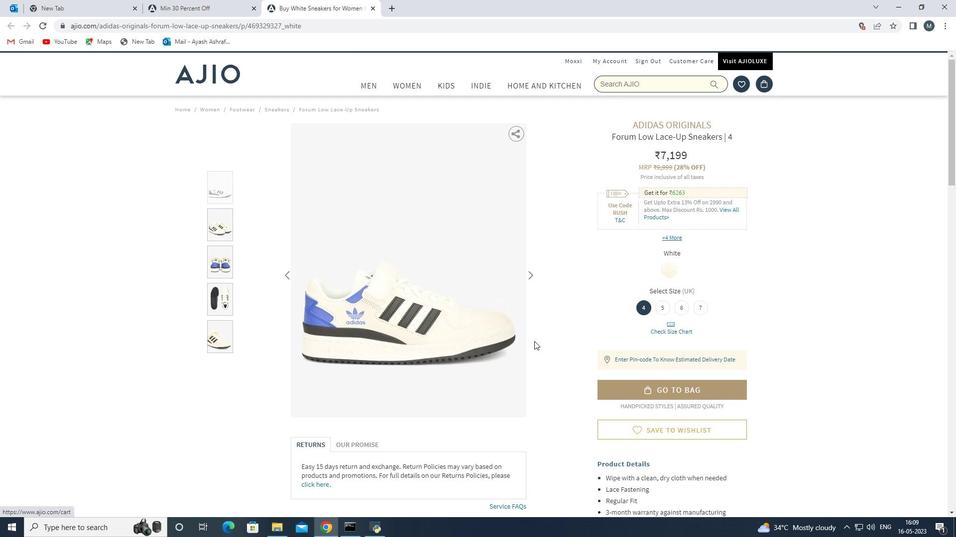 
Action: Mouse scrolled (531, 338) with delta (0, 0)
Screenshot: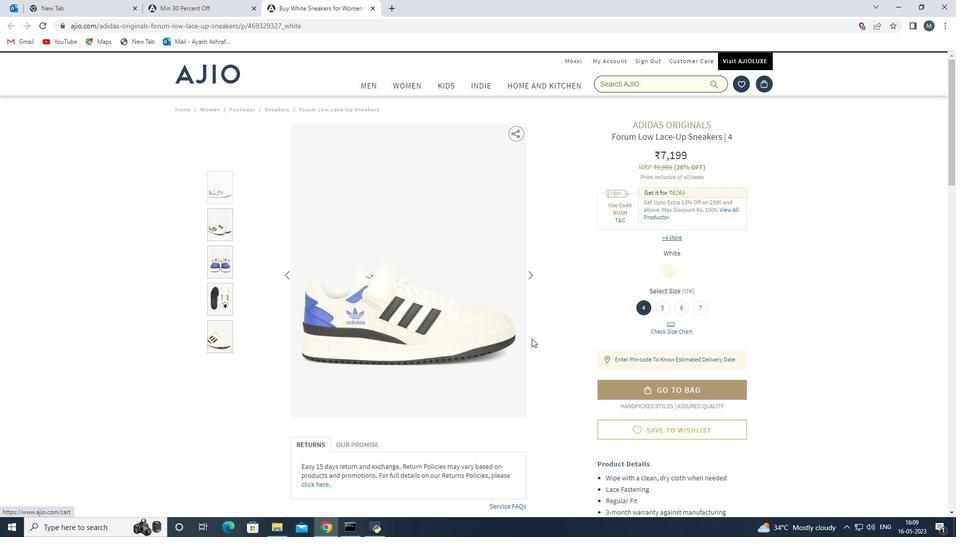 
Action: Mouse moved to (492, 344)
Screenshot: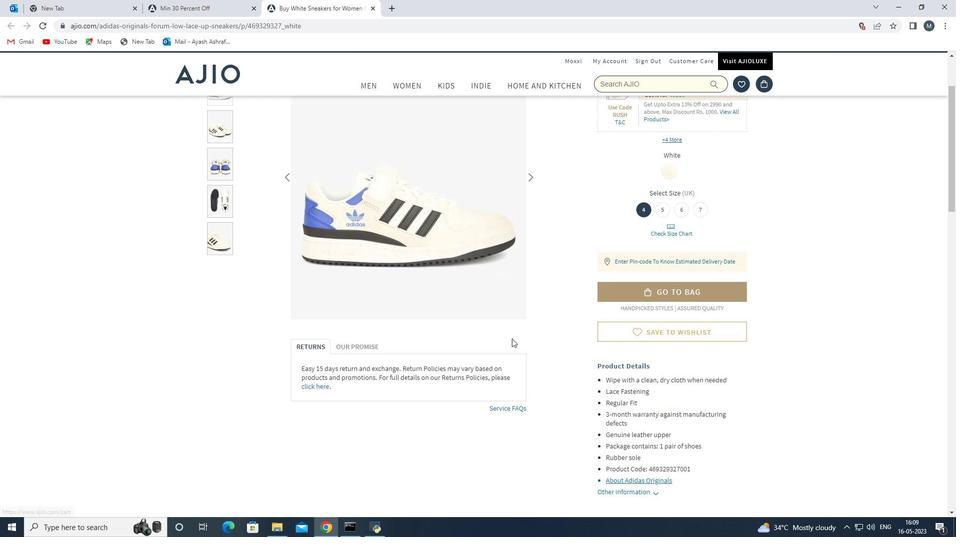 
Action: Mouse scrolled (492, 343) with delta (0, 0)
Screenshot: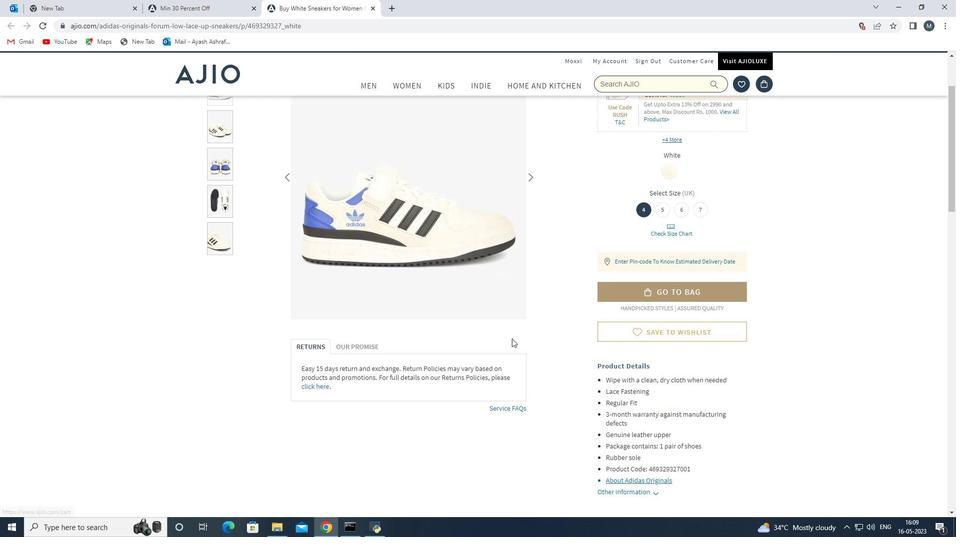 
Action: Mouse moved to (491, 345)
Screenshot: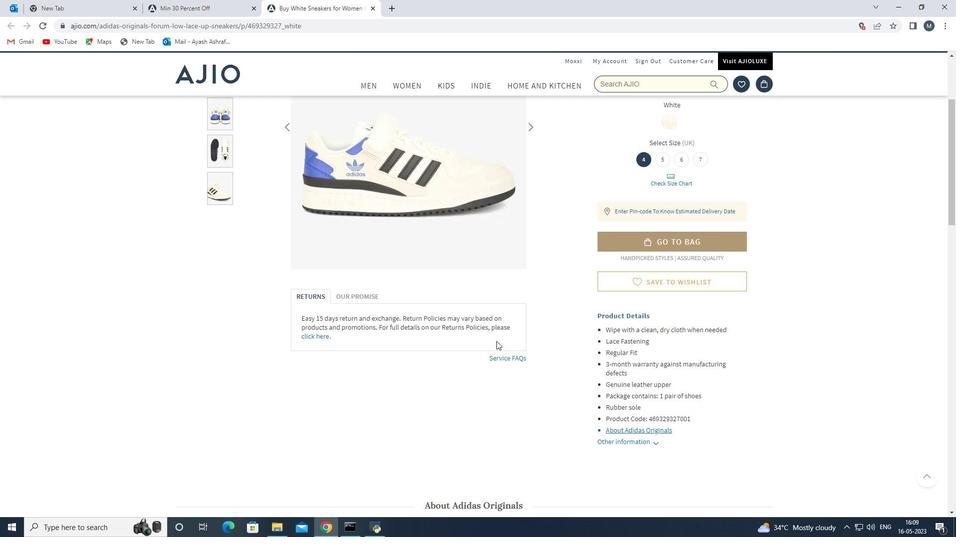 
Action: Mouse scrolled (491, 344) with delta (0, 0)
Screenshot: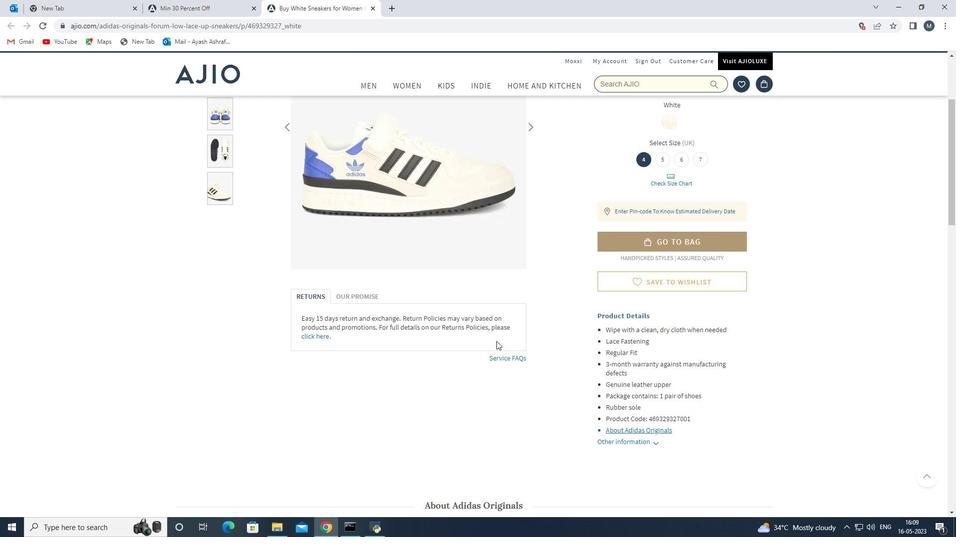 
Action: Mouse moved to (490, 345)
Screenshot: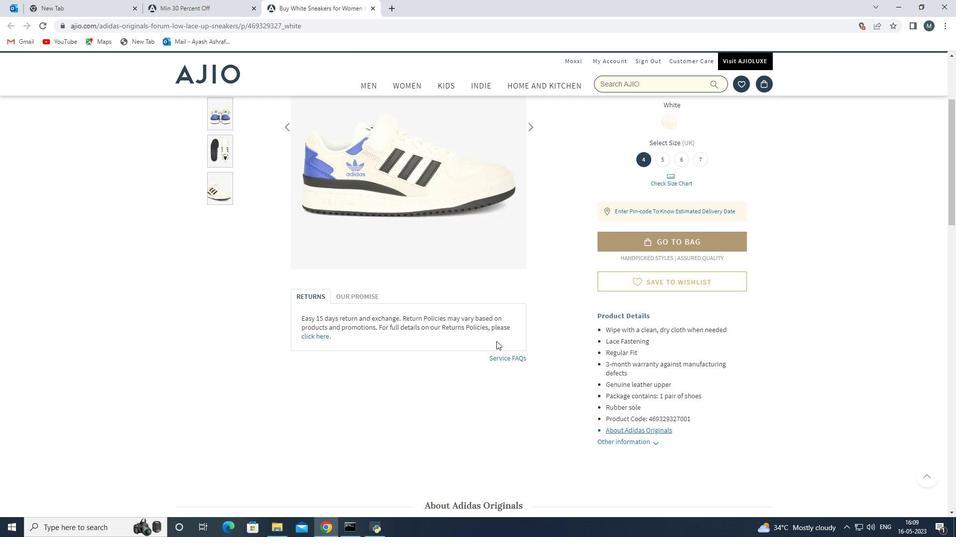 
Action: Mouse scrolled (490, 345) with delta (0, 0)
Screenshot: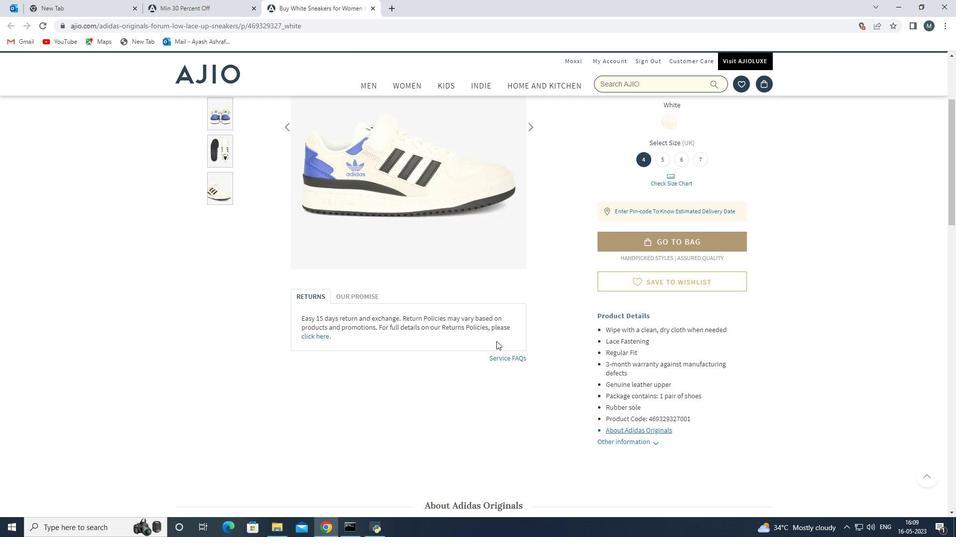 
Action: Mouse moved to (486, 348)
Screenshot: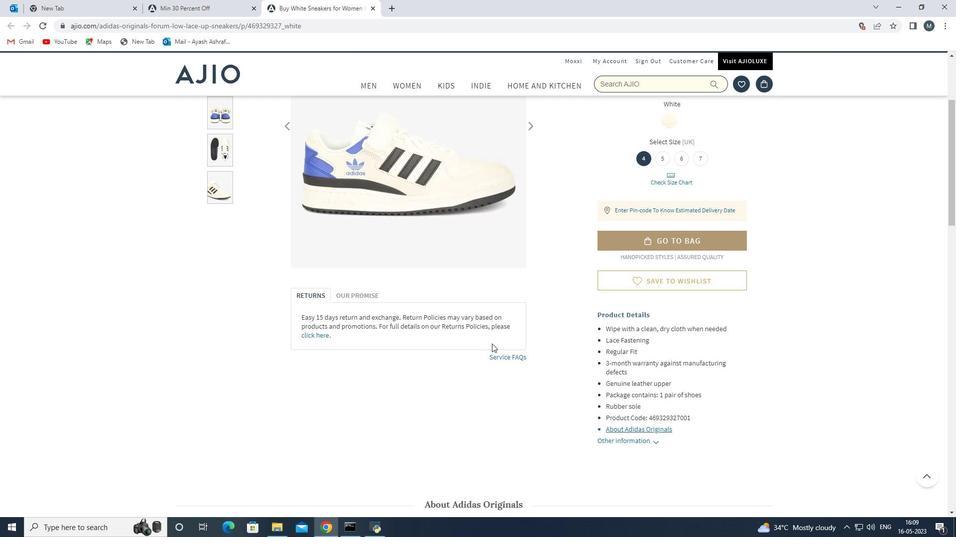 
Action: Mouse scrolled (488, 347) with delta (0, 0)
Screenshot: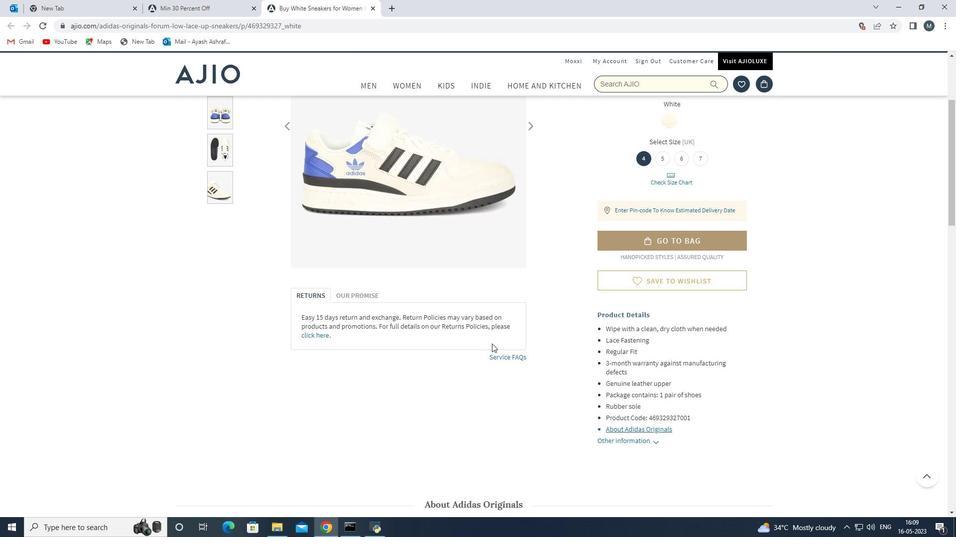 
Action: Mouse moved to (477, 352)
Screenshot: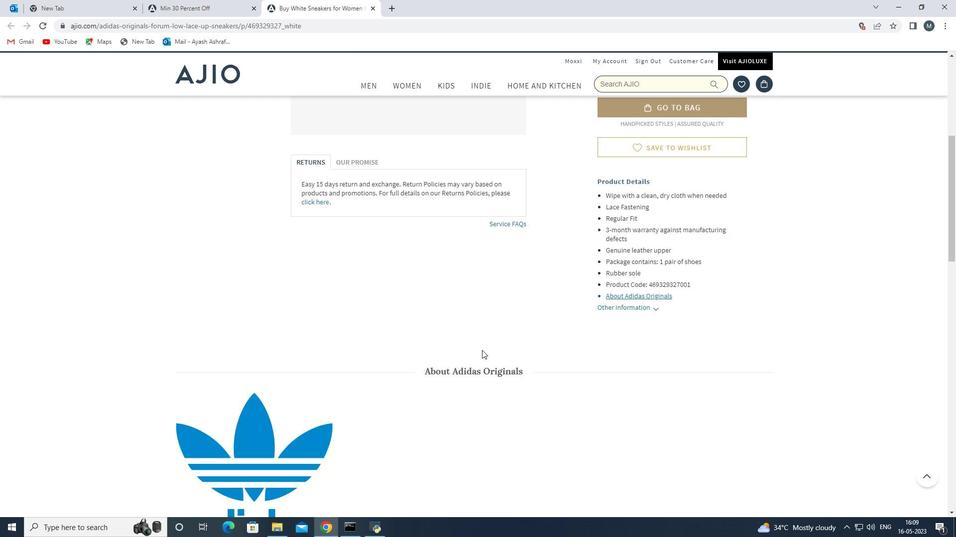 
Action: Mouse scrolled (477, 352) with delta (0, 0)
Screenshot: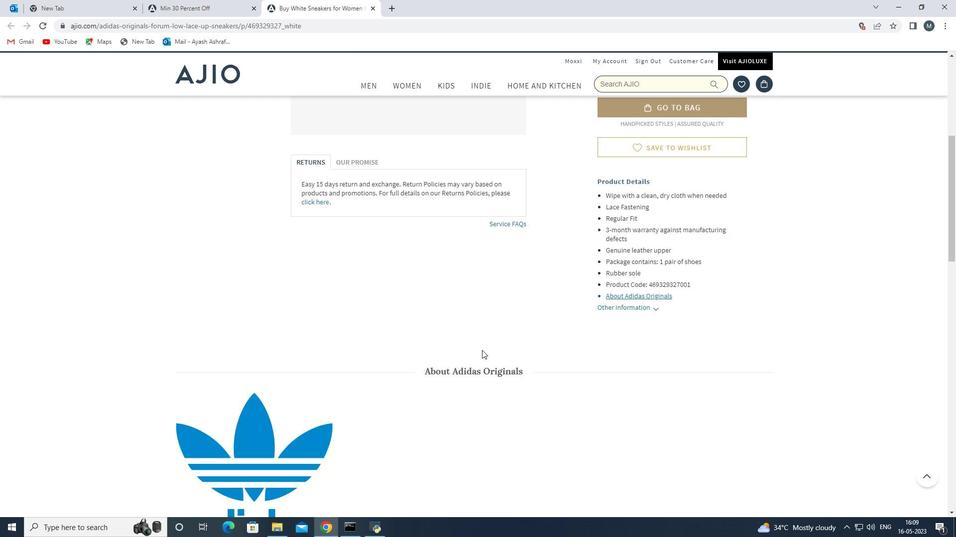 
Action: Mouse moved to (477, 353)
Screenshot: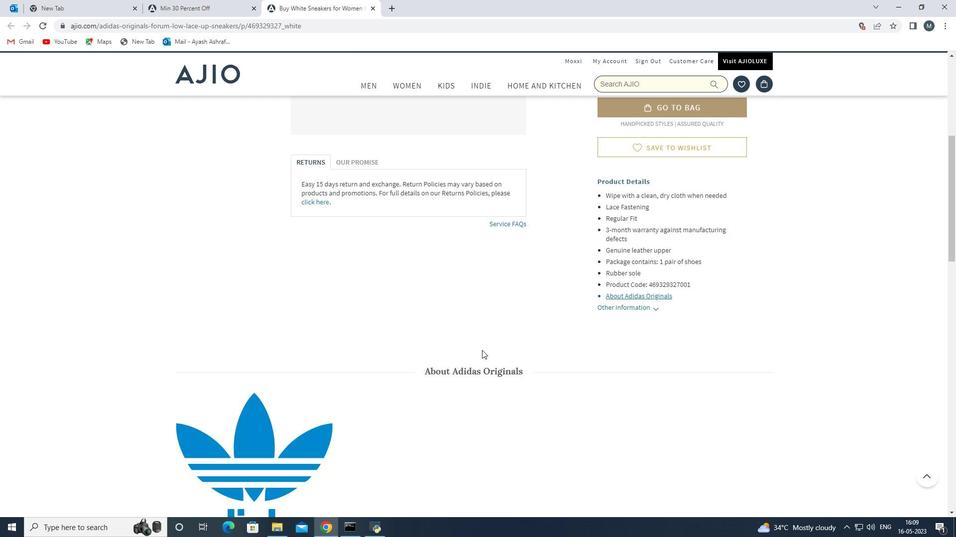 
Action: Mouse scrolled (477, 352) with delta (0, 0)
Screenshot: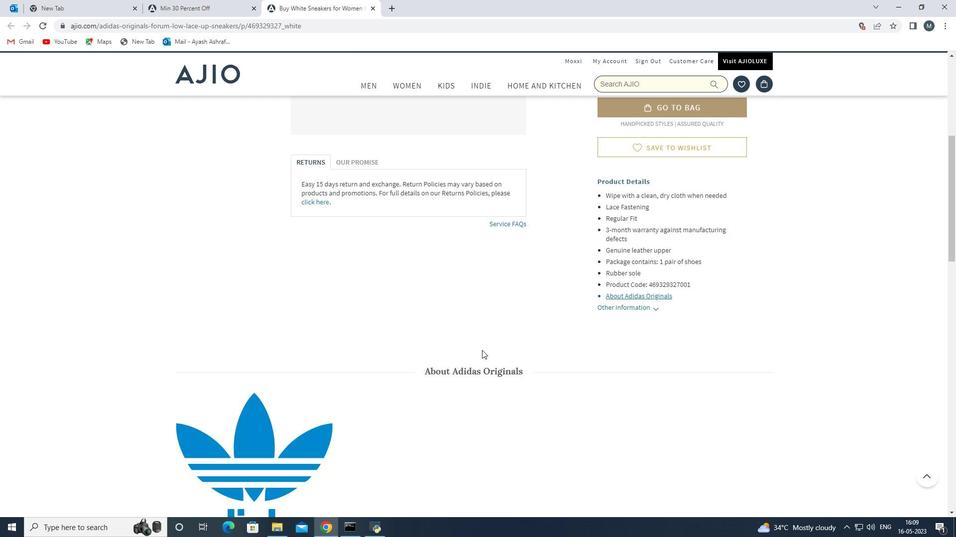
Action: Mouse moved to (325, 395)
Screenshot: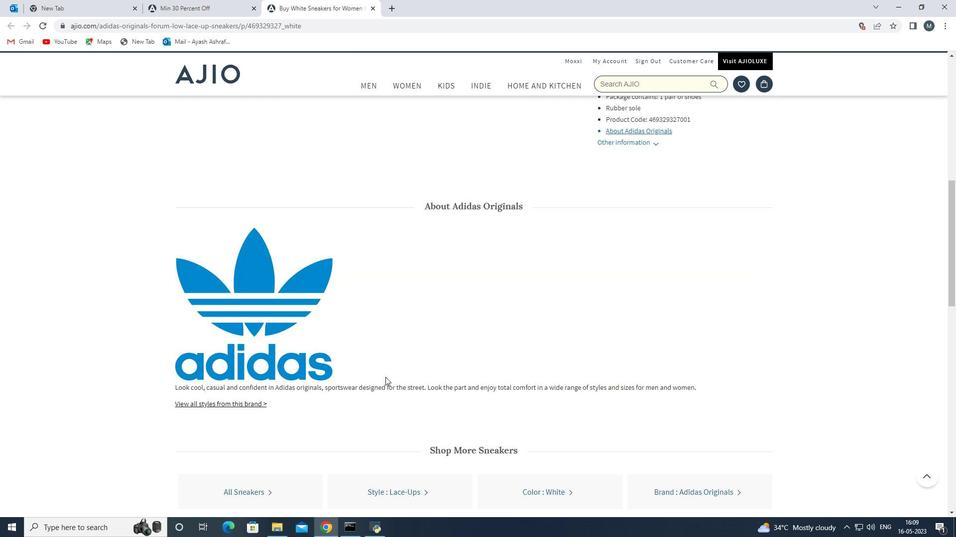 
Action: Mouse scrolled (325, 395) with delta (0, 0)
Screenshot: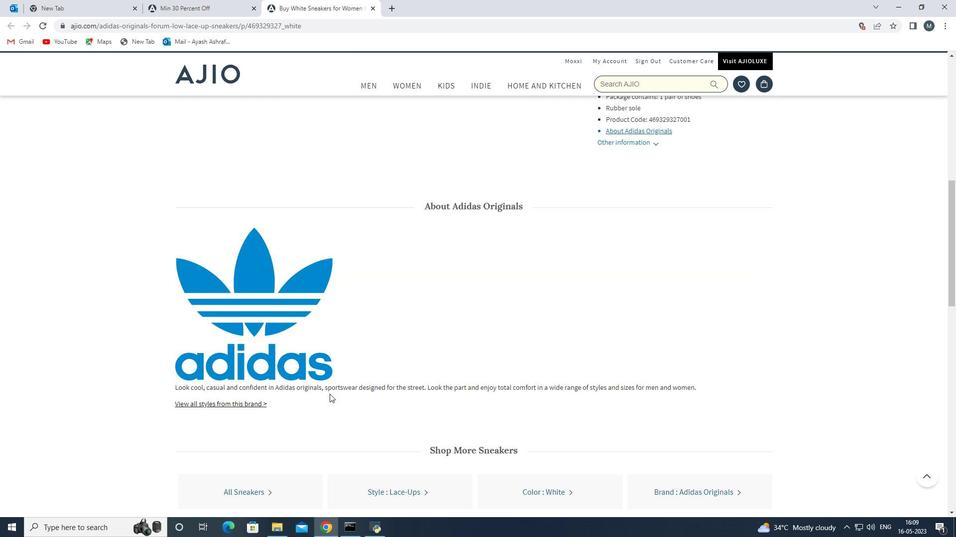 
Action: Mouse scrolled (325, 395) with delta (0, 0)
Screenshot: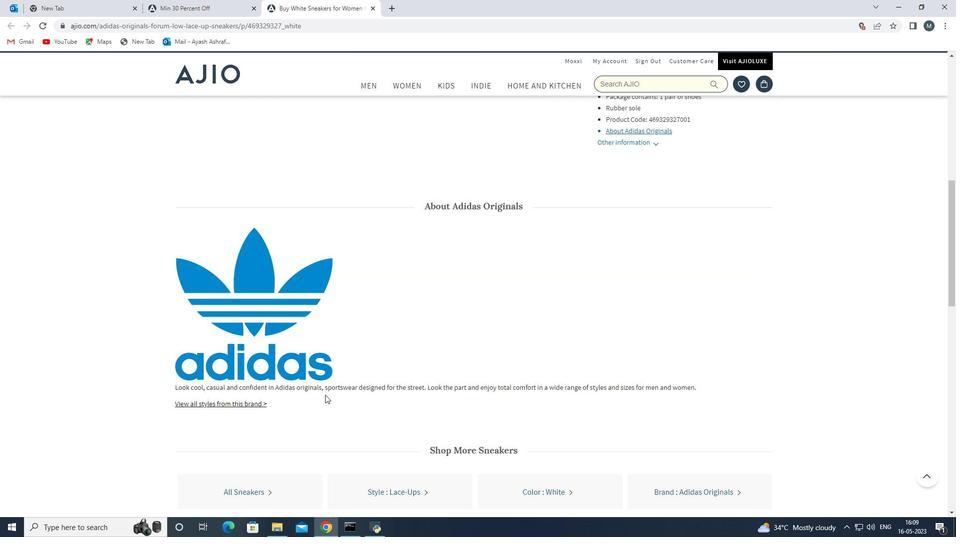 
Action: Mouse scrolled (325, 395) with delta (0, 0)
Screenshot: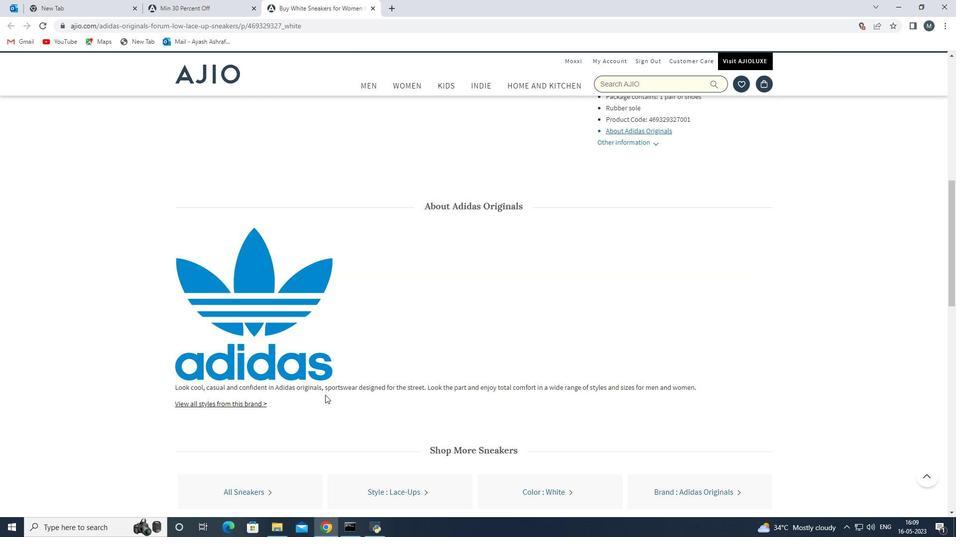 
Action: Mouse moved to (328, 390)
Screenshot: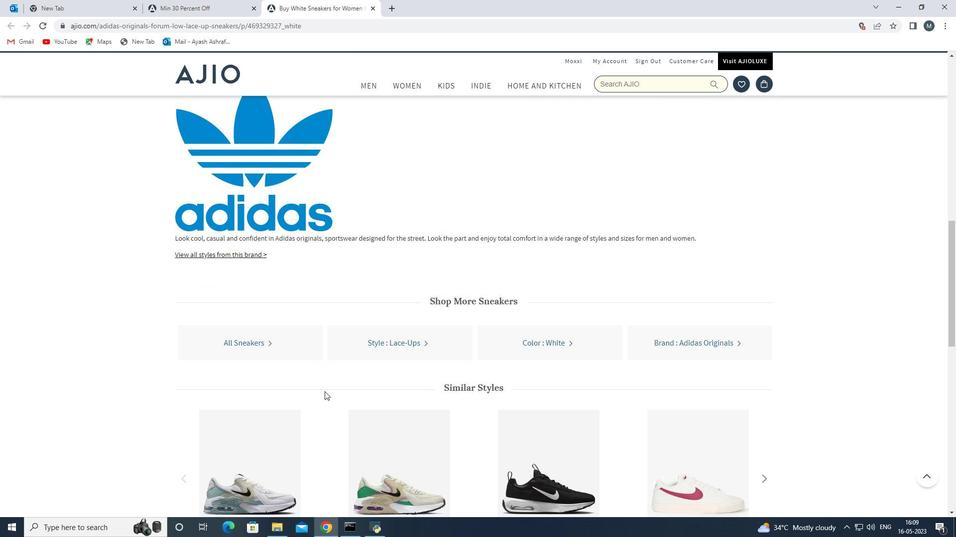 
Action: Mouse scrolled (328, 389) with delta (0, 0)
Screenshot: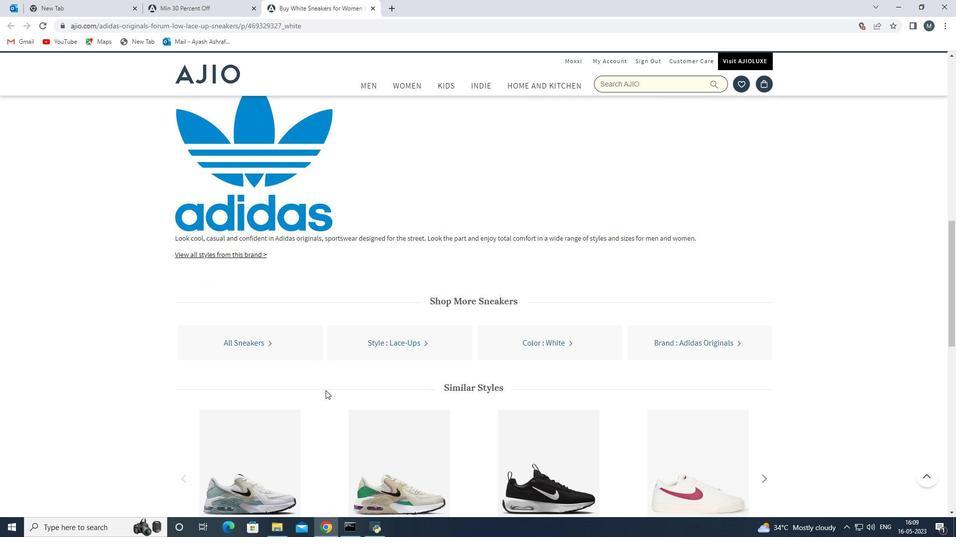 
Action: Mouse moved to (329, 390)
Screenshot: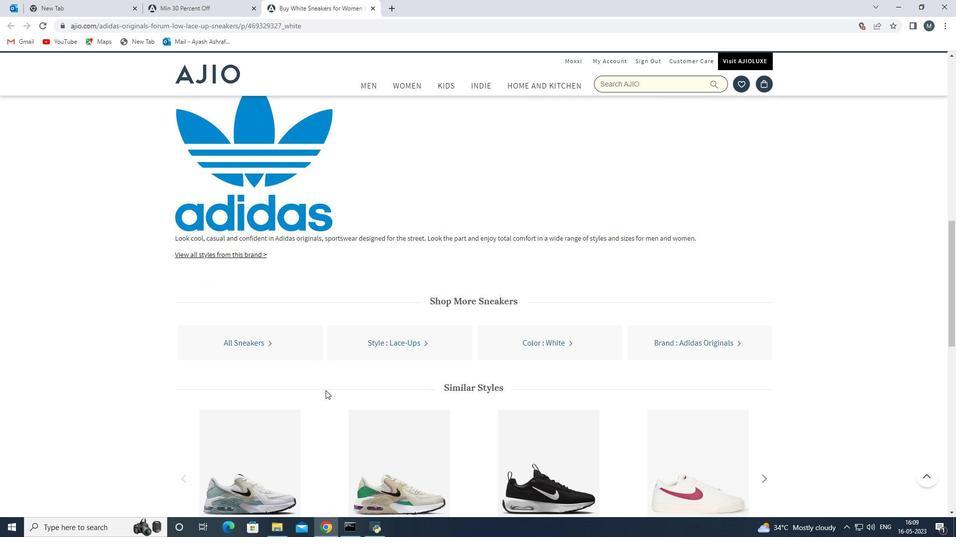 
Action: Mouse scrolled (329, 389) with delta (0, 0)
Screenshot: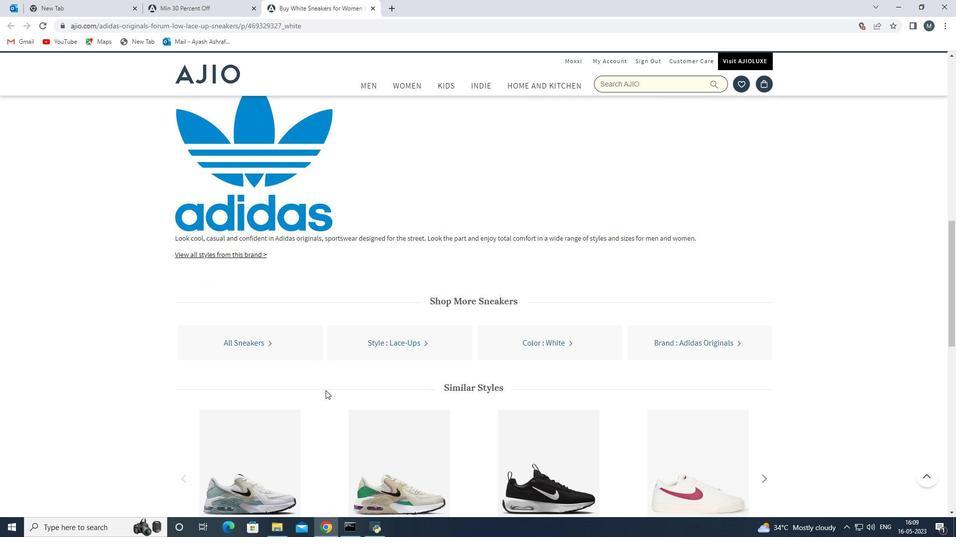 
Action: Mouse moved to (329, 390)
Screenshot: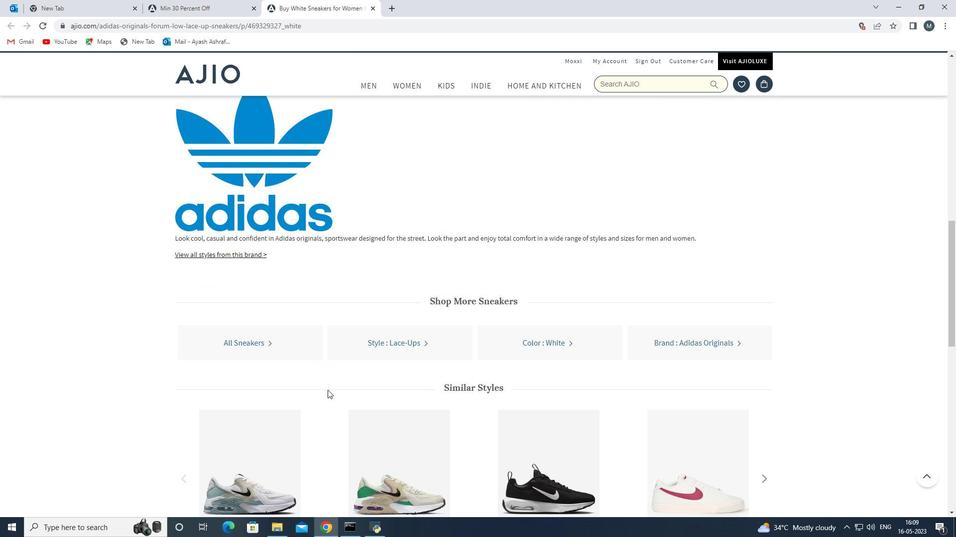 
Action: Mouse scrolled (329, 390) with delta (0, 0)
Screenshot: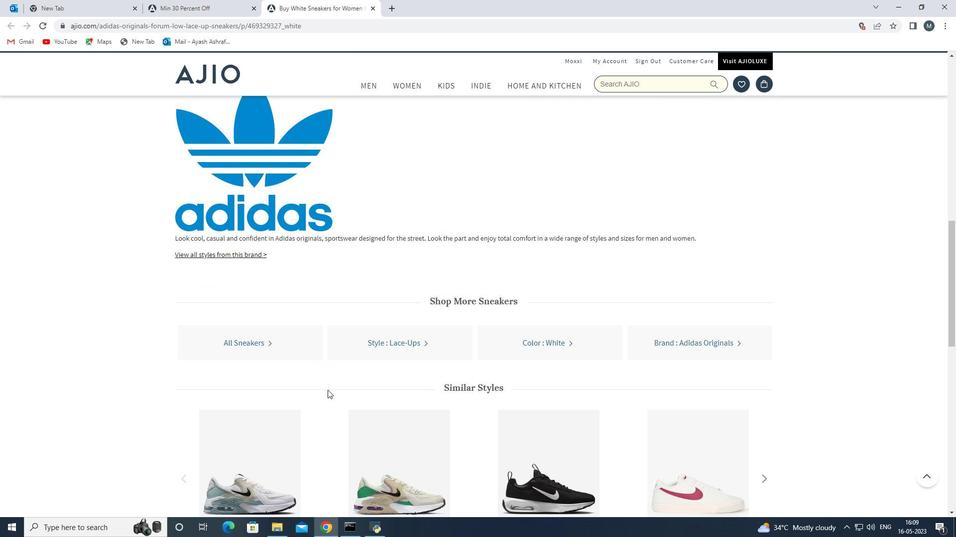 
Action: Mouse moved to (331, 390)
Screenshot: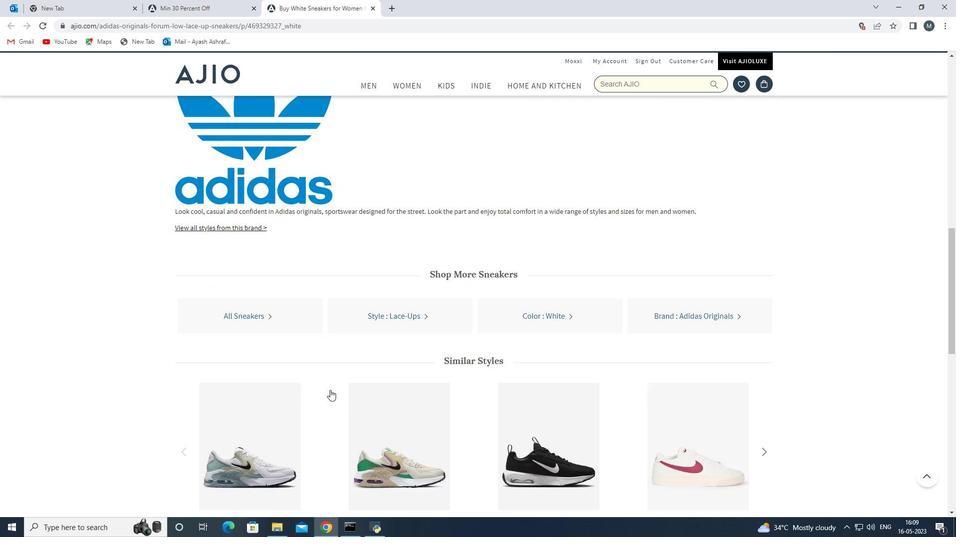 
Action: Mouse scrolled (331, 390) with delta (0, 0)
Screenshot: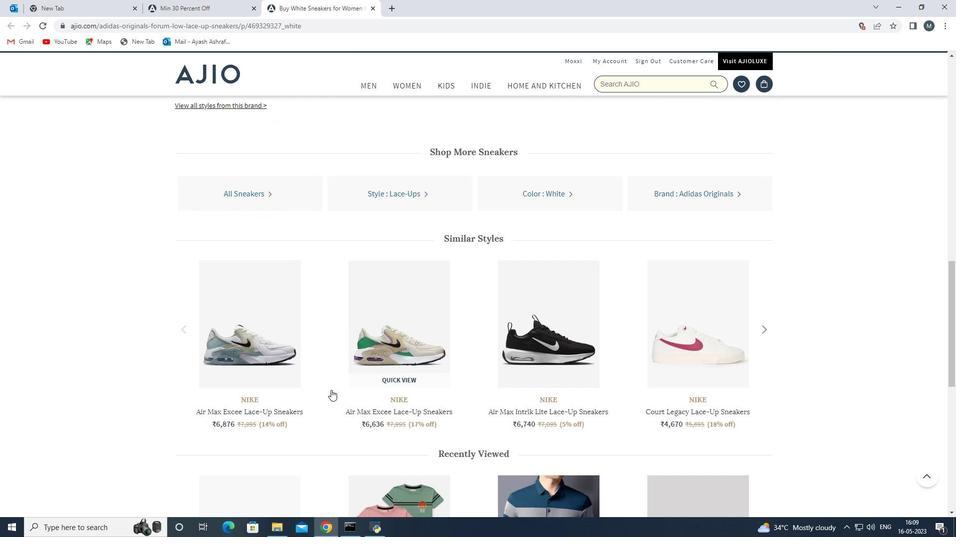 
Action: Mouse moved to (472, 386)
Screenshot: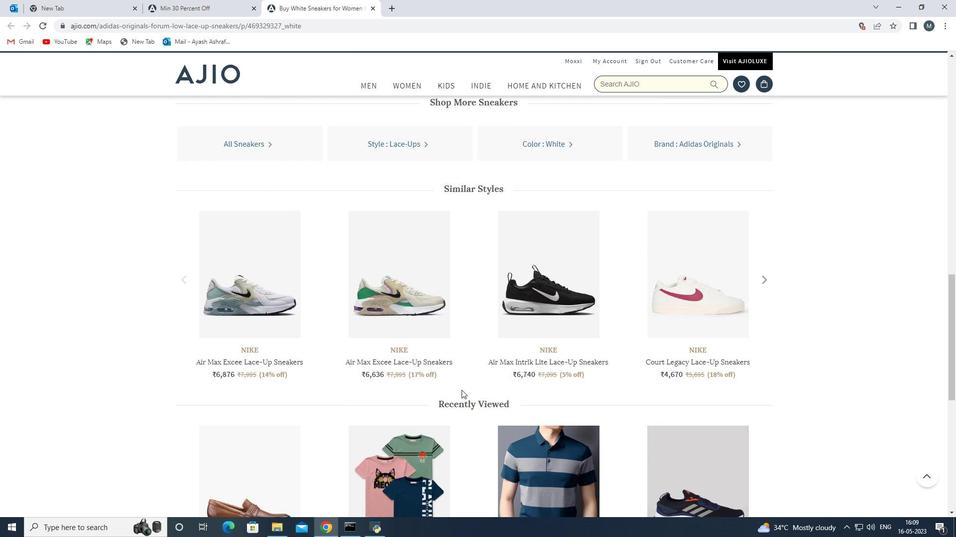 
Action: Mouse scrolled (472, 385) with delta (0, 0)
Screenshot: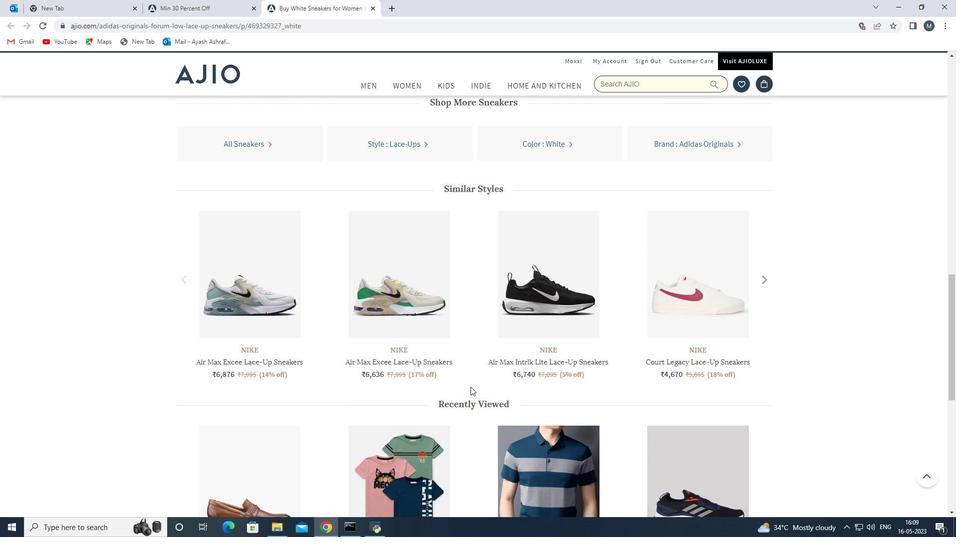 
Action: Mouse scrolled (472, 385) with delta (0, 0)
Screenshot: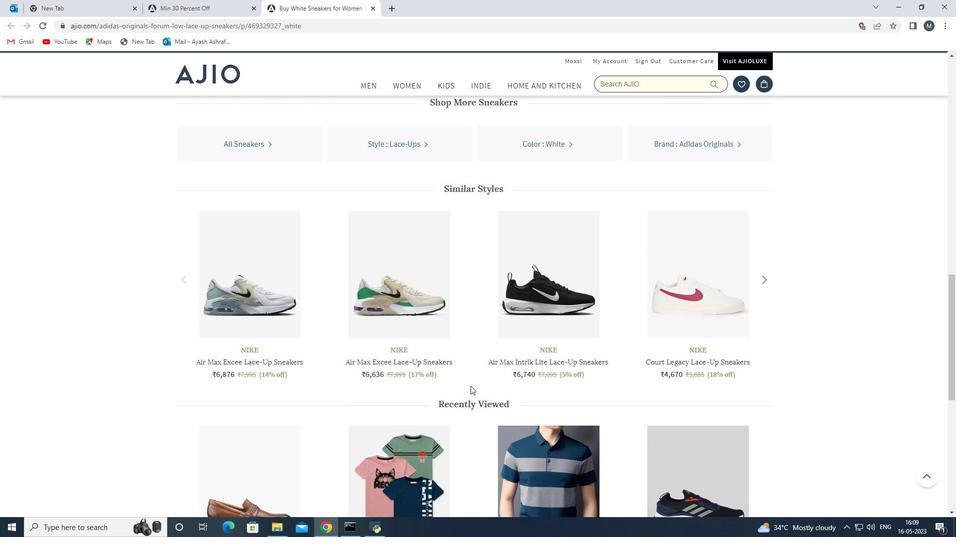 
Action: Mouse scrolled (472, 385) with delta (0, 0)
Screenshot: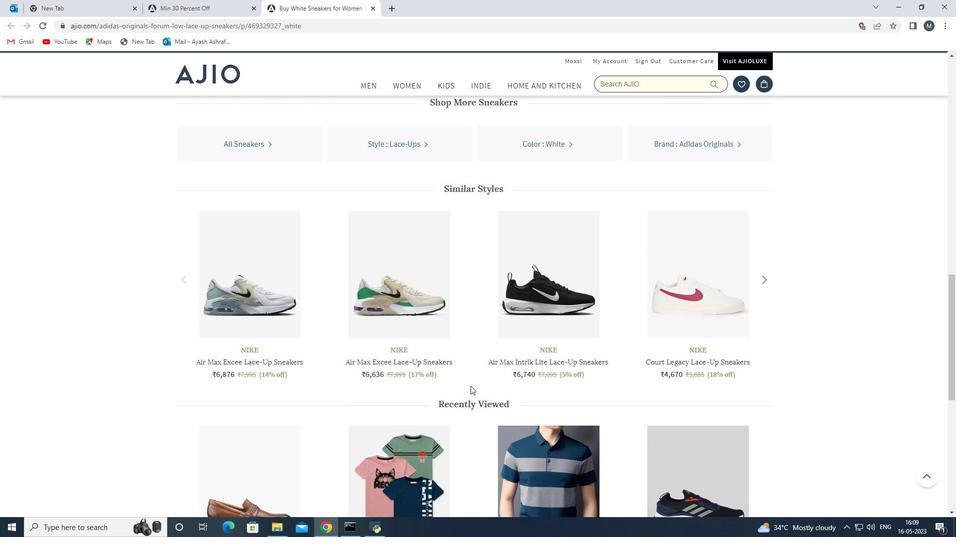 
Action: Mouse scrolled (472, 385) with delta (0, 0)
Screenshot: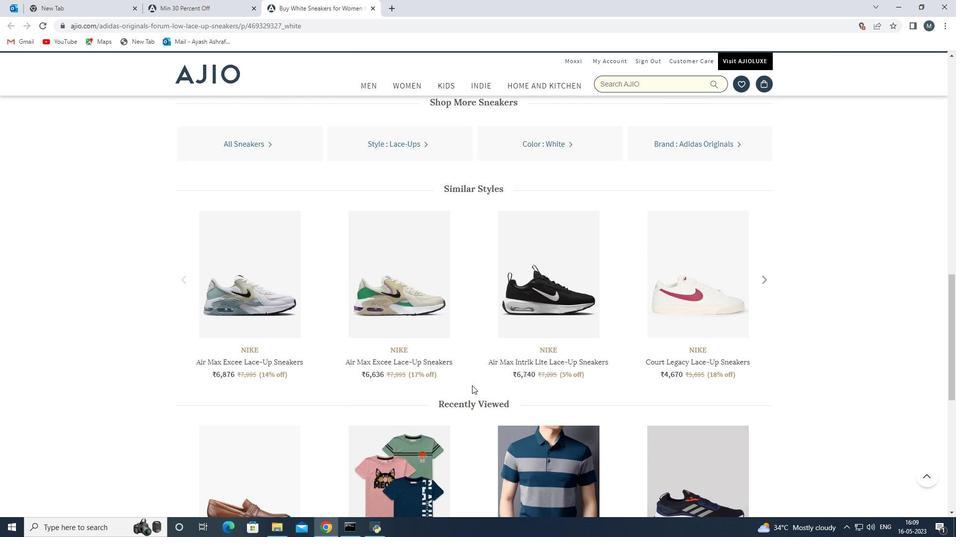 
Action: Mouse moved to (545, 371)
Screenshot: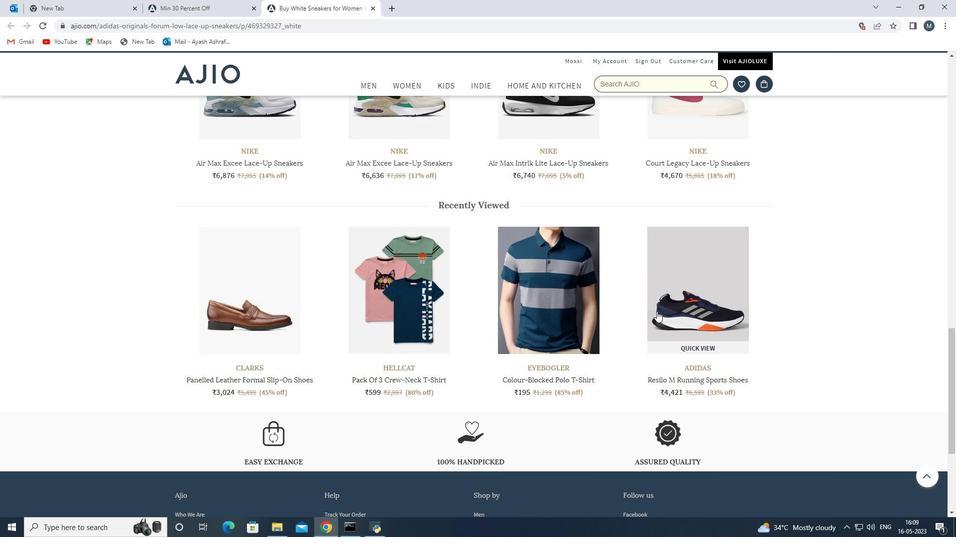 
Action: Mouse scrolled (545, 370) with delta (0, 0)
Screenshot: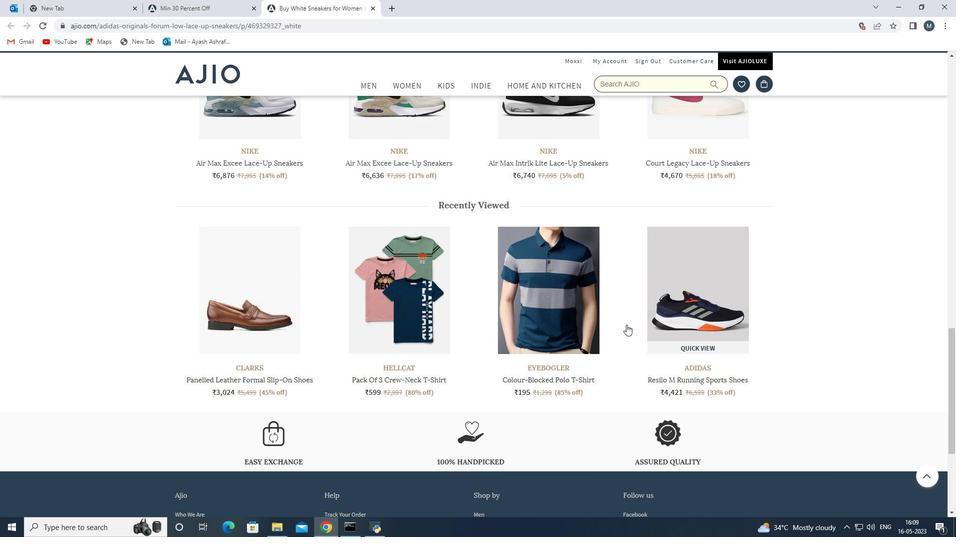 
Action: Mouse moved to (528, 381)
Screenshot: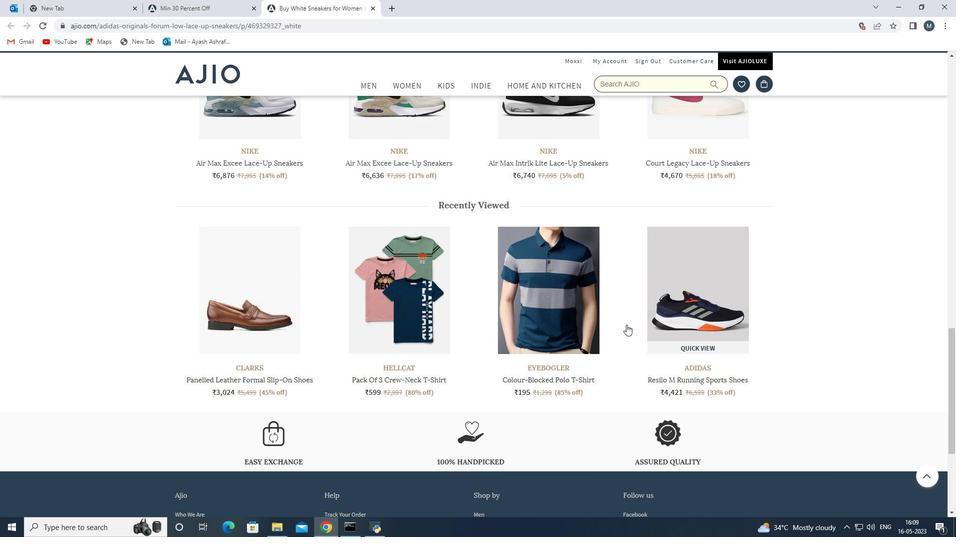 
Action: Mouse scrolled (528, 381) with delta (0, 0)
Screenshot: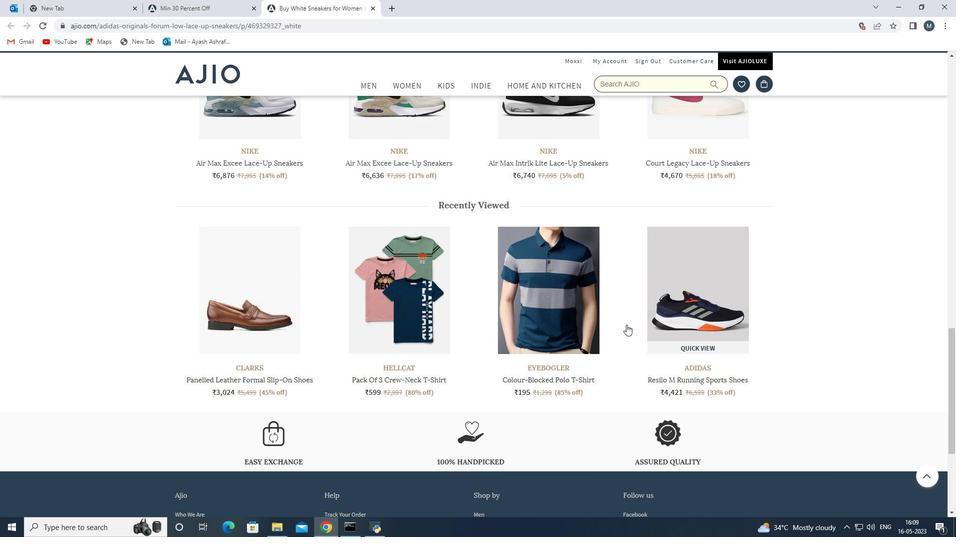 
Action: Mouse moved to (519, 387)
Screenshot: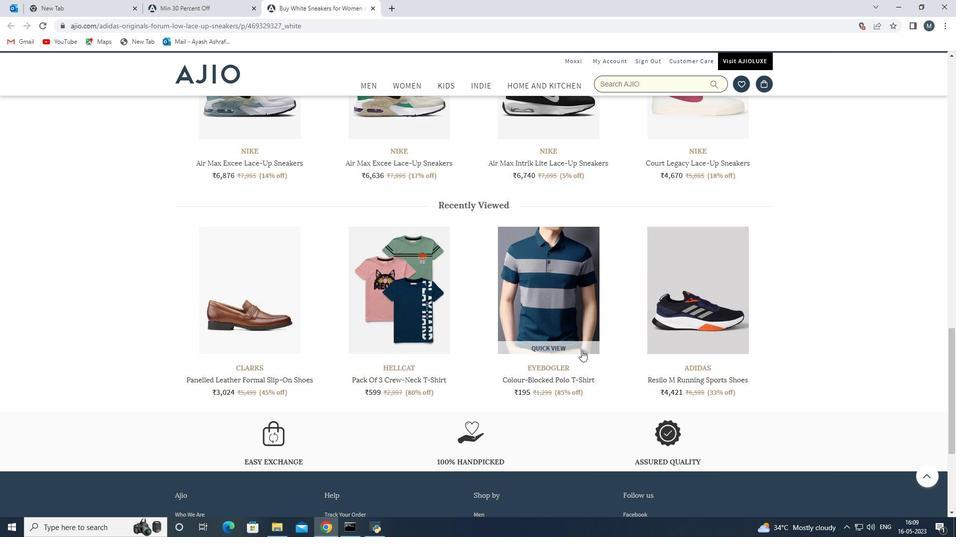 
Action: Mouse scrolled (519, 386) with delta (0, 0)
Screenshot: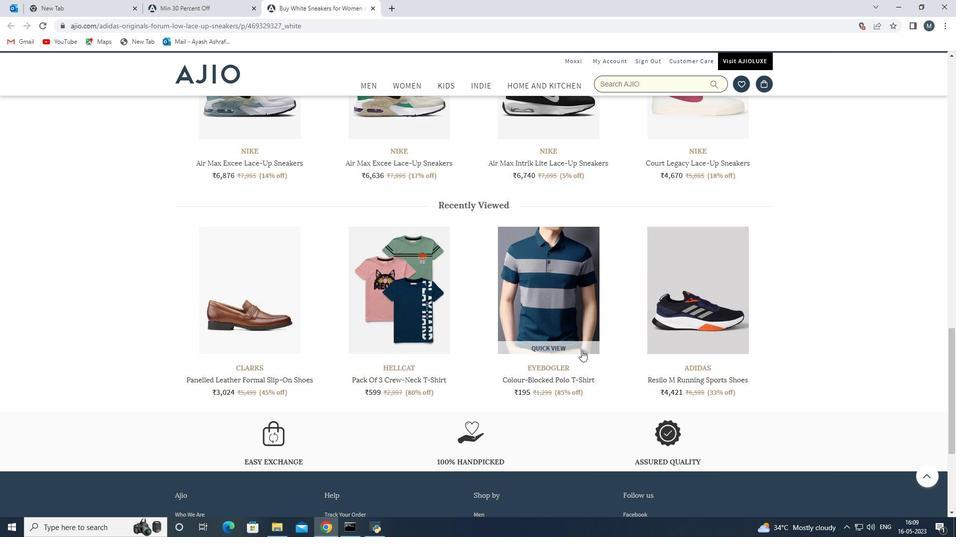 
Action: Mouse moved to (275, 302)
Screenshot: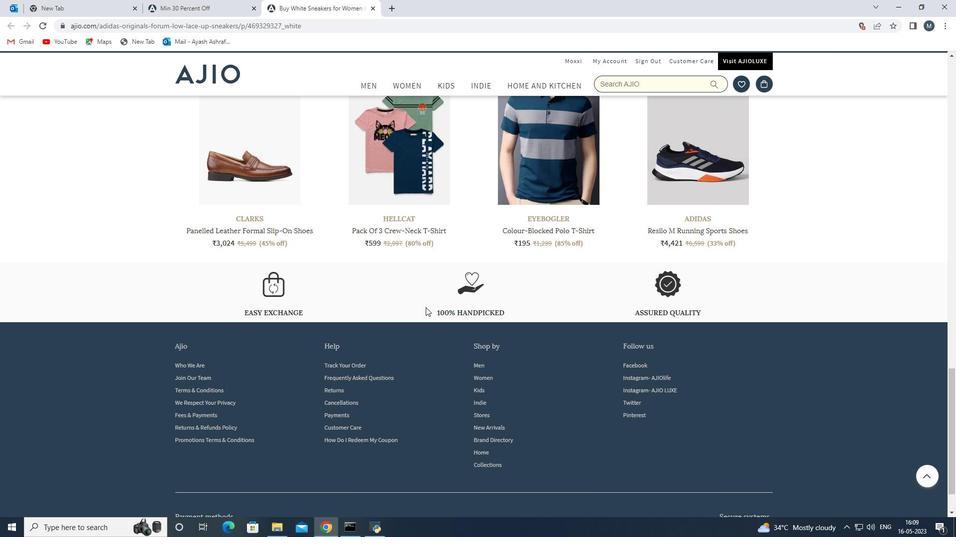 
Action: Mouse pressed left at (275, 302)
Screenshot: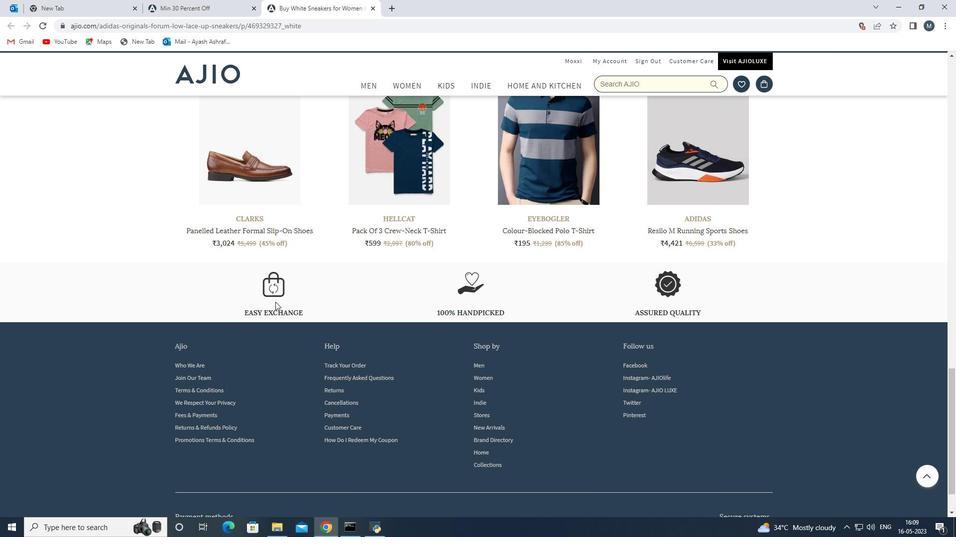 
Action: Mouse moved to (474, 318)
Screenshot: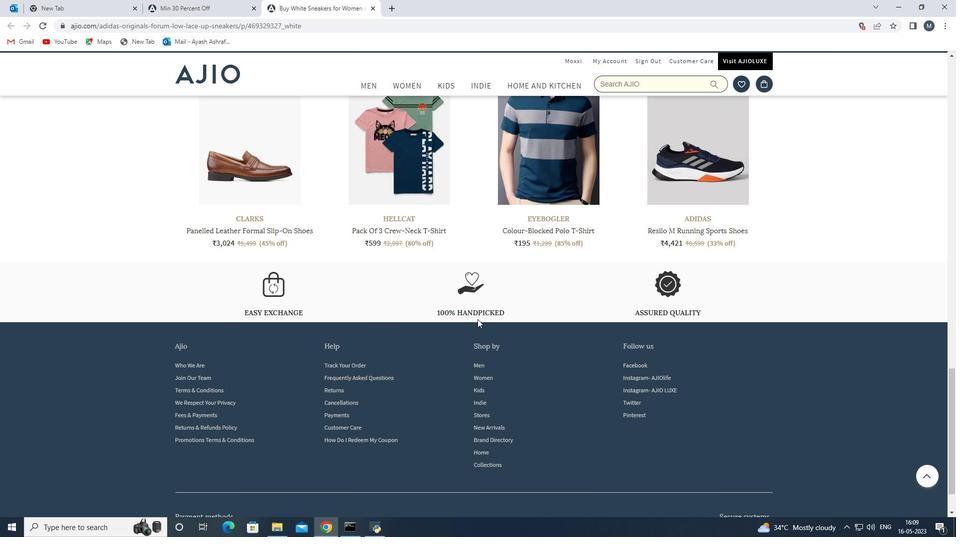 
Action: Mouse scrolled (474, 319) with delta (0, 0)
Screenshot: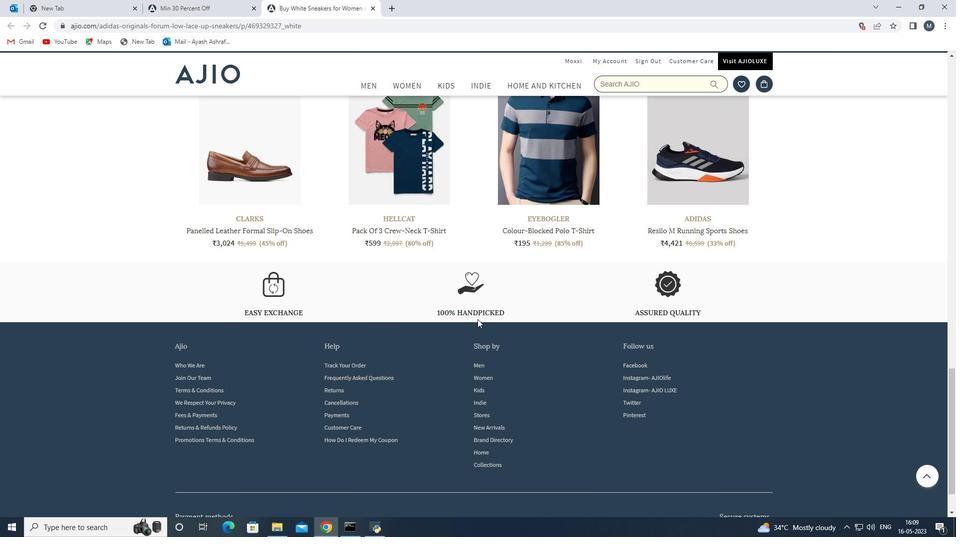 
Action: Mouse moved to (473, 318)
Screenshot: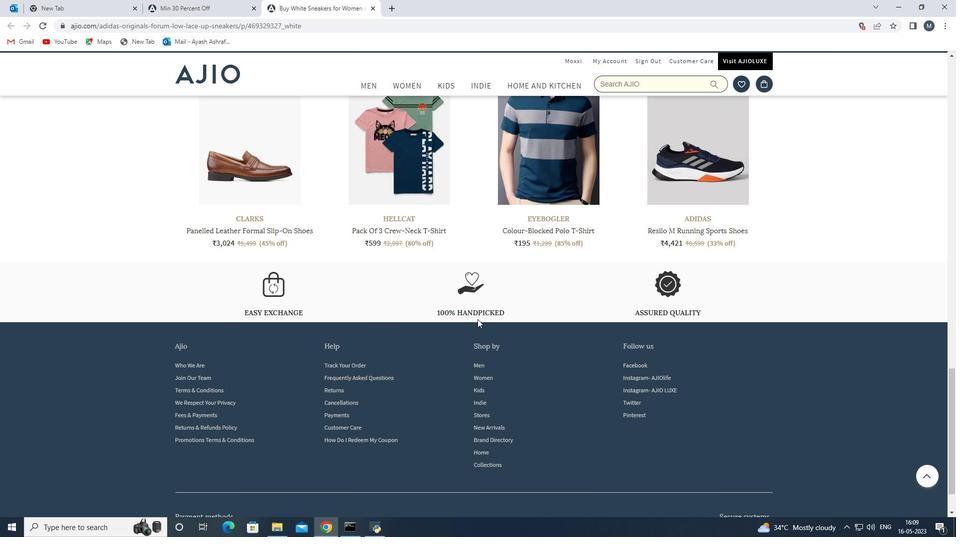 
Action: Mouse scrolled (473, 319) with delta (0, 0)
Screenshot: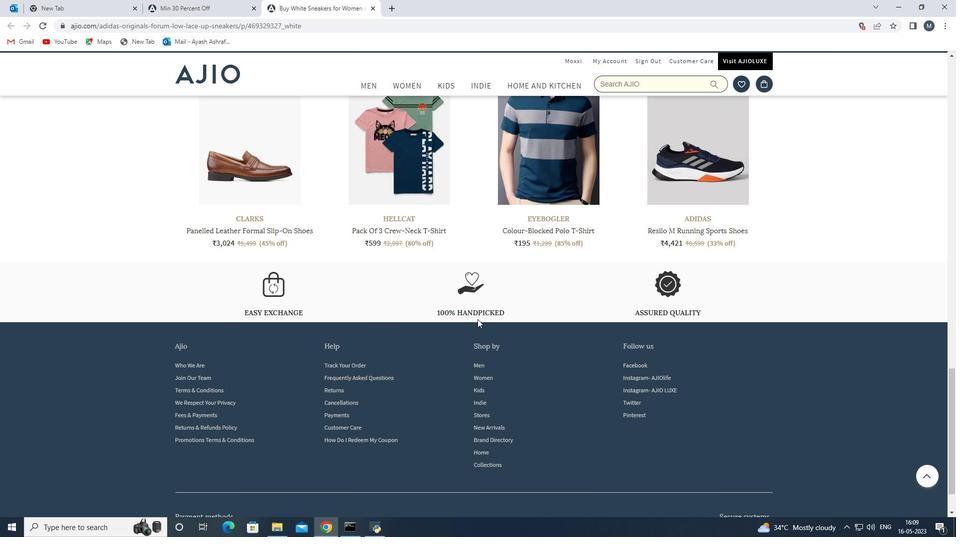 
Action: Mouse moved to (473, 317)
Screenshot: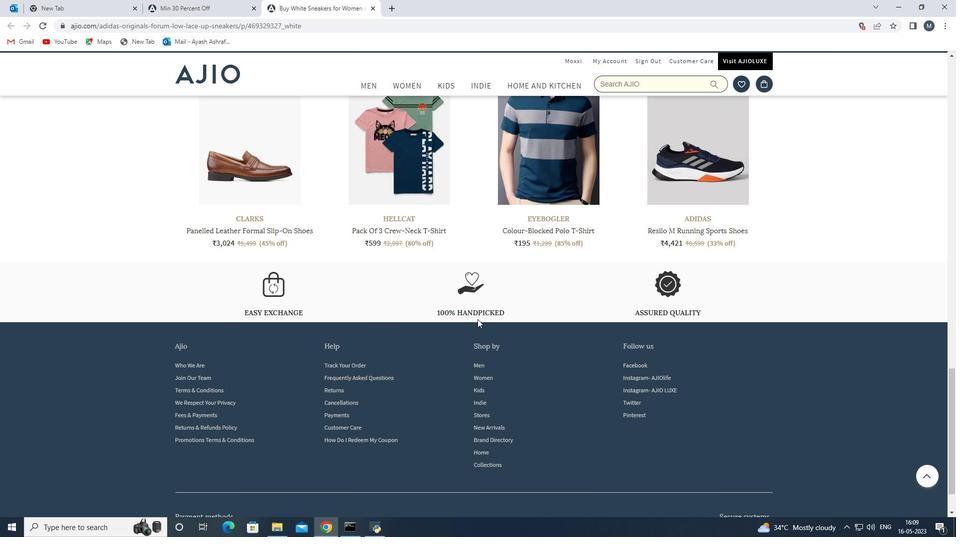 
Action: Mouse scrolled (473, 318) with delta (0, 0)
Screenshot: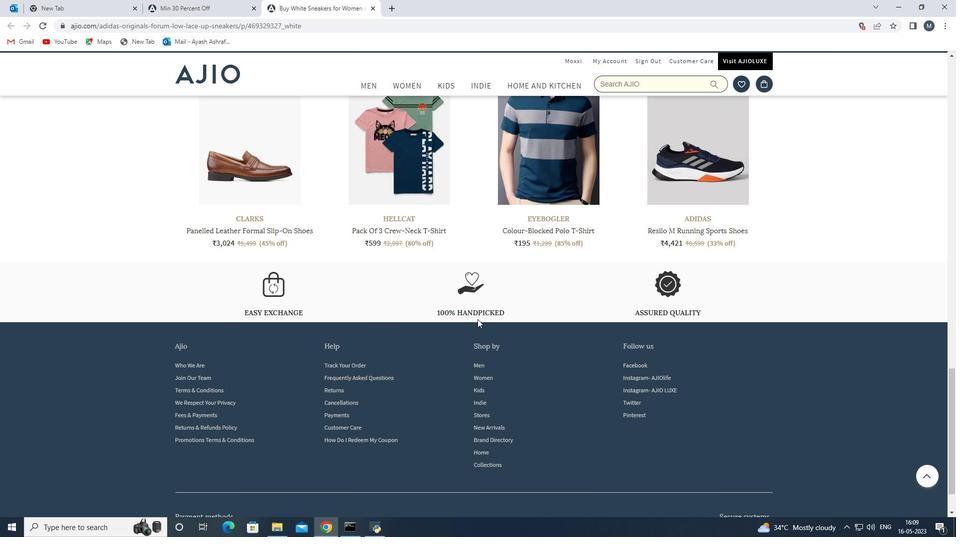 
Action: Mouse moved to (473, 317)
Screenshot: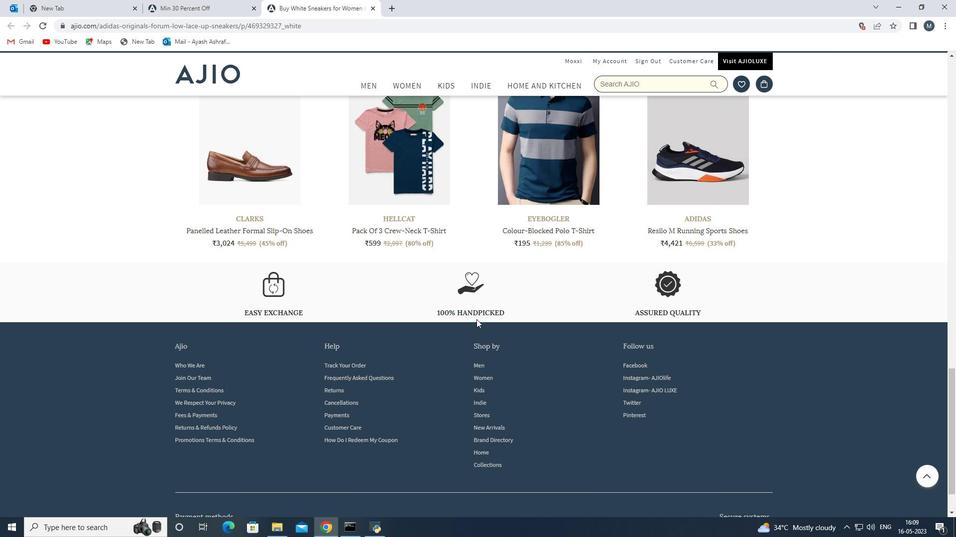 
Action: Mouse scrolled (473, 317) with delta (0, 0)
Screenshot: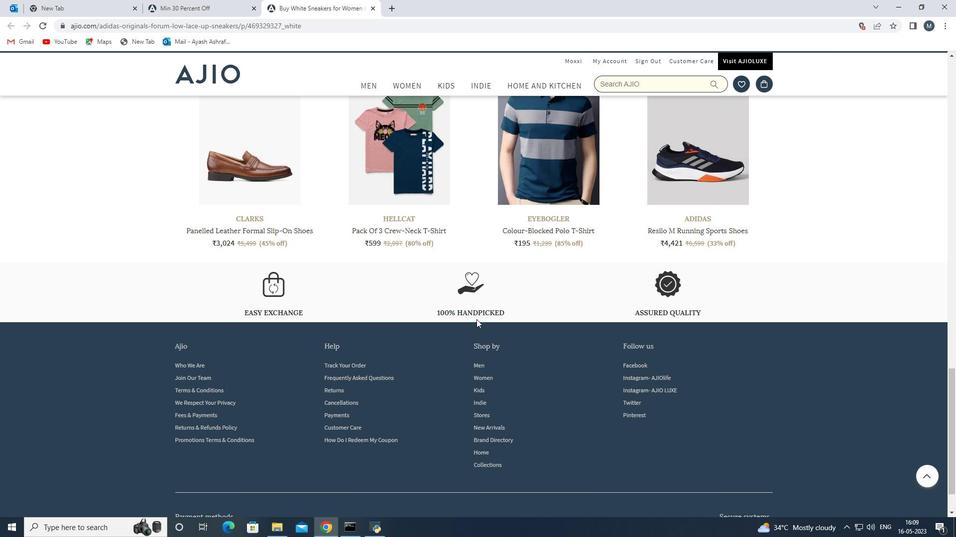 
Action: Mouse moved to (470, 314)
Screenshot: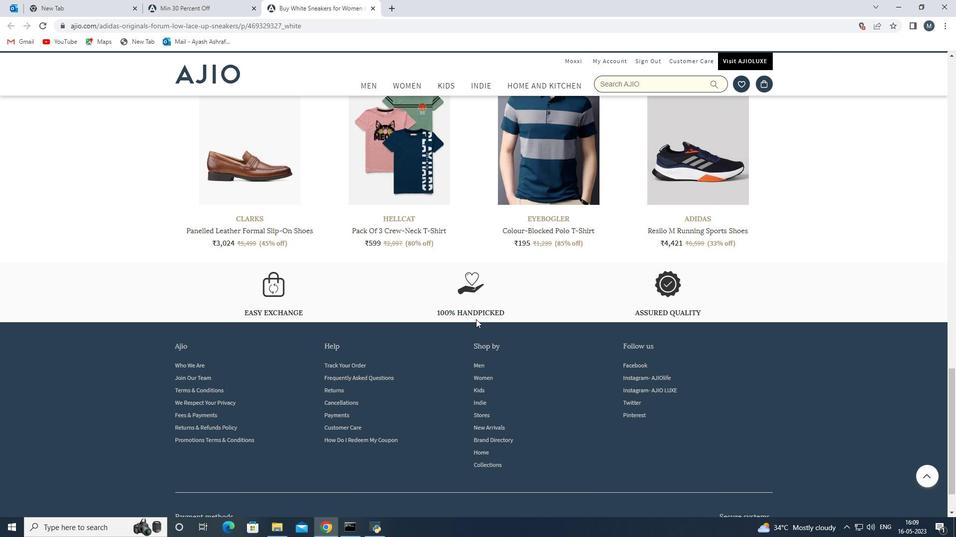 
Action: Mouse scrolled (472, 316) with delta (0, 0)
Screenshot: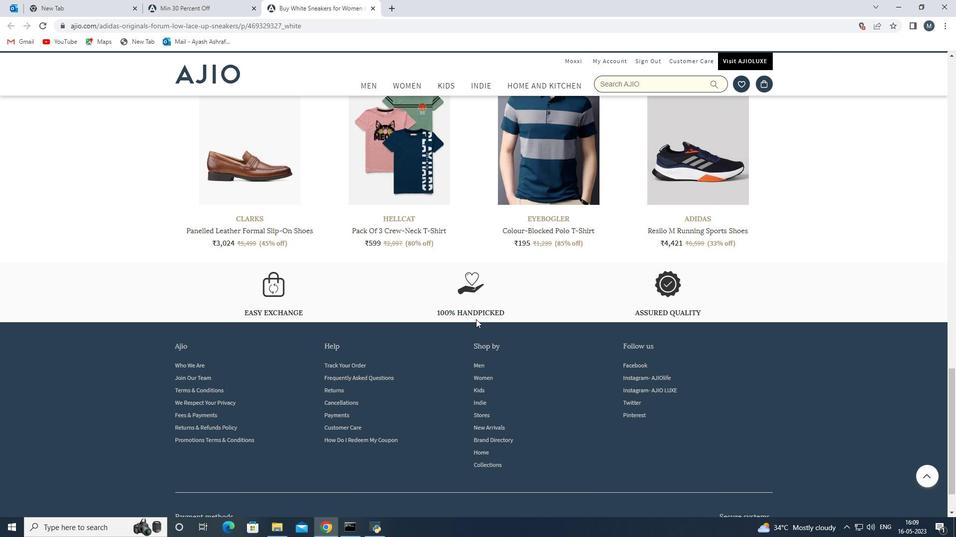 
Action: Mouse moved to (470, 312)
Screenshot: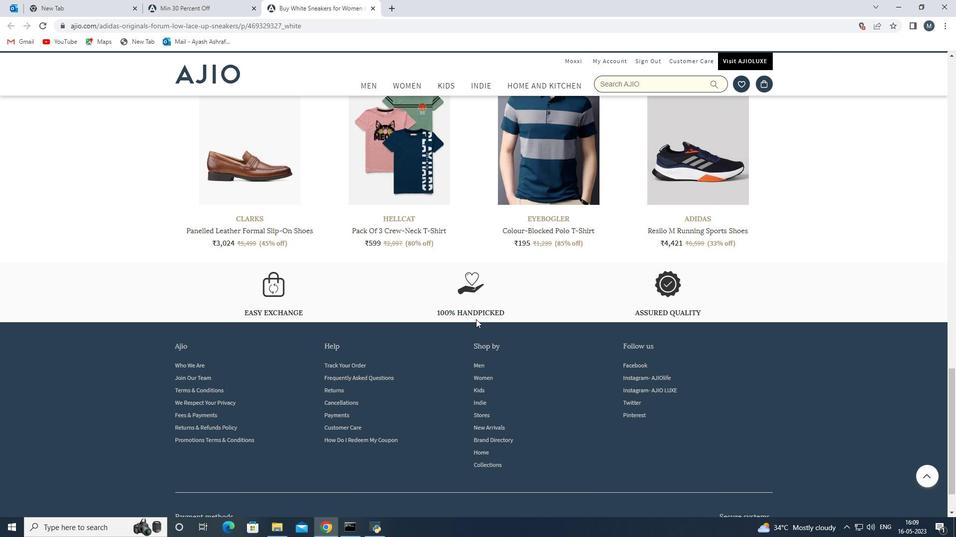 
Action: Mouse scrolled (470, 313) with delta (0, 0)
Screenshot: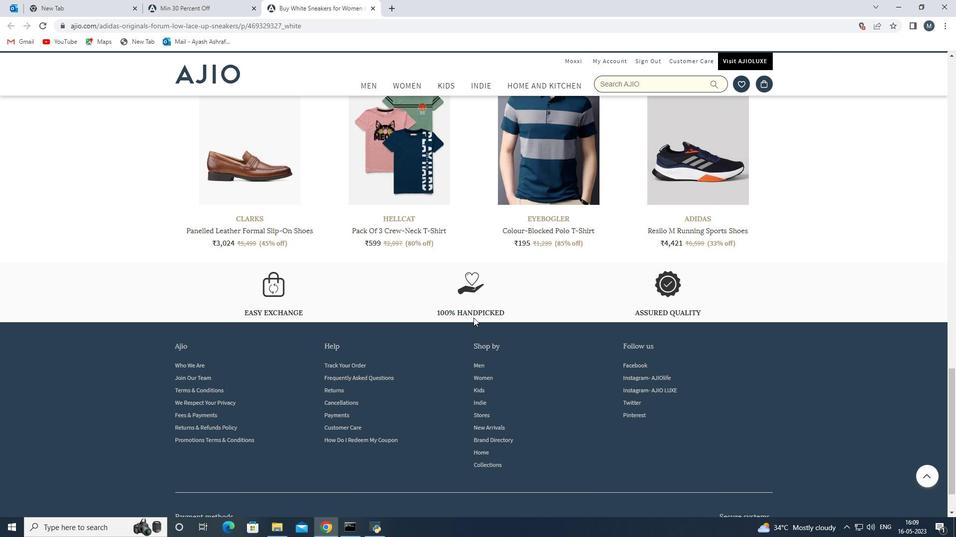 
Action: Mouse moved to (534, 89)
Screenshot: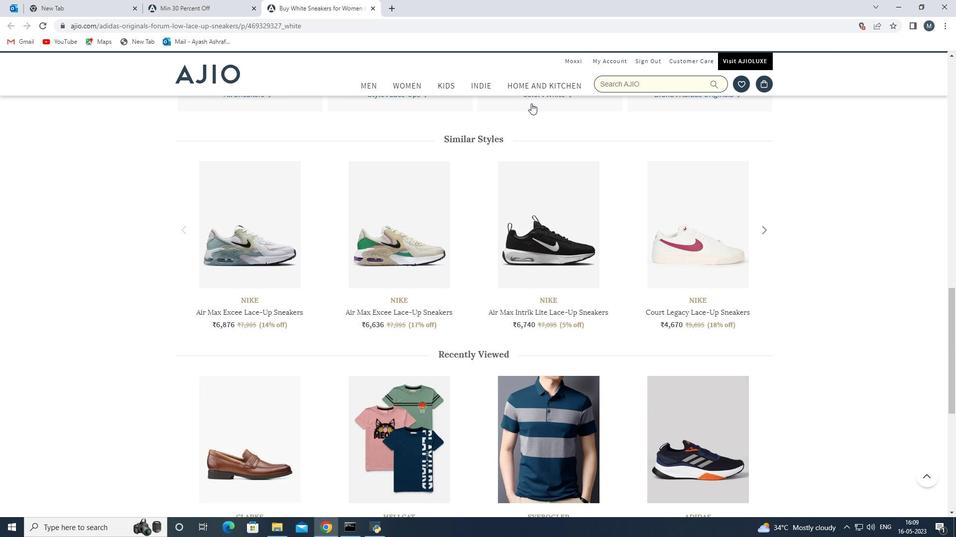 
Action: Mouse pressed left at (534, 89)
Screenshot: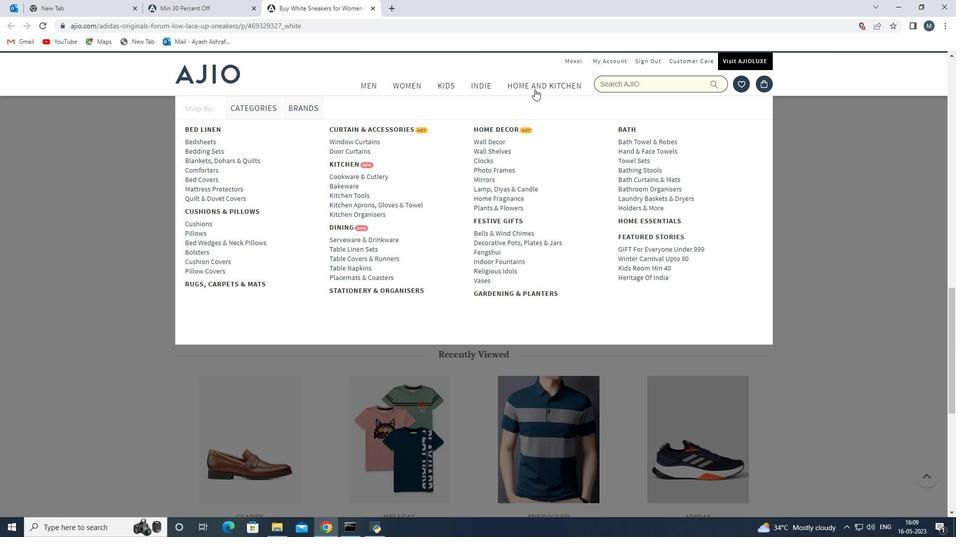 
Action: Mouse moved to (374, 325)
Screenshot: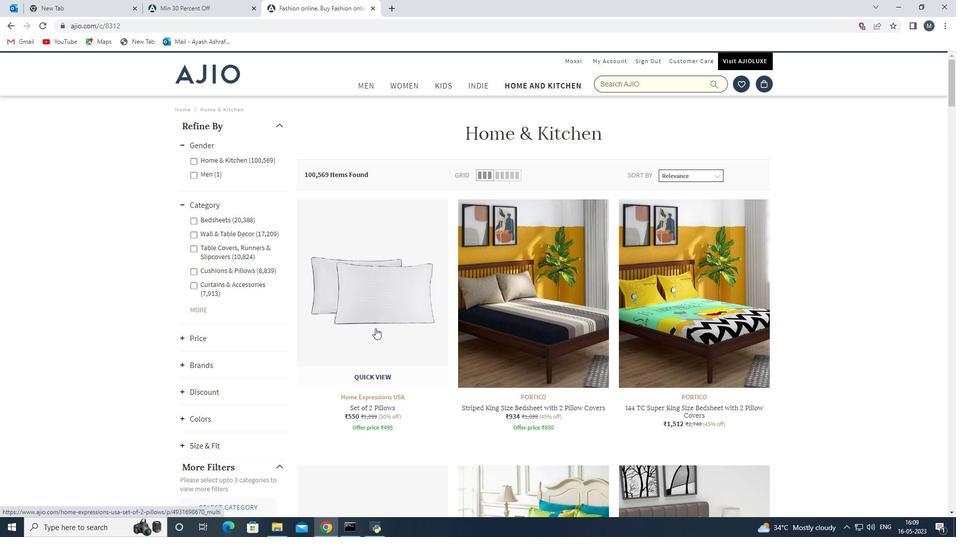 
Action: Mouse pressed left at (374, 325)
Screenshot: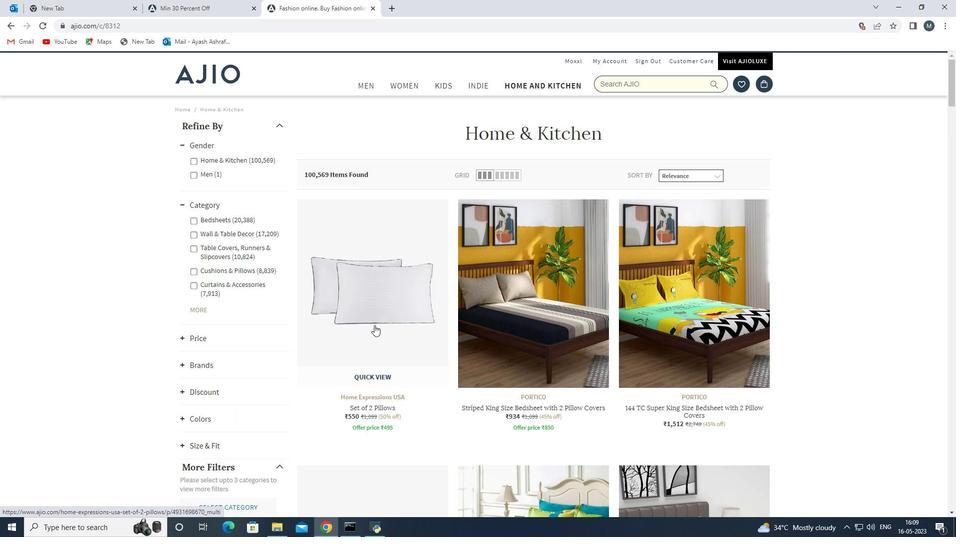 
Action: Mouse moved to (661, 348)
Screenshot: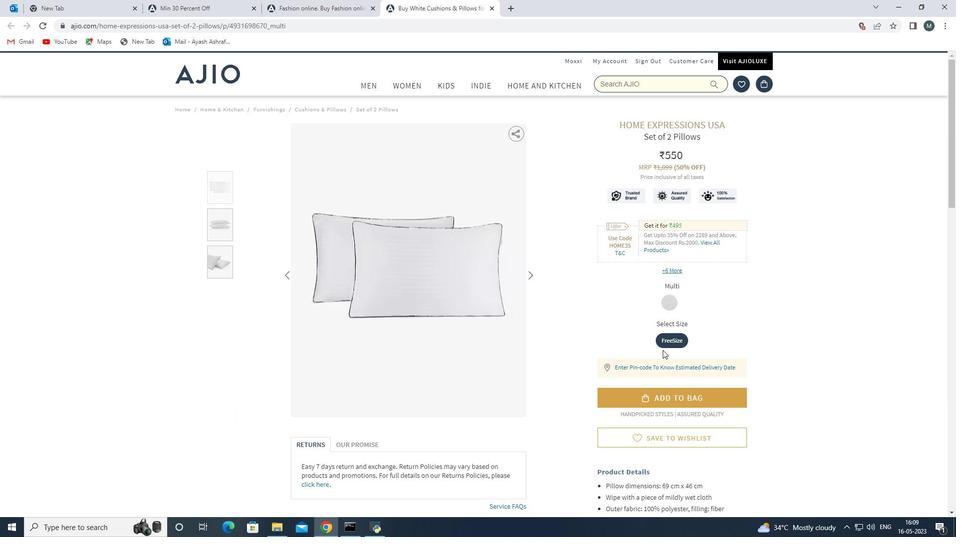 
Action: Mouse scrolled (661, 347) with delta (0, 0)
Screenshot: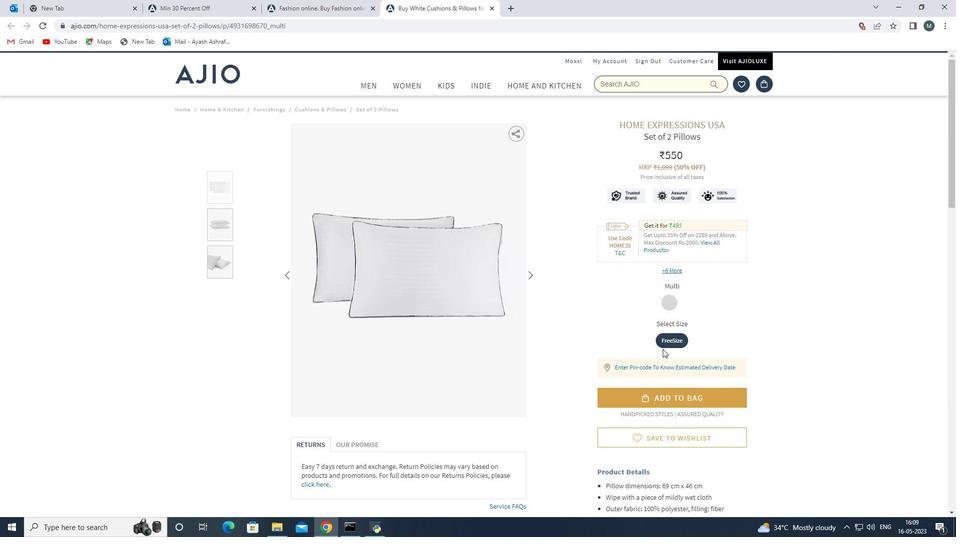 
Action: Mouse moved to (653, 346)
Screenshot: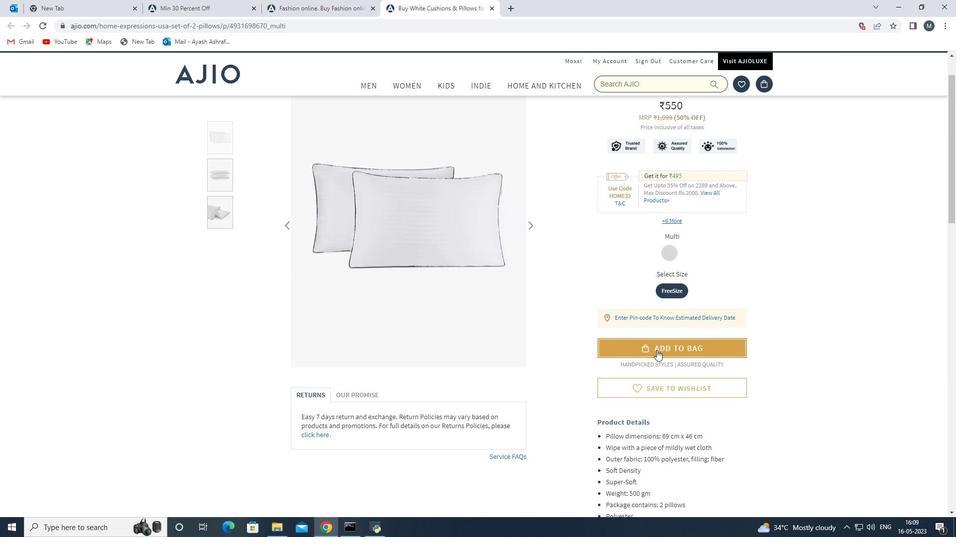 
Action: Mouse pressed left at (653, 346)
Screenshot: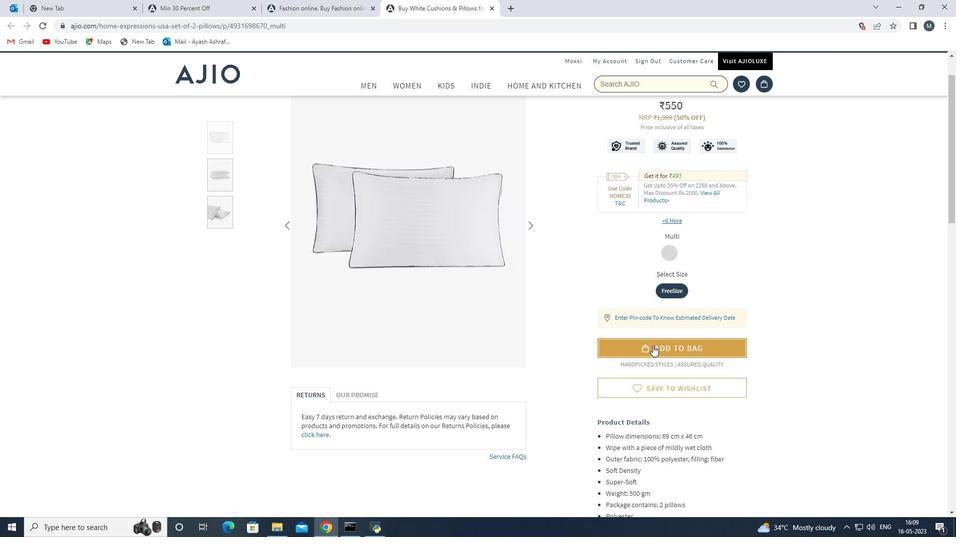 
Action: Mouse moved to (544, 329)
Screenshot: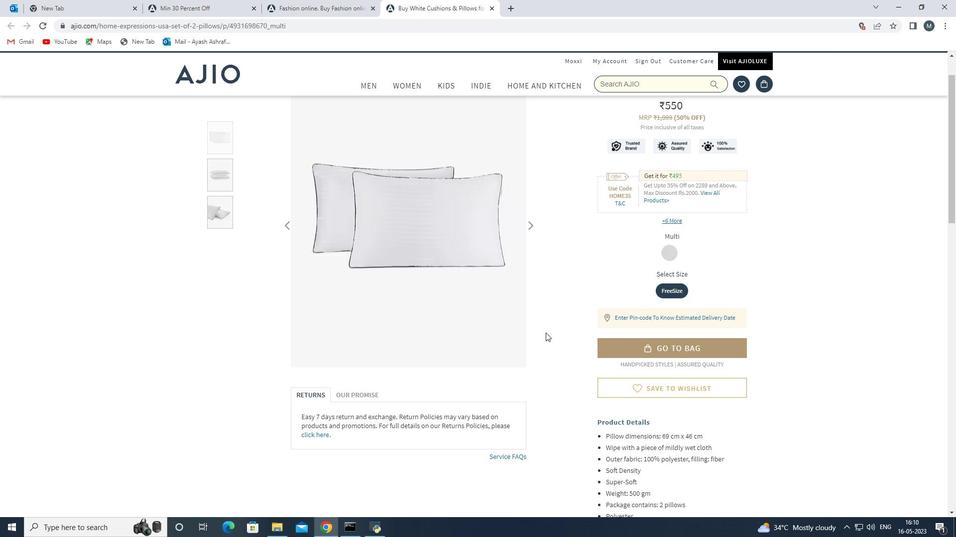 
Action: Mouse scrolled (544, 329) with delta (0, 0)
Screenshot: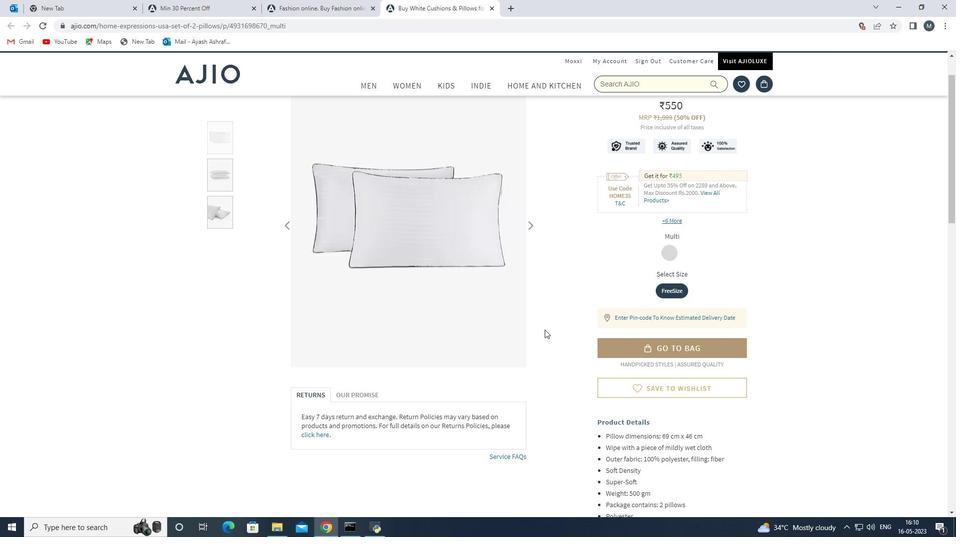 
Action: Mouse scrolled (544, 329) with delta (0, 0)
Screenshot: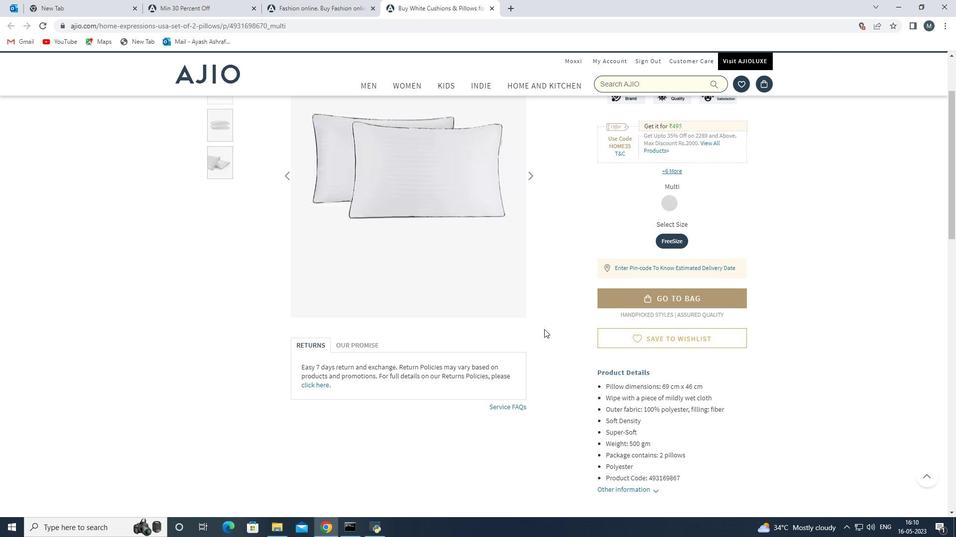 
Action: Mouse scrolled (544, 329) with delta (0, 0)
Screenshot: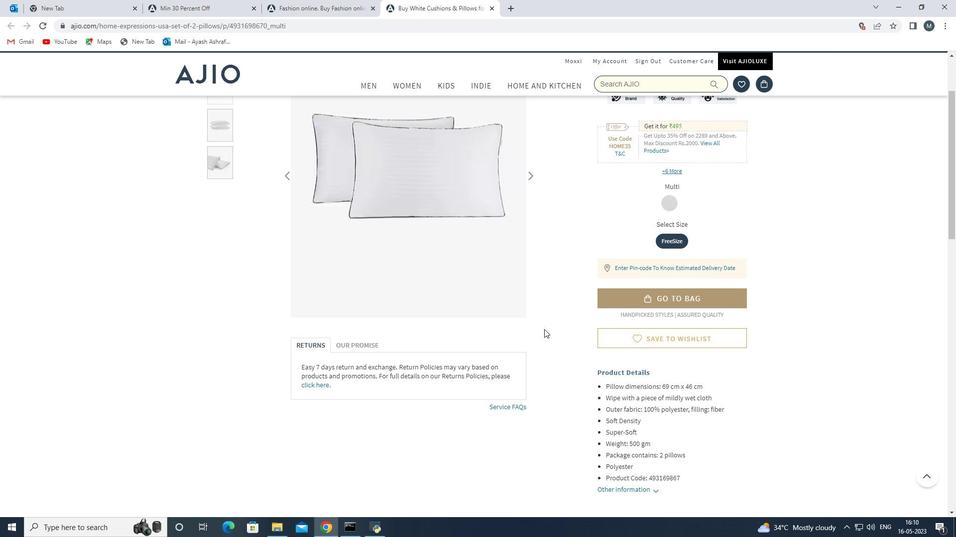 
Action: Mouse moved to (545, 329)
Screenshot: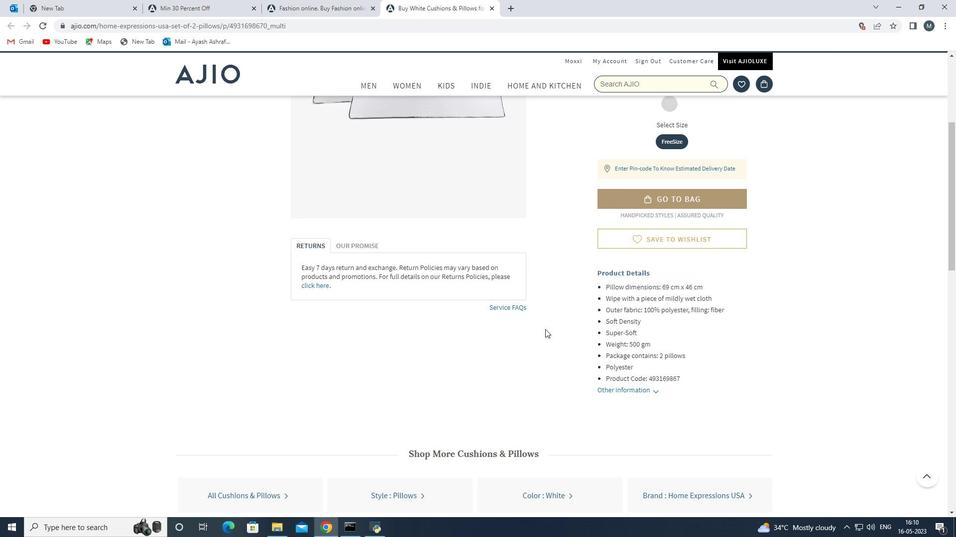 
Action: Mouse scrolled (545, 328) with delta (0, 0)
Screenshot: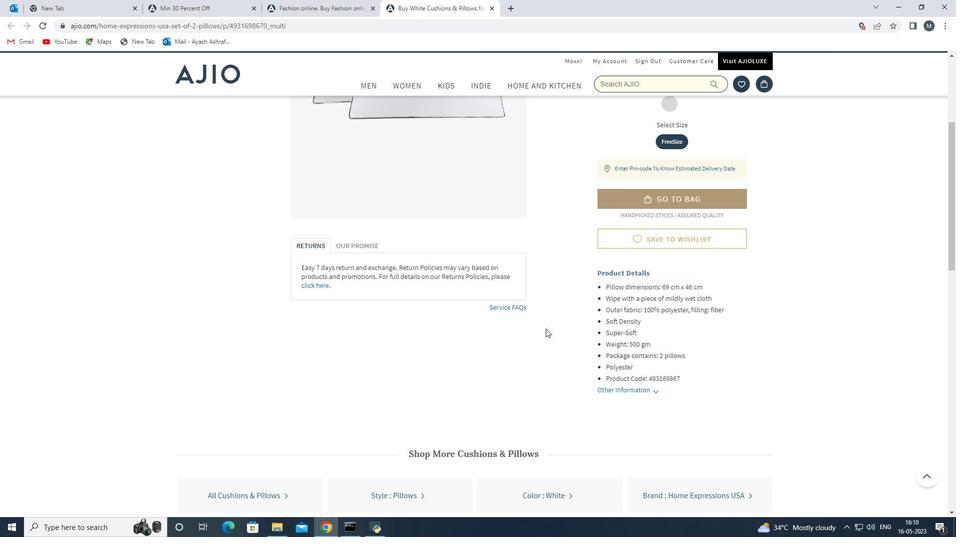 
Action: Mouse moved to (544, 332)
Screenshot: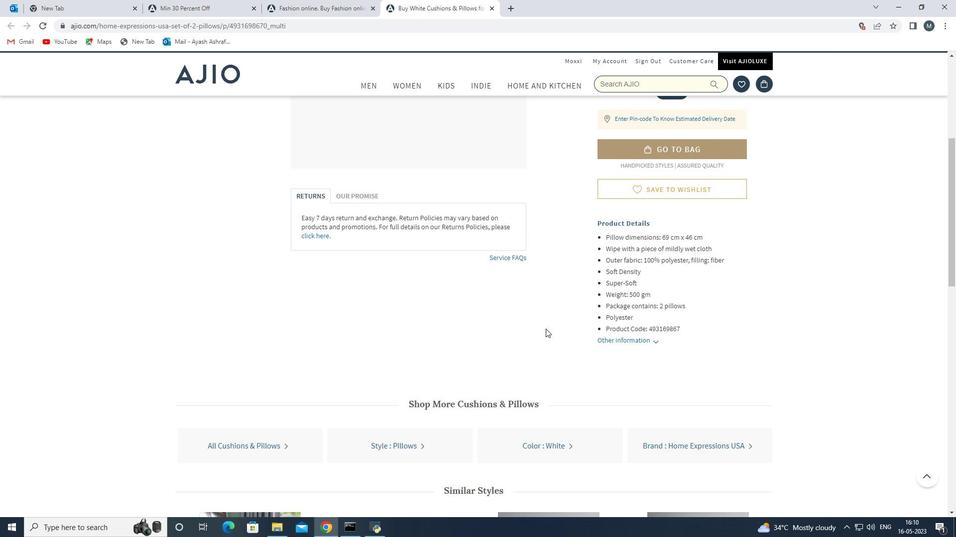 
Action: Mouse scrolled (544, 332) with delta (0, 0)
Screenshot: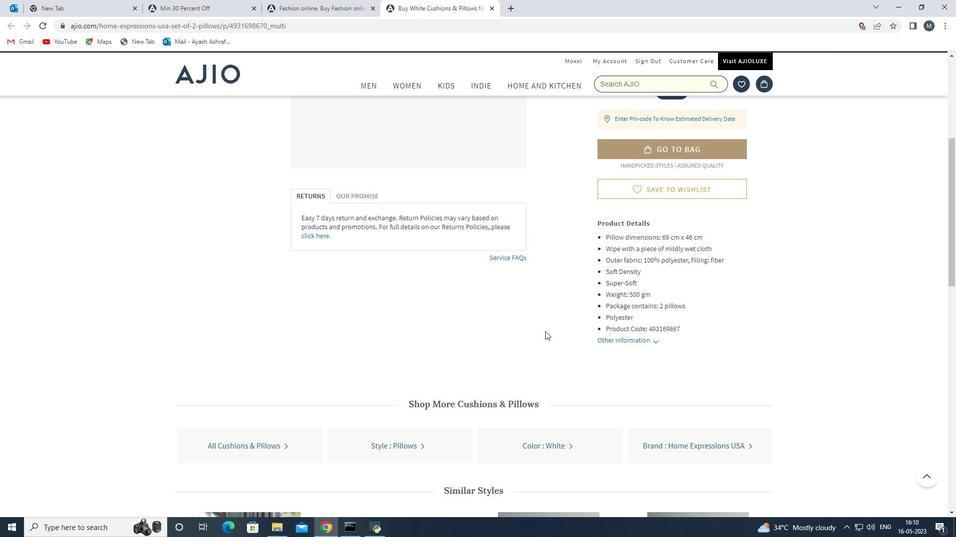 
Action: Mouse moved to (544, 332)
Screenshot: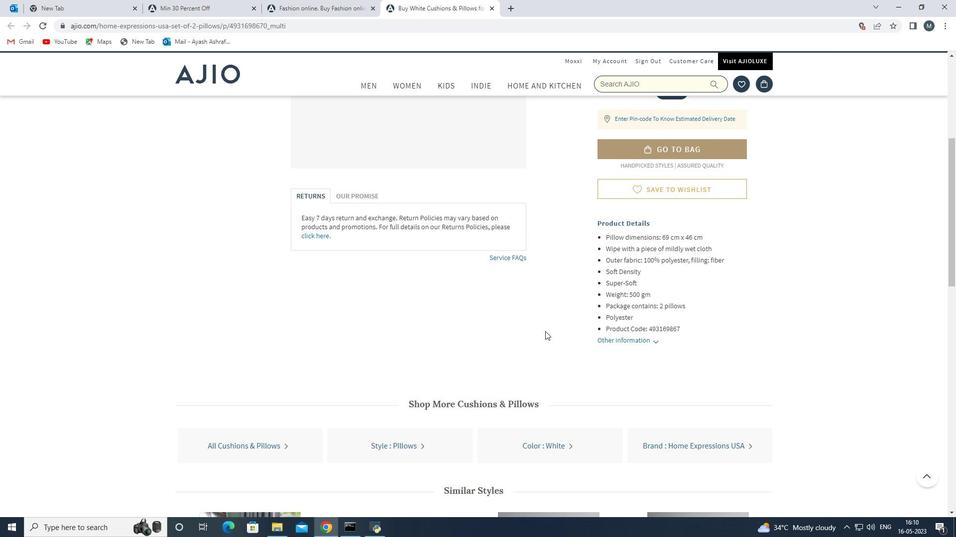 
Action: Mouse scrolled (544, 332) with delta (0, 0)
Screenshot: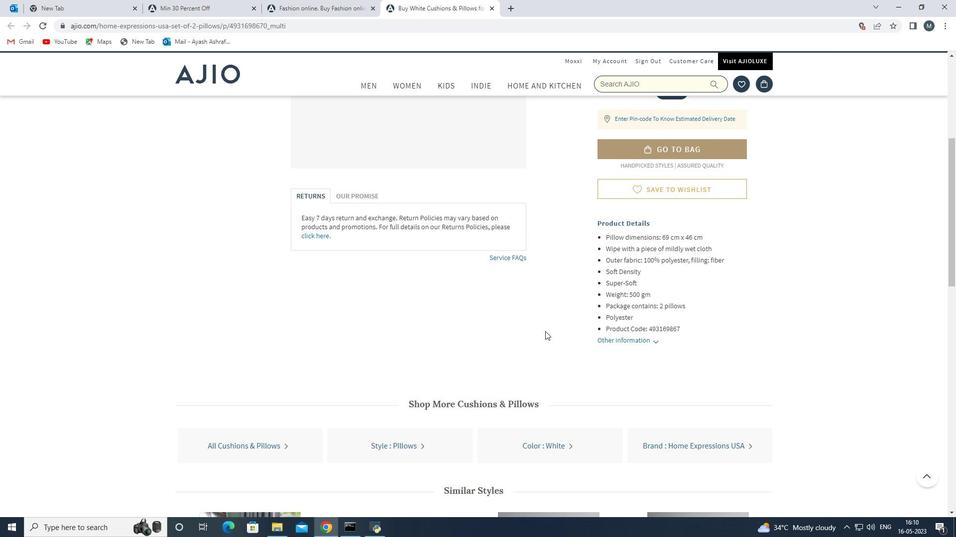 
Action: Mouse moved to (544, 332)
Screenshot: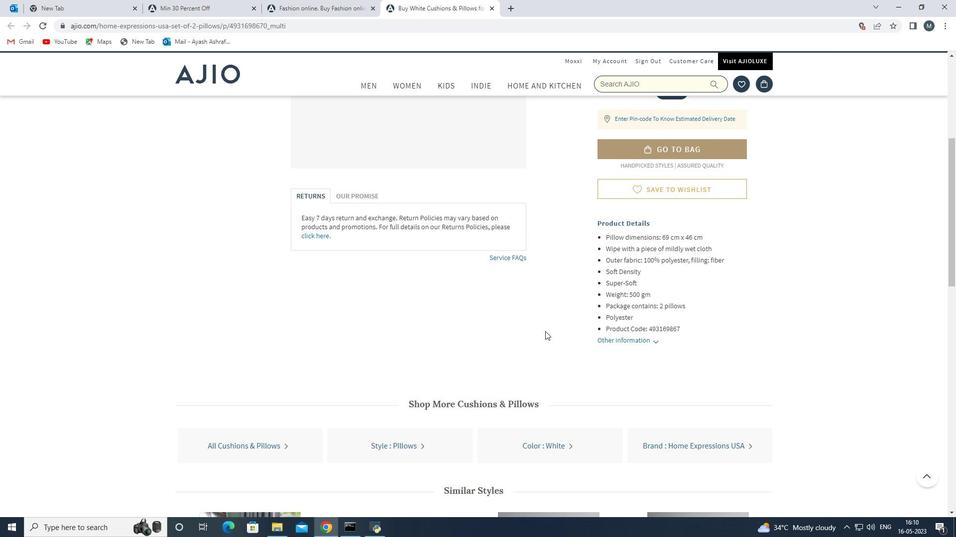 
Action: Mouse scrolled (544, 332) with delta (0, 0)
Screenshot: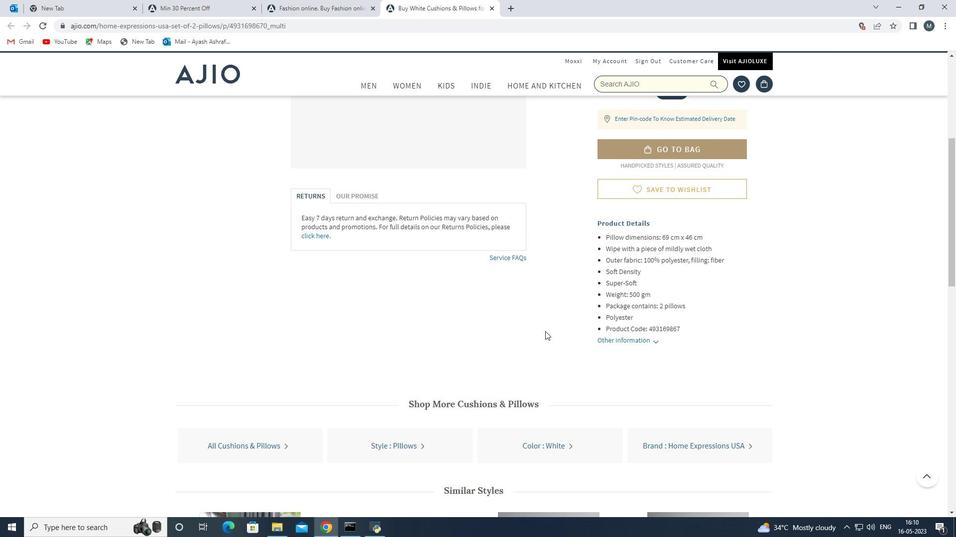 
Action: Mouse scrolled (544, 332) with delta (0, 0)
Screenshot: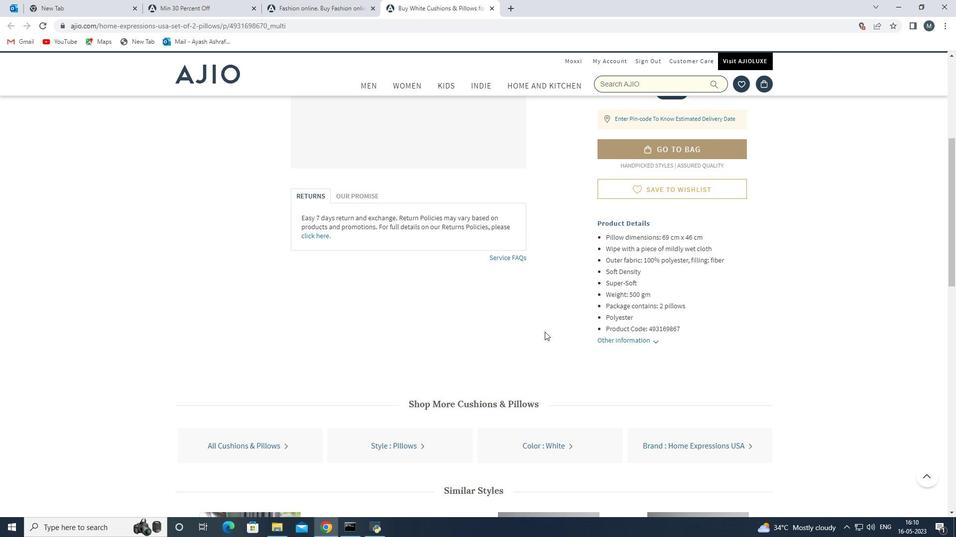 
Action: Mouse moved to (544, 329)
Screenshot: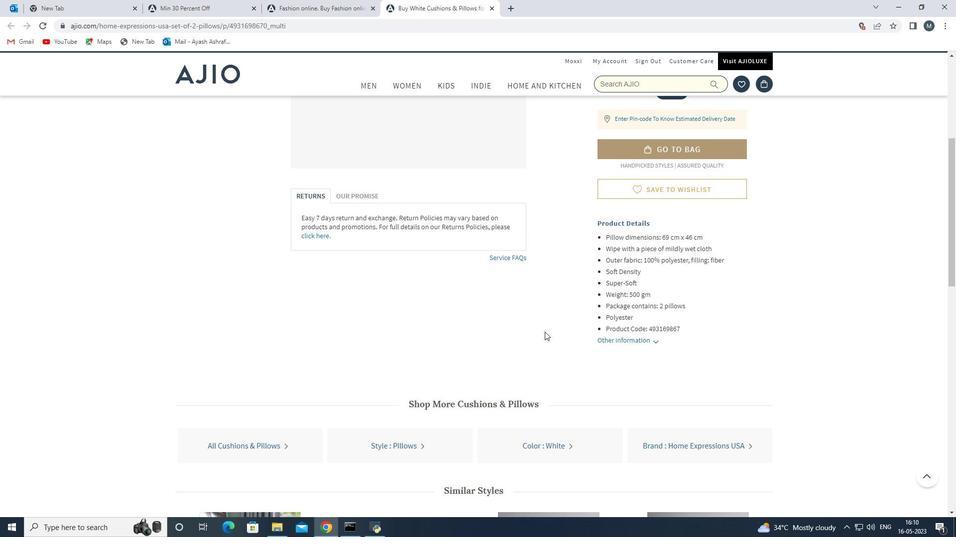 
Action: Mouse scrolled (544, 330) with delta (0, 0)
Screenshot: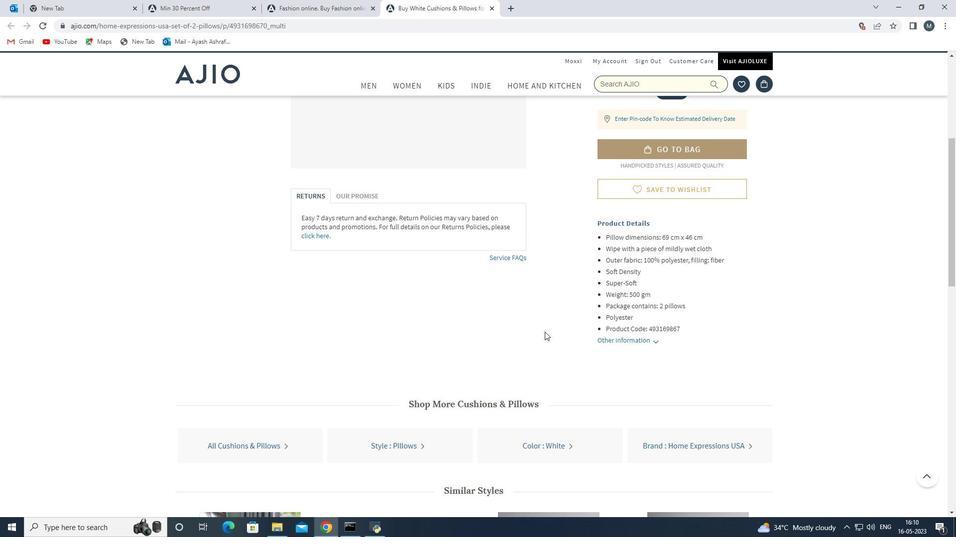 
Action: Mouse moved to (656, 402)
Screenshot: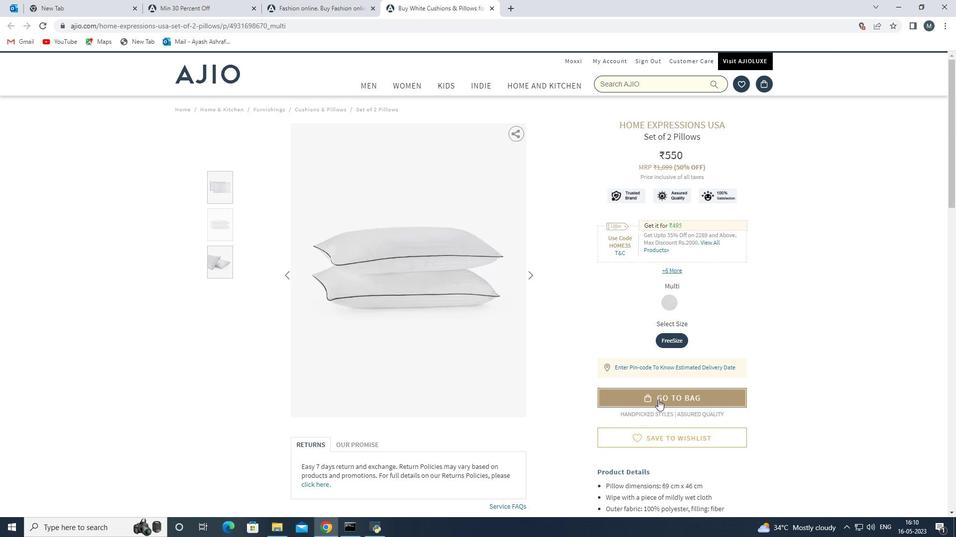 
Action: Mouse pressed left at (656, 402)
Screenshot: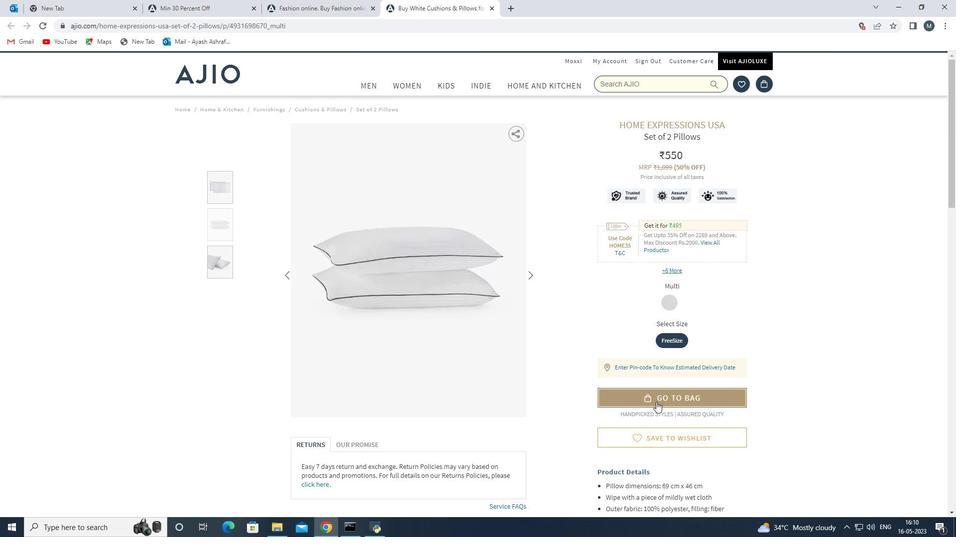 
Action: Mouse moved to (398, 318)
Screenshot: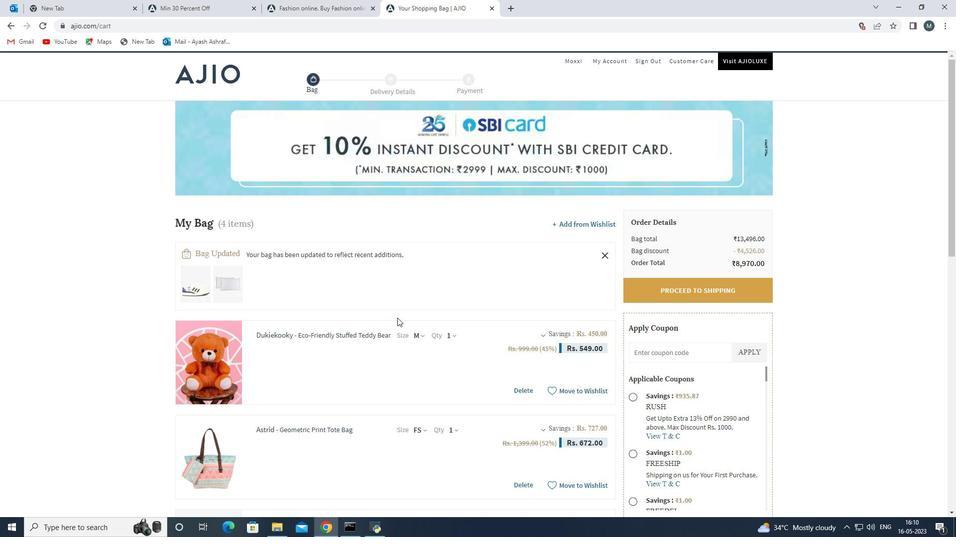
Action: Mouse scrolled (398, 317) with delta (0, 0)
Screenshot: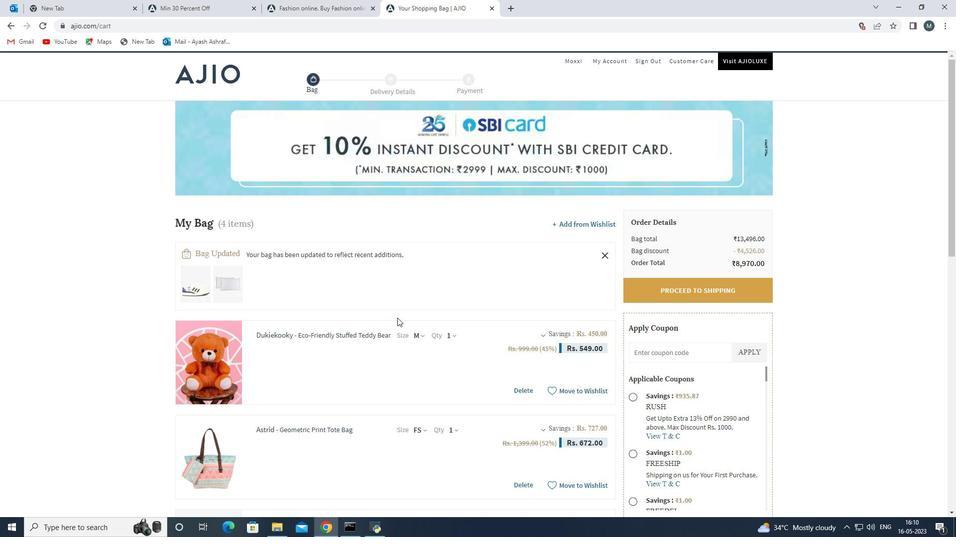 
Action: Mouse scrolled (398, 317) with delta (0, 0)
Screenshot: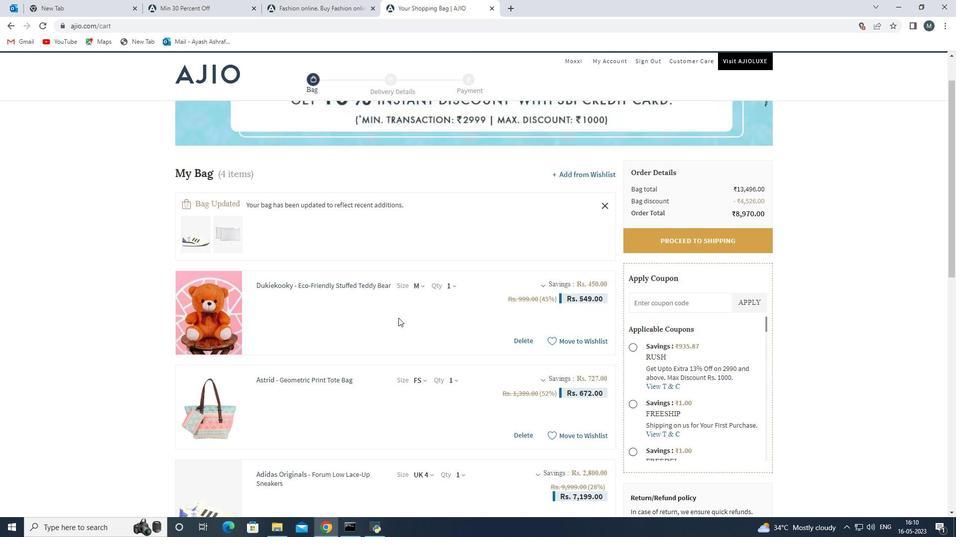 
Action: Mouse scrolled (398, 317) with delta (0, 0)
Screenshot: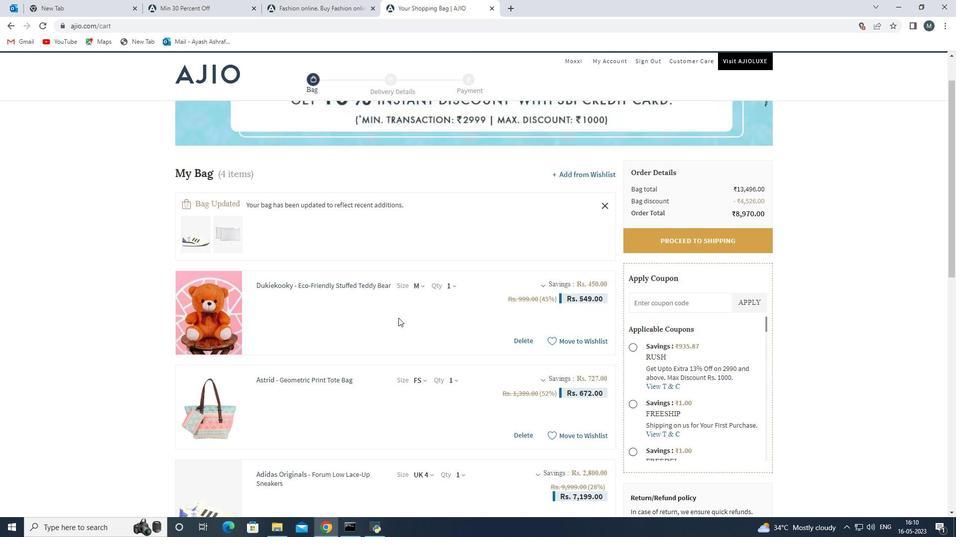 
Action: Mouse moved to (400, 318)
Screenshot: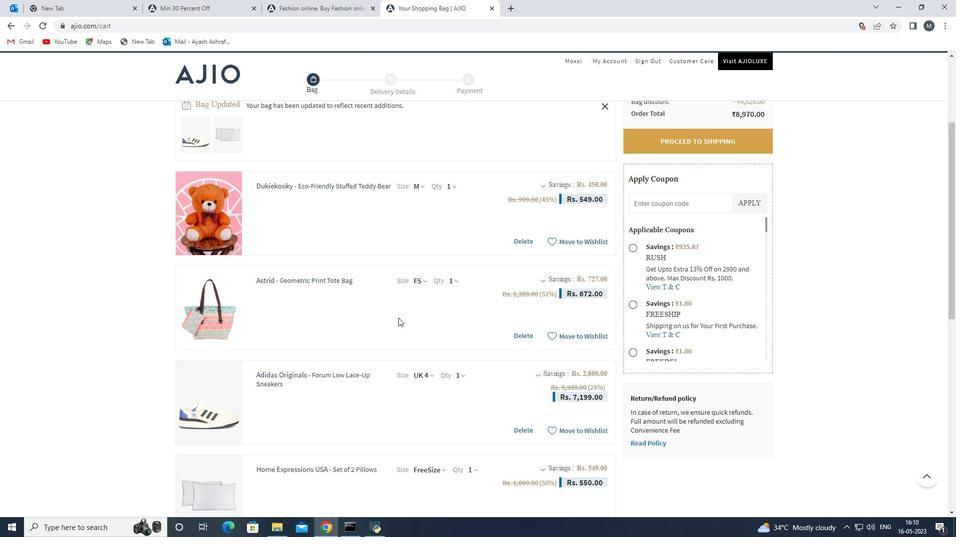 
Action: Mouse scrolled (400, 318) with delta (0, 0)
Screenshot: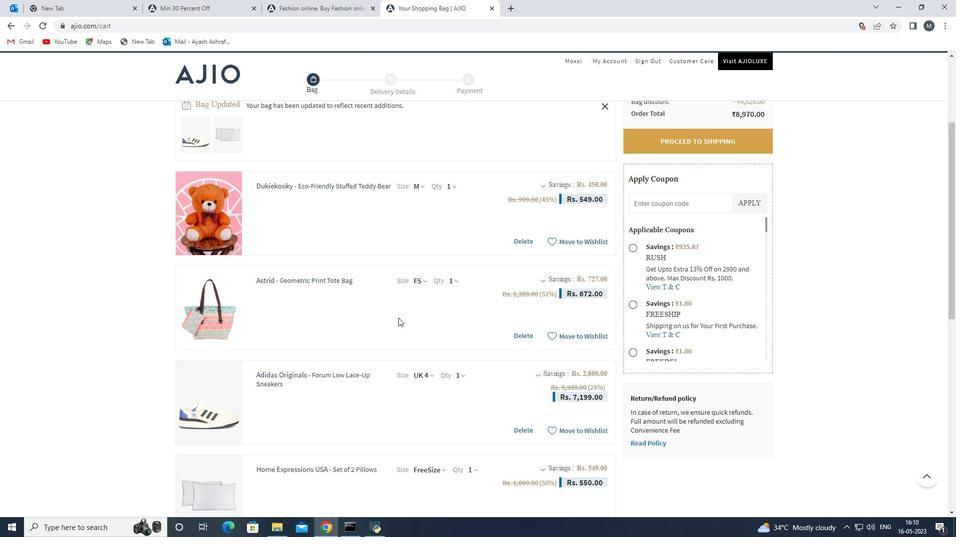 
Action: Mouse moved to (402, 320)
Screenshot: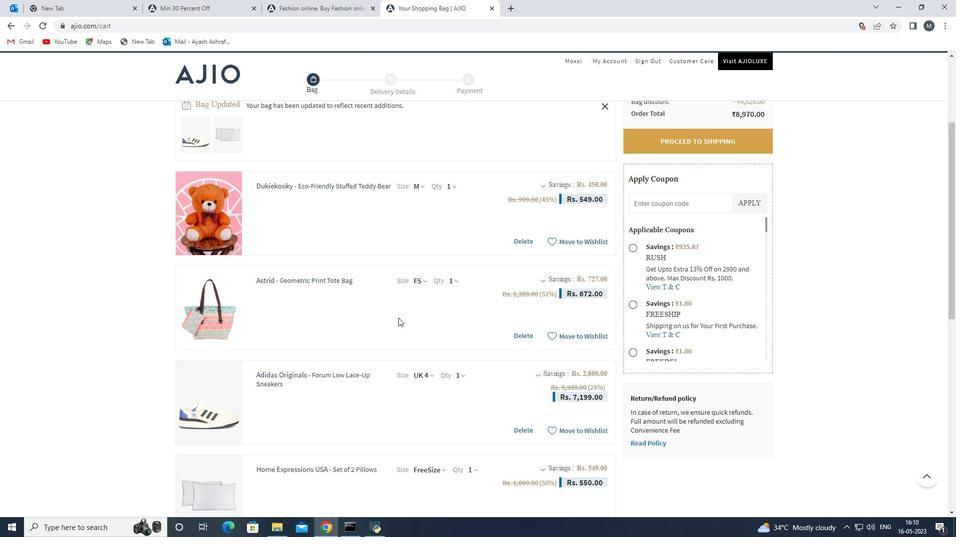 
Action: Mouse scrolled (402, 319) with delta (0, 0)
Screenshot: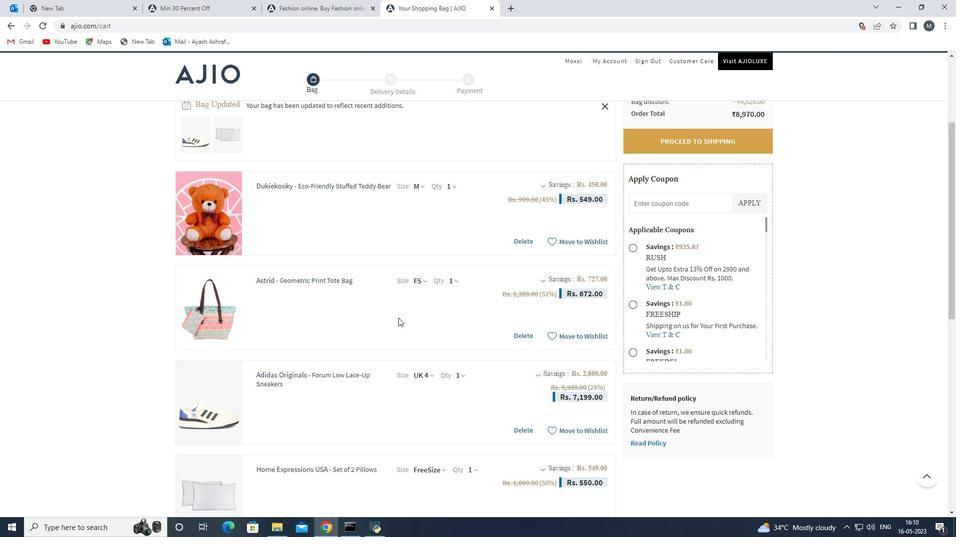 
Action: Mouse scrolled (402, 319) with delta (0, 0)
Screenshot: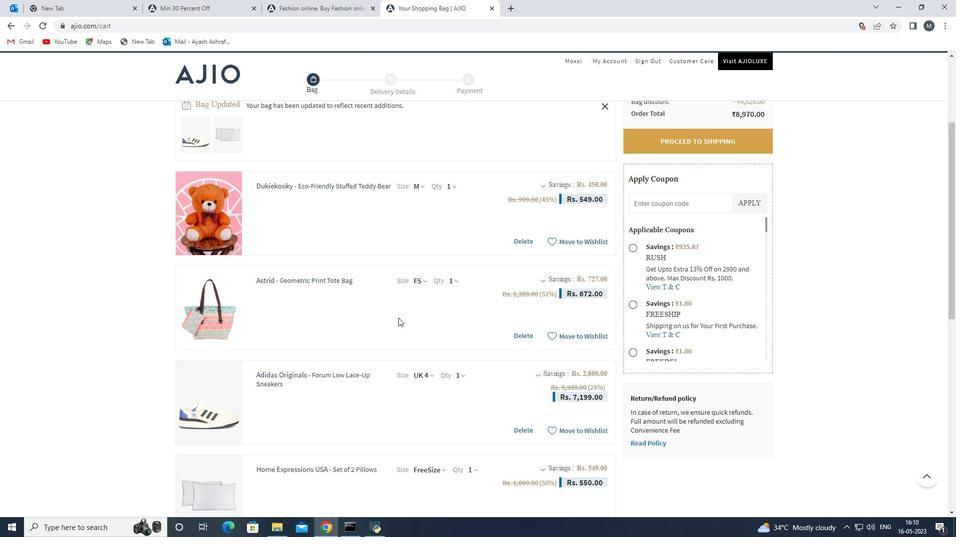 
Action: Mouse moved to (400, 322)
Screenshot: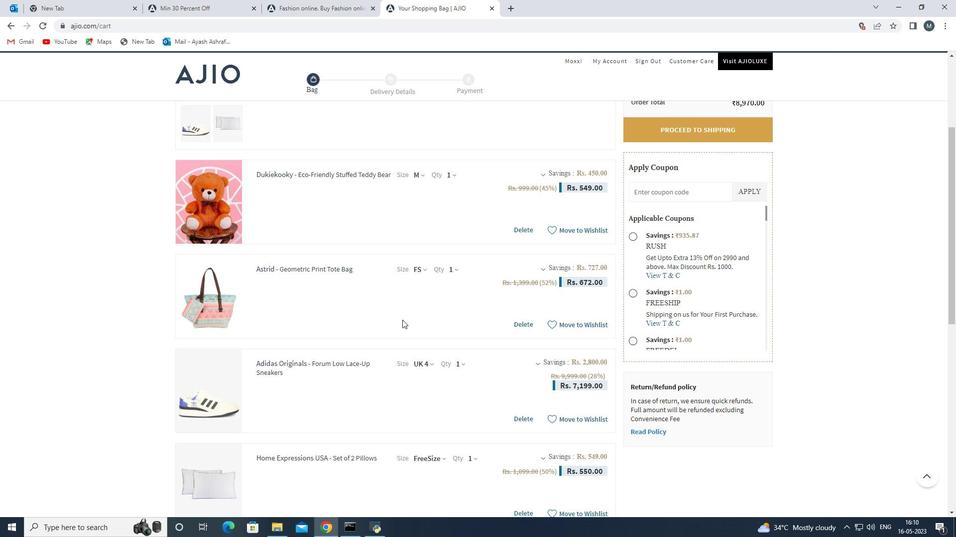 
Action: Mouse scrolled (400, 321) with delta (0, 0)
Screenshot: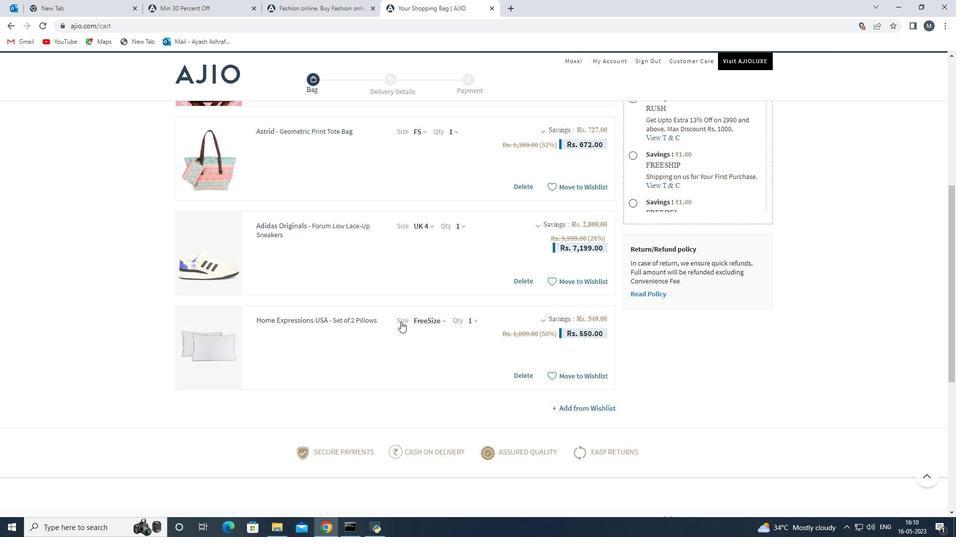 
Action: Mouse scrolled (400, 321) with delta (0, 0)
Screenshot: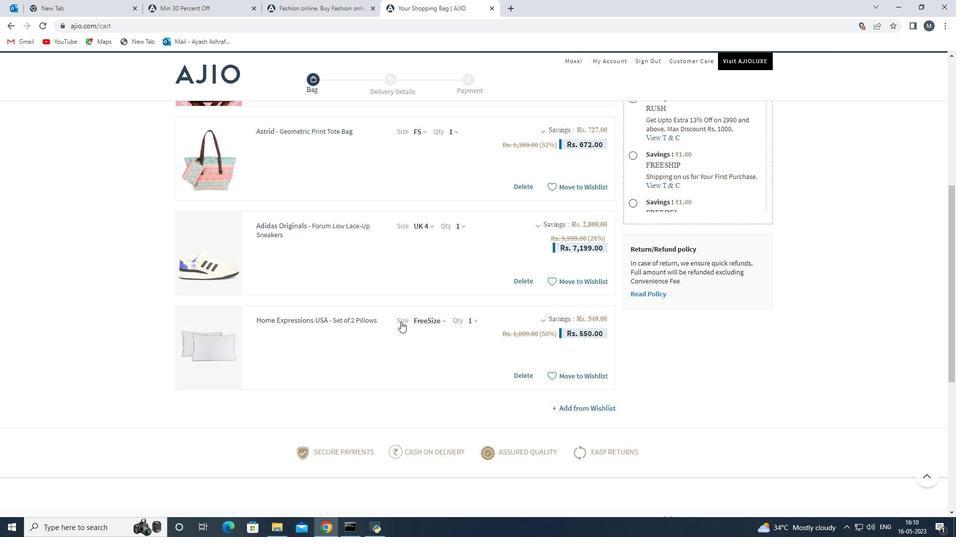 
Action: Mouse scrolled (400, 321) with delta (0, 0)
Screenshot: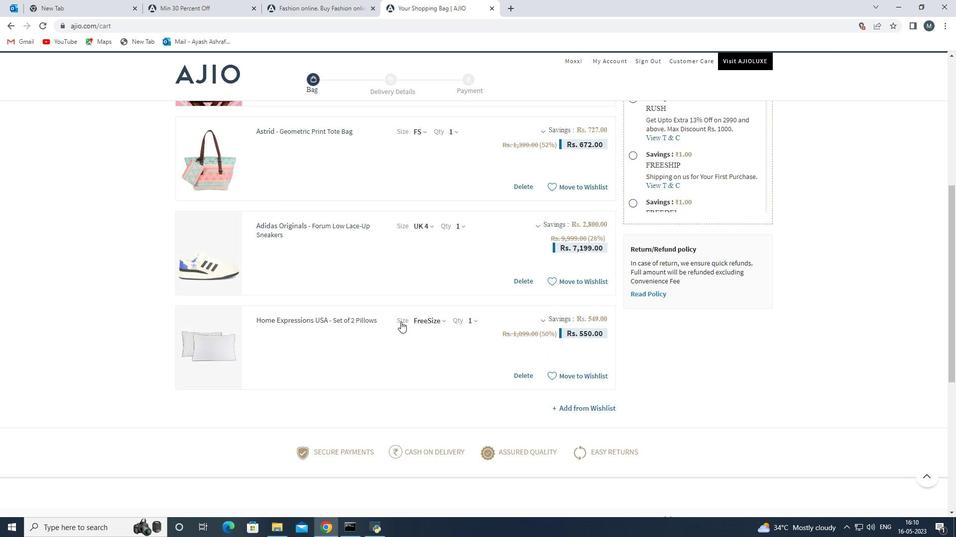 
Action: Mouse moved to (400, 323)
Screenshot: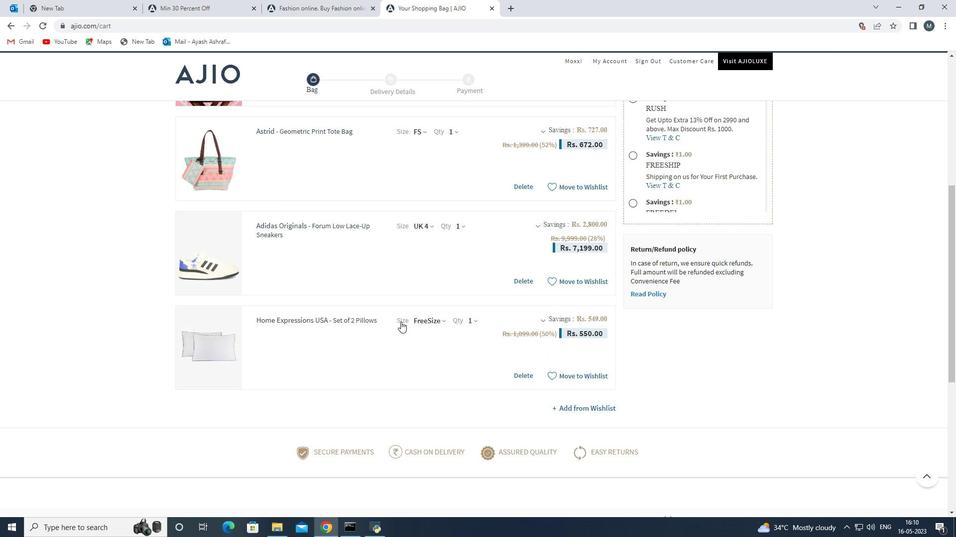 
Action: Mouse scrolled (400, 323) with delta (0, 0)
Screenshot: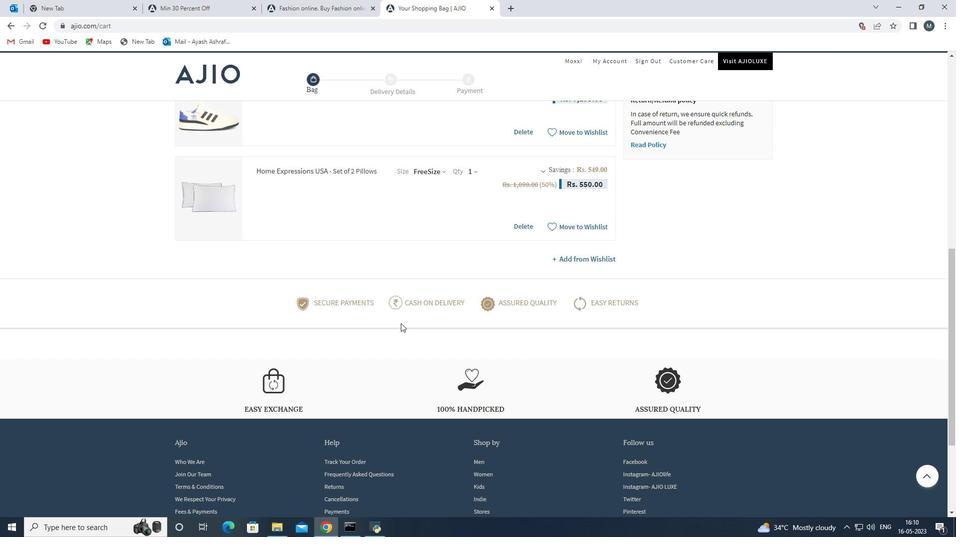 
Action: Mouse scrolled (400, 323) with delta (0, 0)
Screenshot: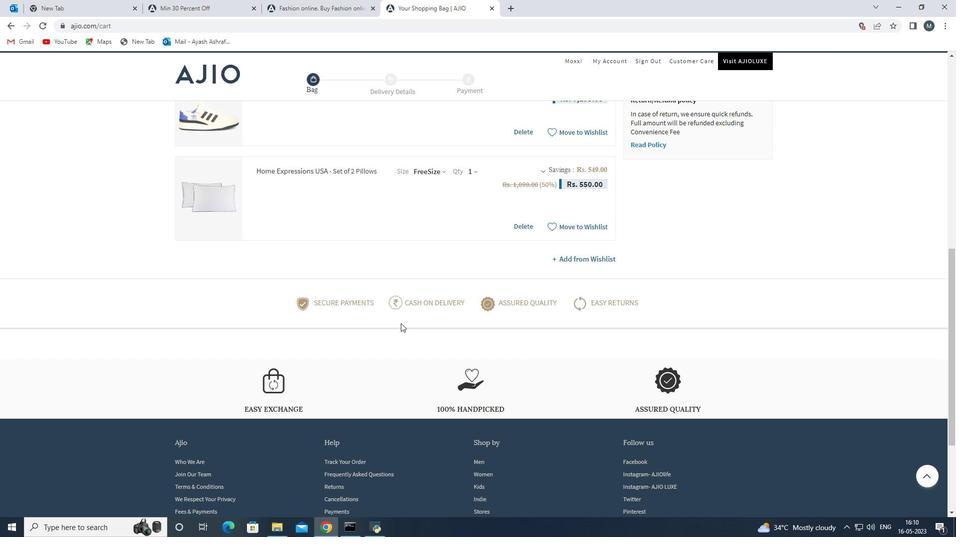 
Action: Mouse scrolled (400, 323) with delta (0, 0)
Screenshot: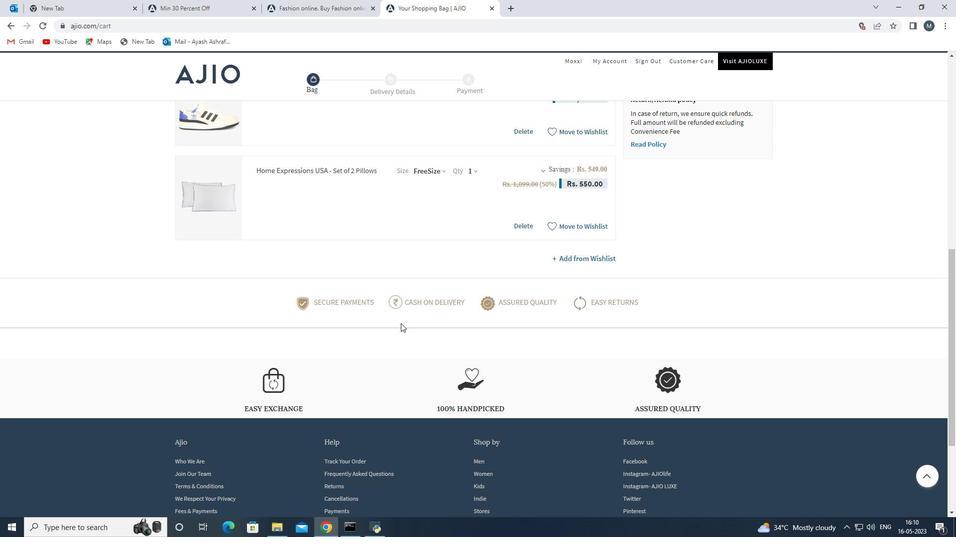 
Action: Mouse scrolled (400, 323) with delta (0, 0)
Screenshot: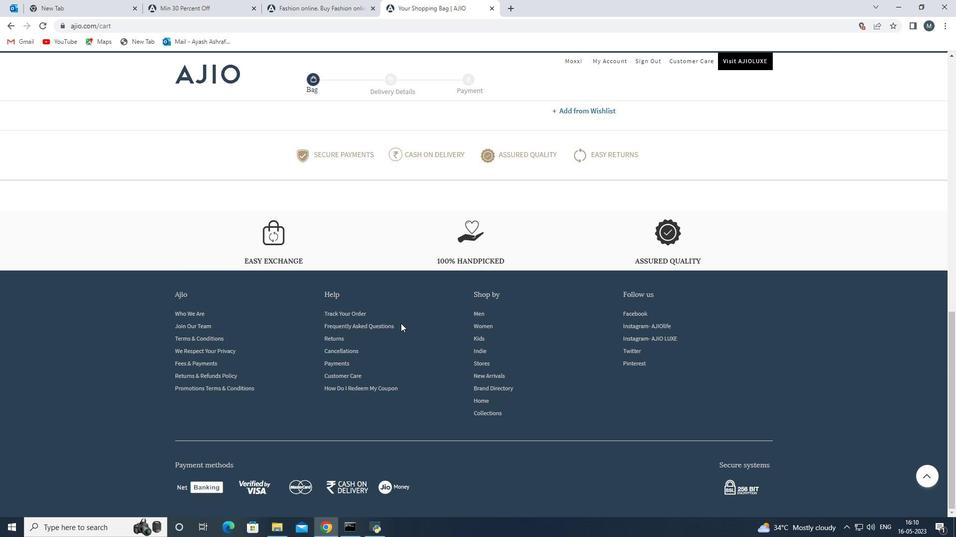 
Action: Mouse moved to (466, 290)
Screenshot: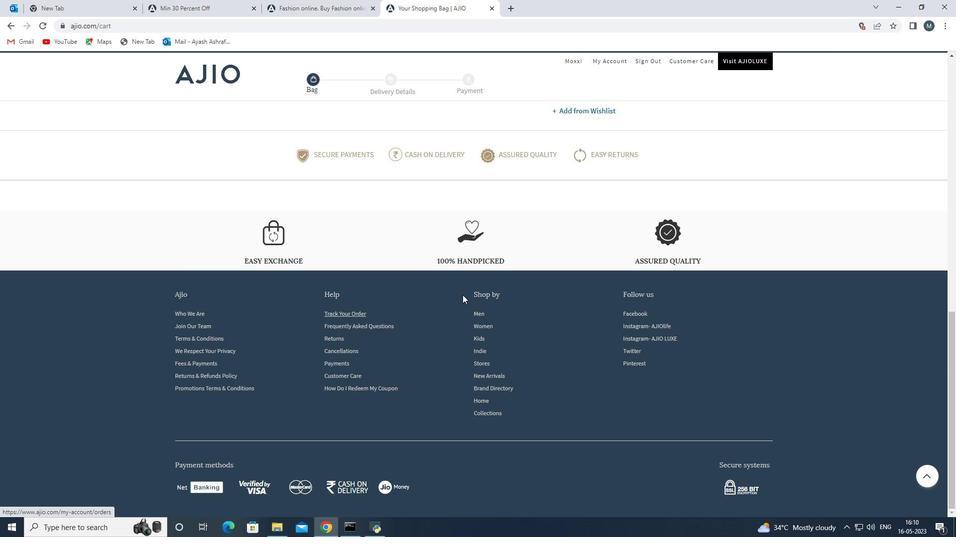 
Action: Mouse scrolled (466, 290) with delta (0, 0)
Screenshot: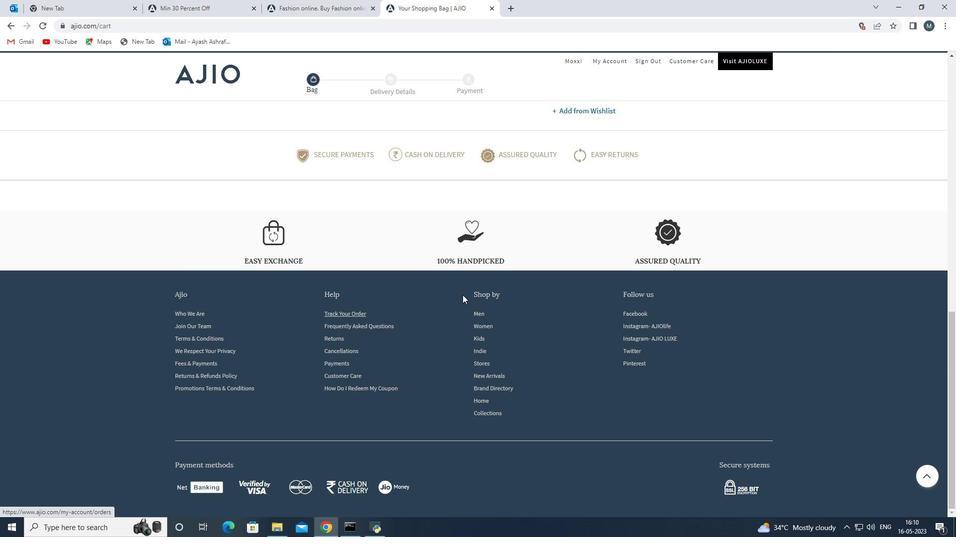 
Action: Mouse moved to (466, 289)
Screenshot: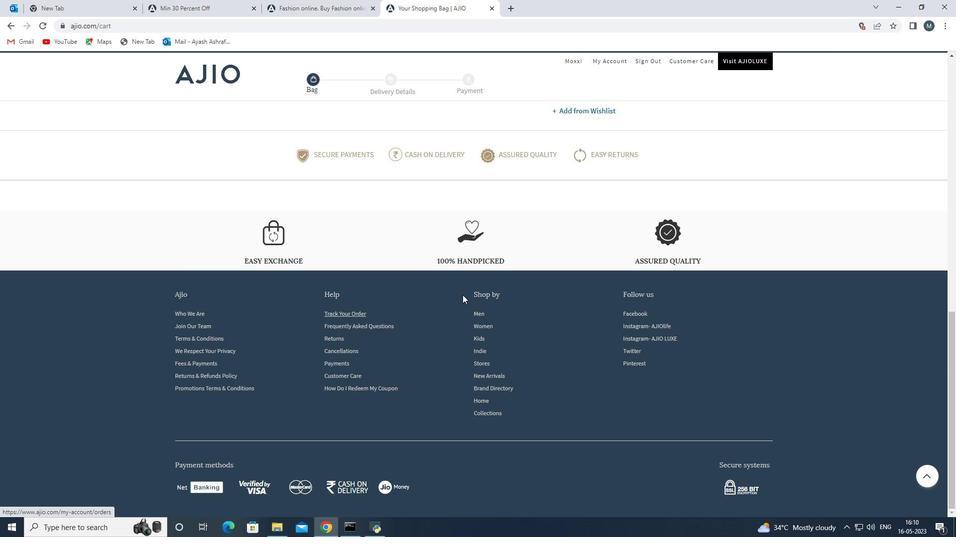 
Action: Mouse scrolled (466, 290) with delta (0, 0)
Screenshot: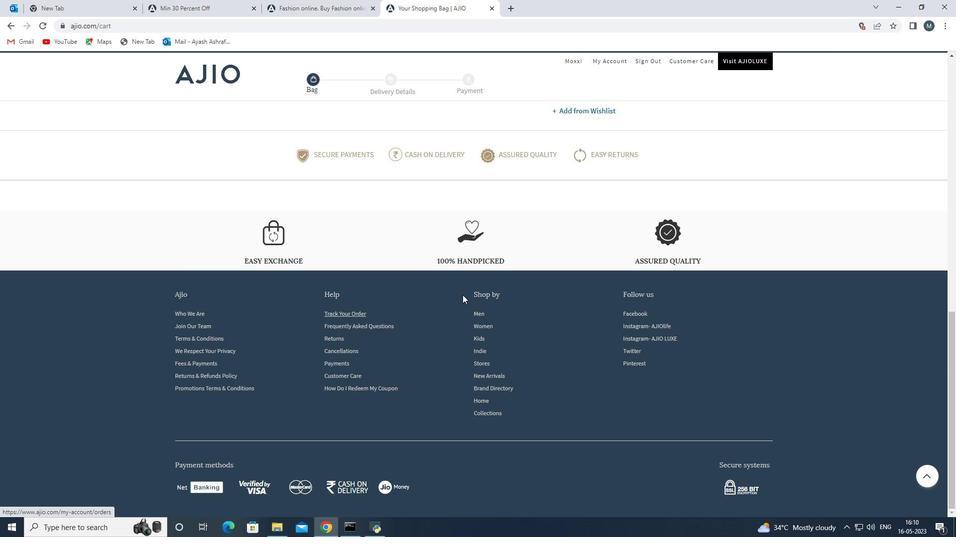 
Action: Mouse moved to (466, 288)
Screenshot: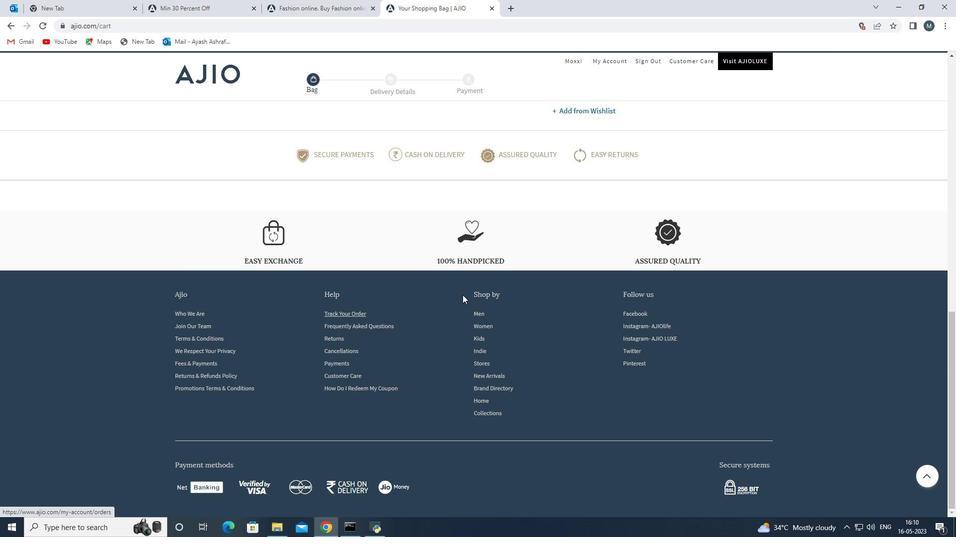 
Action: Mouse scrolled (466, 289) with delta (0, 0)
Screenshot: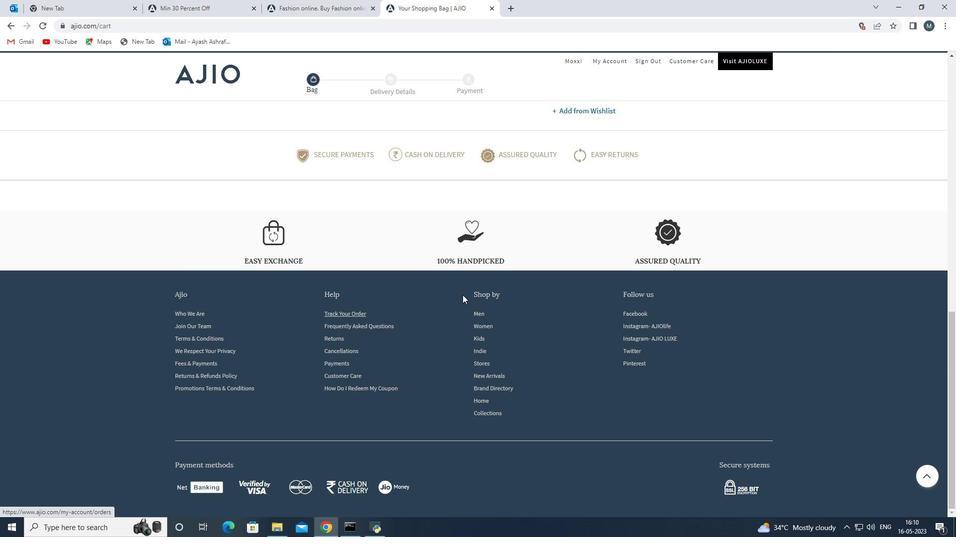 
Action: Mouse moved to (466, 287)
Screenshot: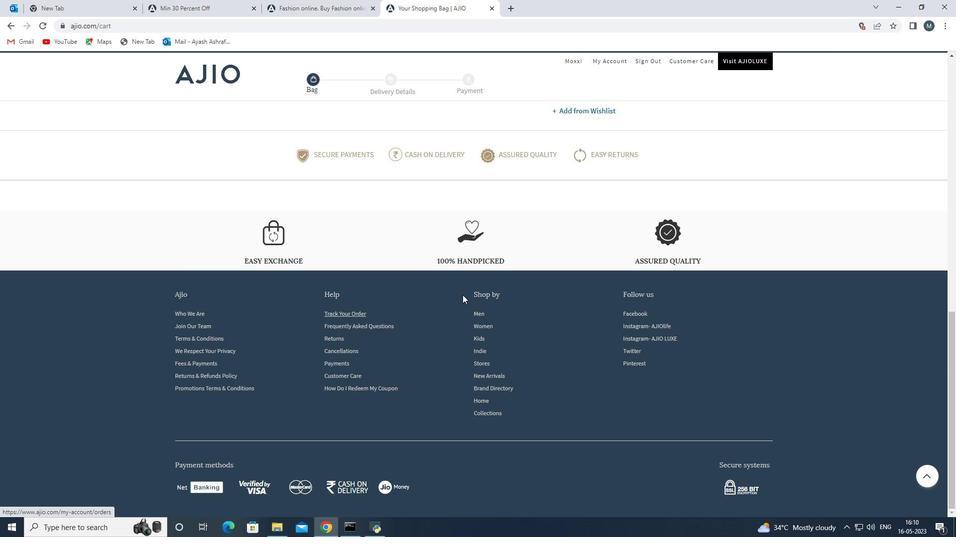 
Action: Mouse scrolled (466, 288) with delta (0, 0)
Screenshot: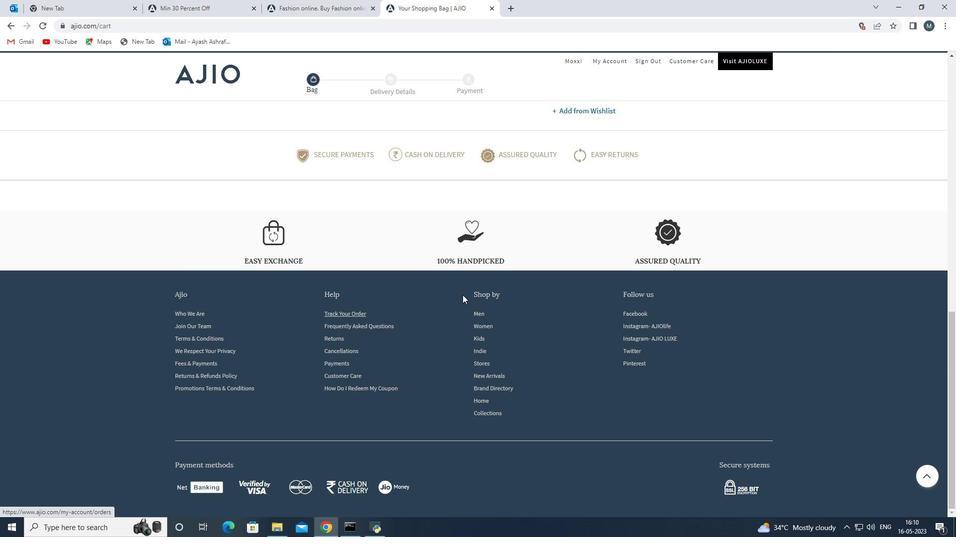 
Action: Mouse moved to (466, 286)
Screenshot: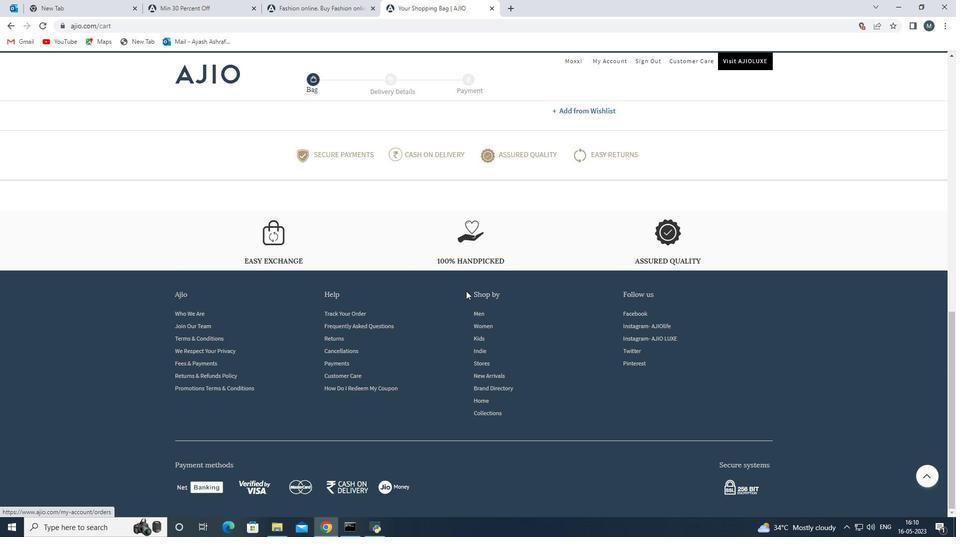 
Action: Mouse scrolled (466, 287) with delta (0, 0)
Screenshot: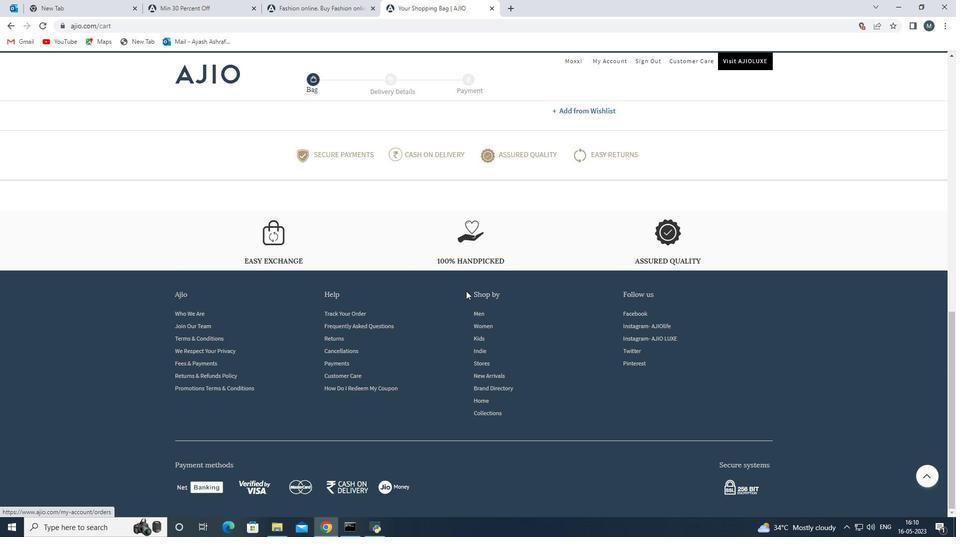 
Action: Mouse moved to (464, 286)
Screenshot: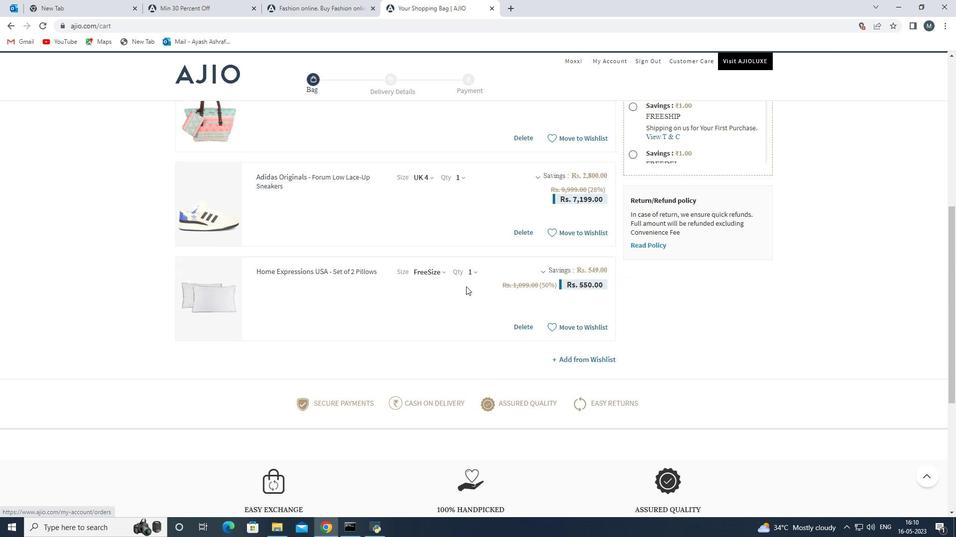 
Action: Mouse scrolled (464, 287) with delta (0, 0)
Screenshot: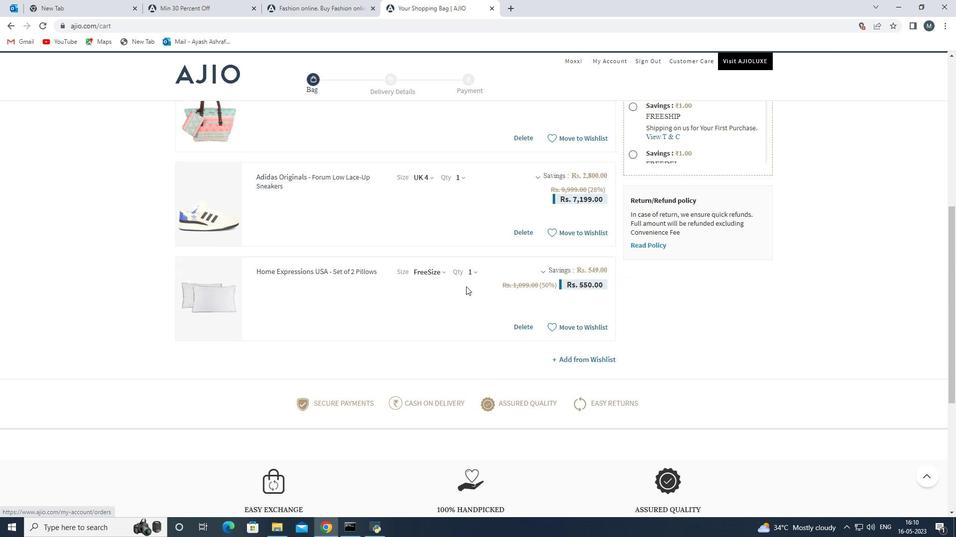 
Action: Mouse moved to (463, 286)
Screenshot: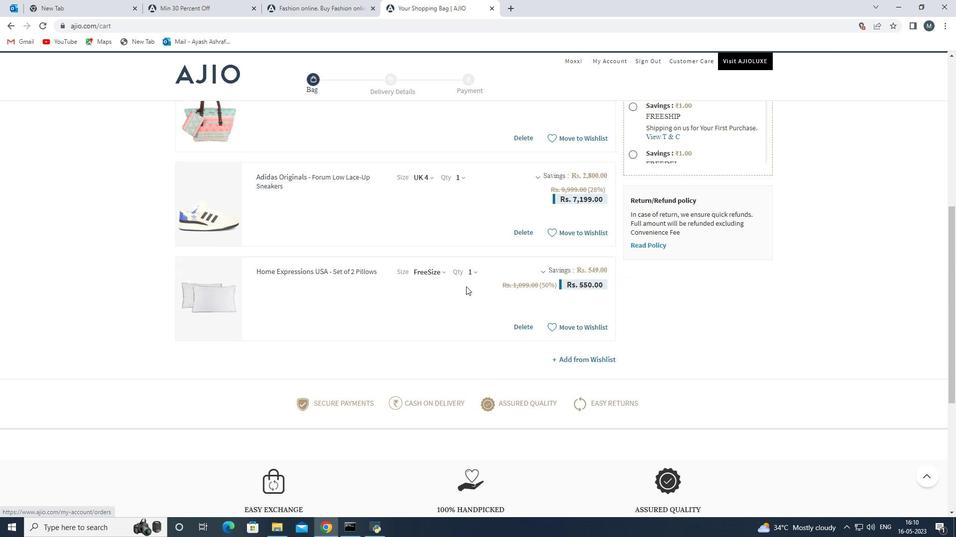 
Action: Mouse scrolled (463, 286) with delta (0, 0)
Screenshot: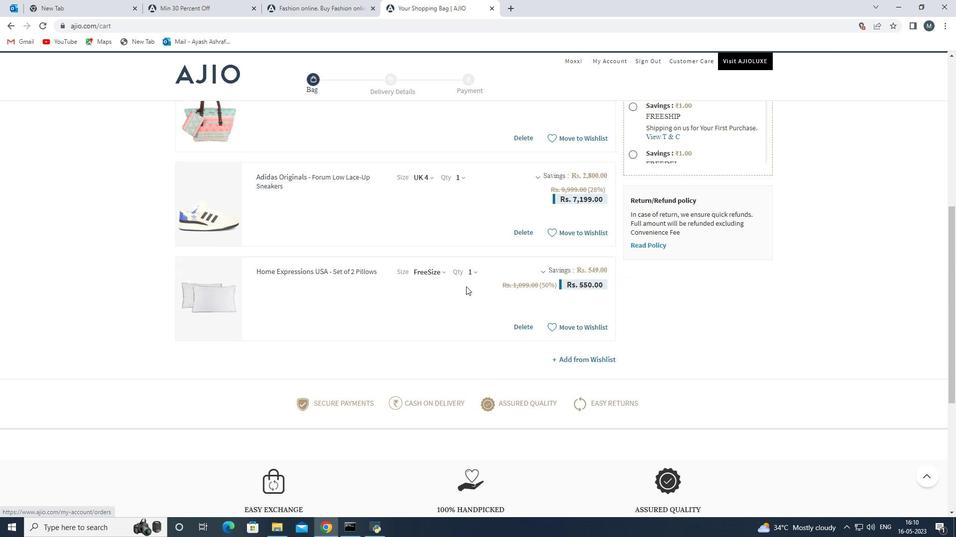 
Action: Mouse moved to (463, 286)
Screenshot: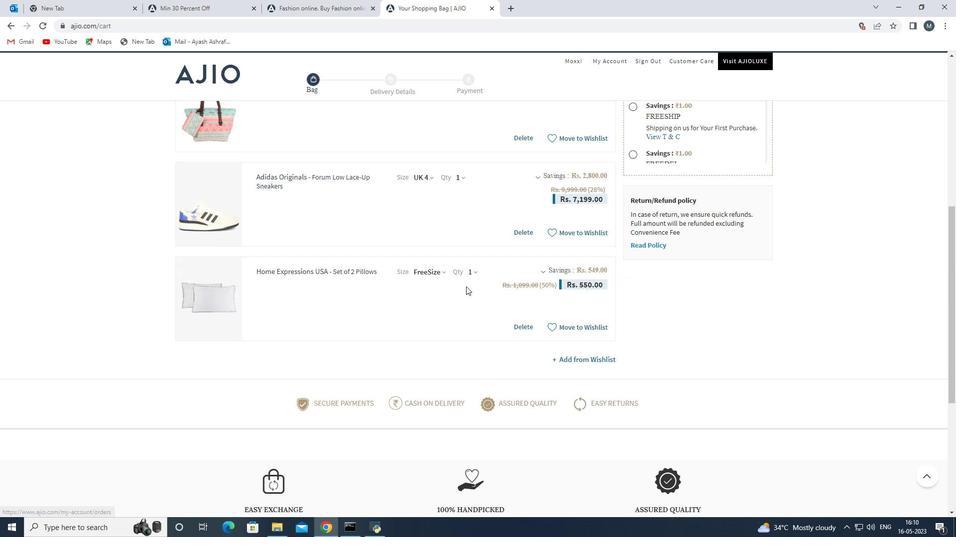 
Action: Mouse scrolled (463, 286) with delta (0, 0)
Screenshot: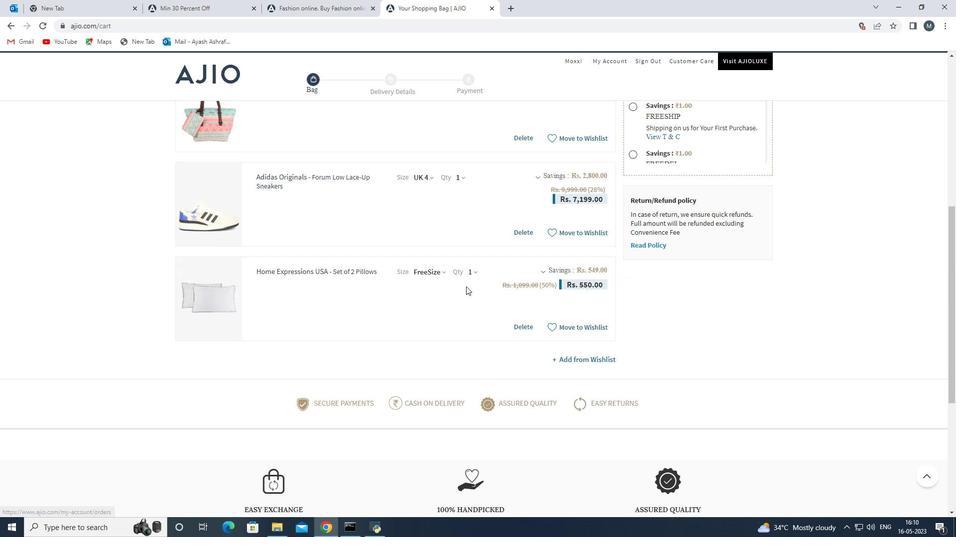 
Action: Mouse moved to (461, 285)
Screenshot: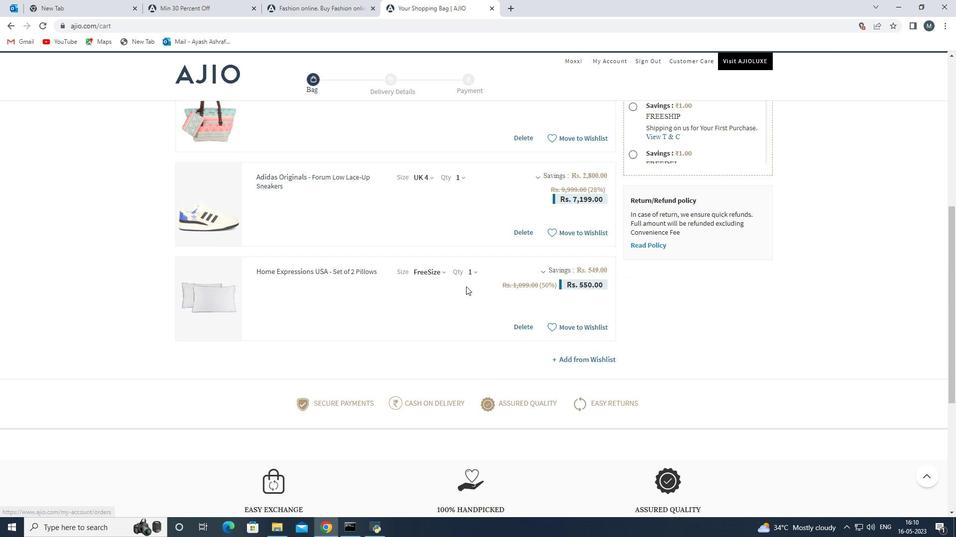 
Action: Mouse scrolled (461, 285) with delta (0, 0)
Screenshot: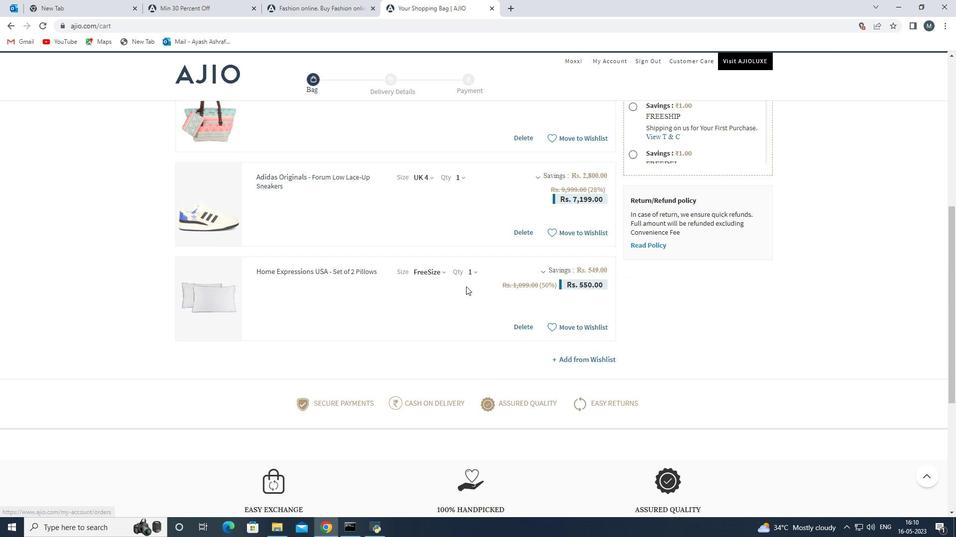 
Action: Mouse moved to (458, 283)
Screenshot: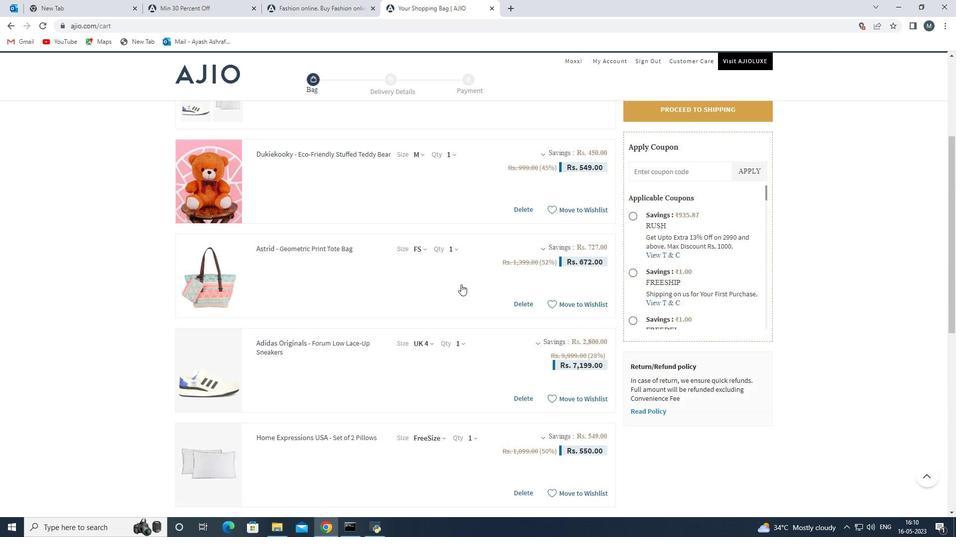 
Action: Mouse scrolled (458, 284) with delta (0, 0)
Screenshot: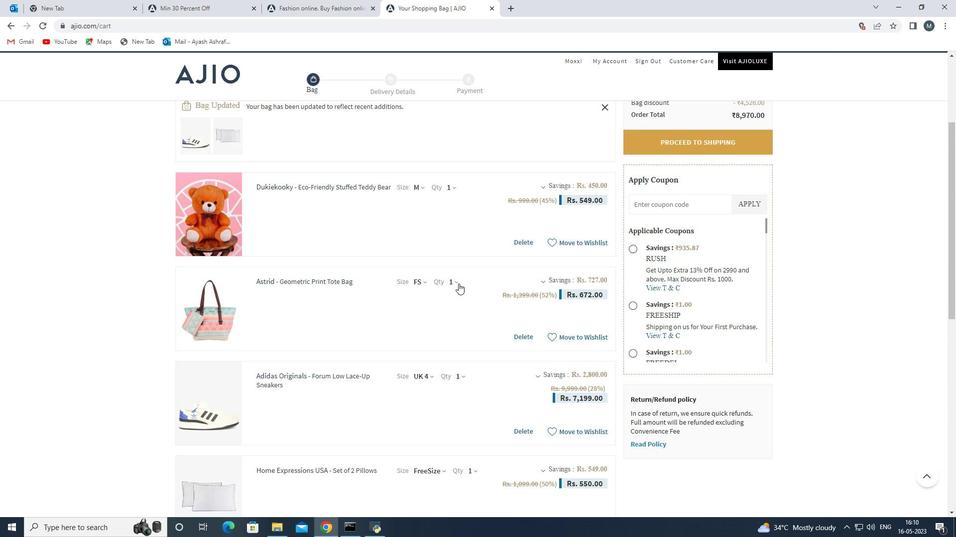 
Action: Mouse scrolled (458, 284) with delta (0, 0)
Screenshot: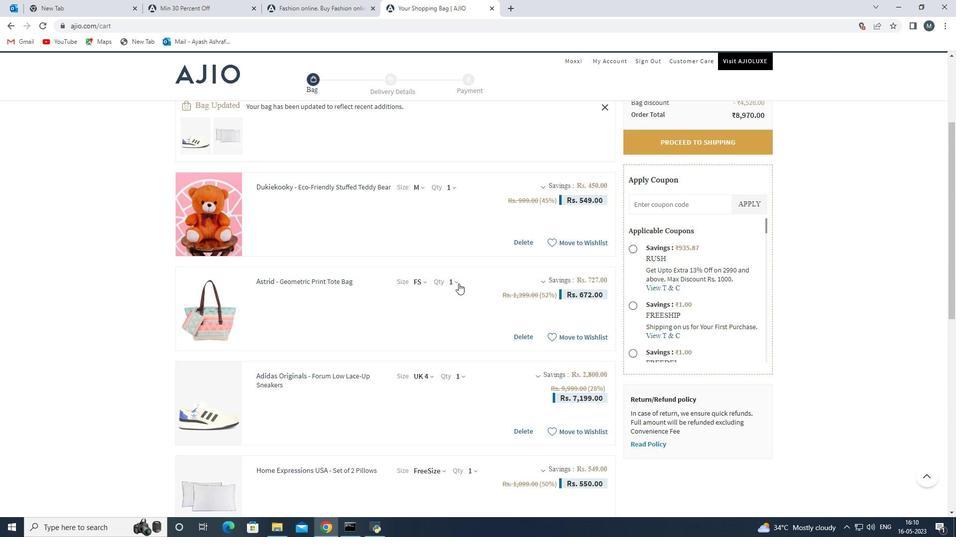 
Action: Mouse scrolled (458, 284) with delta (0, 0)
Screenshot: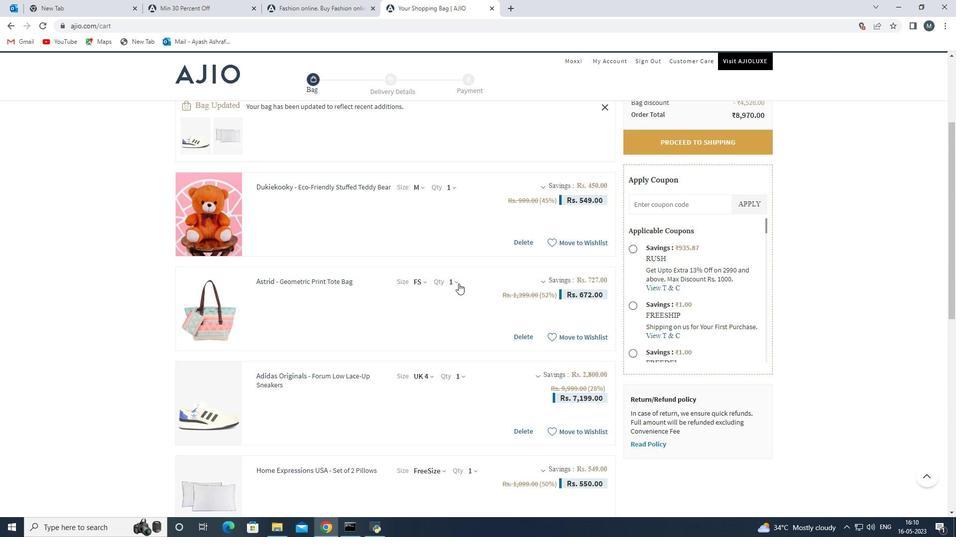 
Action: Mouse scrolled (458, 284) with delta (0, 0)
Screenshot: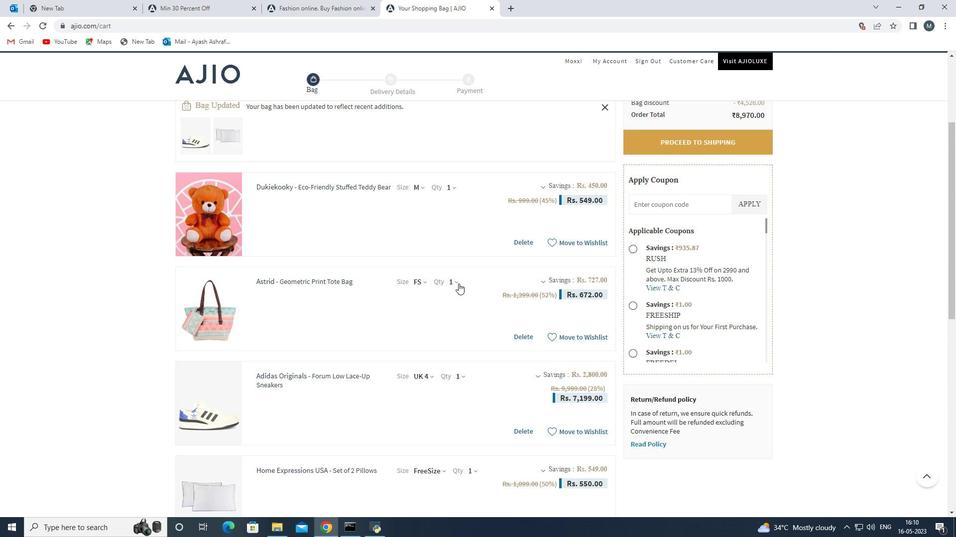 
Action: Mouse scrolled (458, 284) with delta (0, 0)
Screenshot: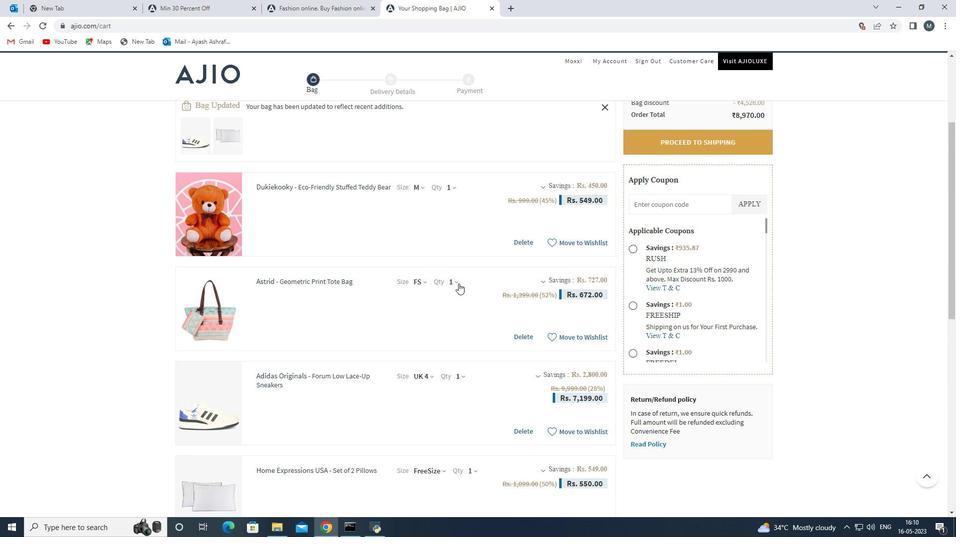 
Action: Mouse moved to (391, 296)
Screenshot: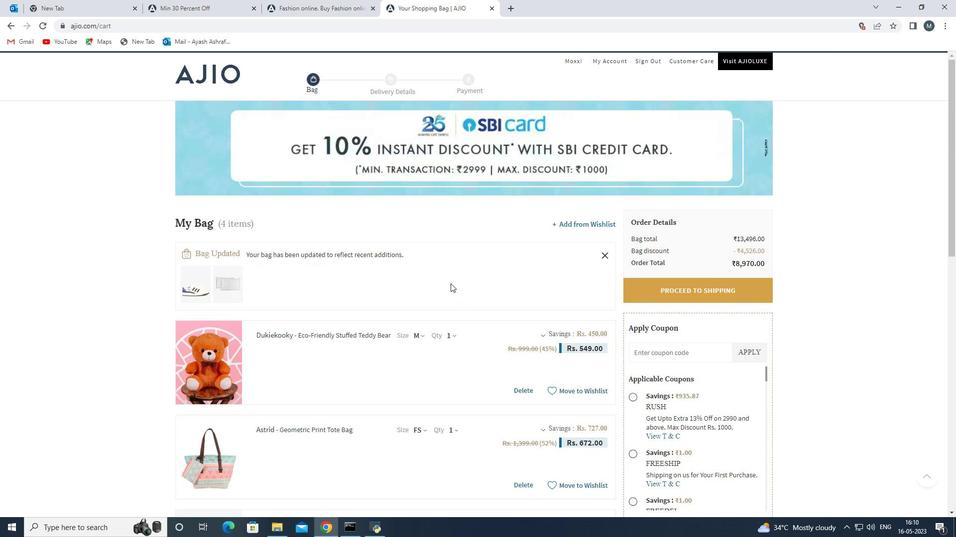 
Action: Mouse scrolled (391, 296) with delta (0, 0)
Screenshot: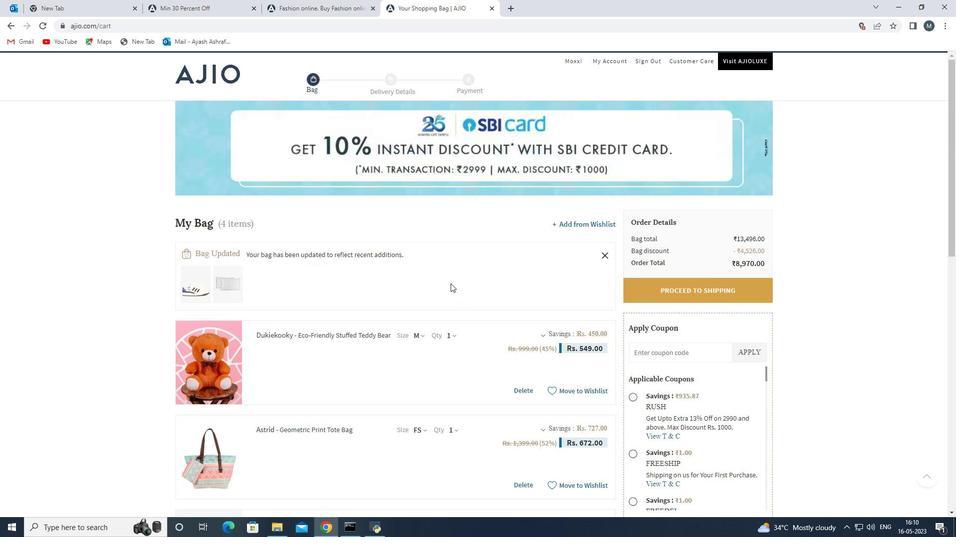 
Action: Mouse scrolled (391, 296) with delta (0, 0)
Screenshot: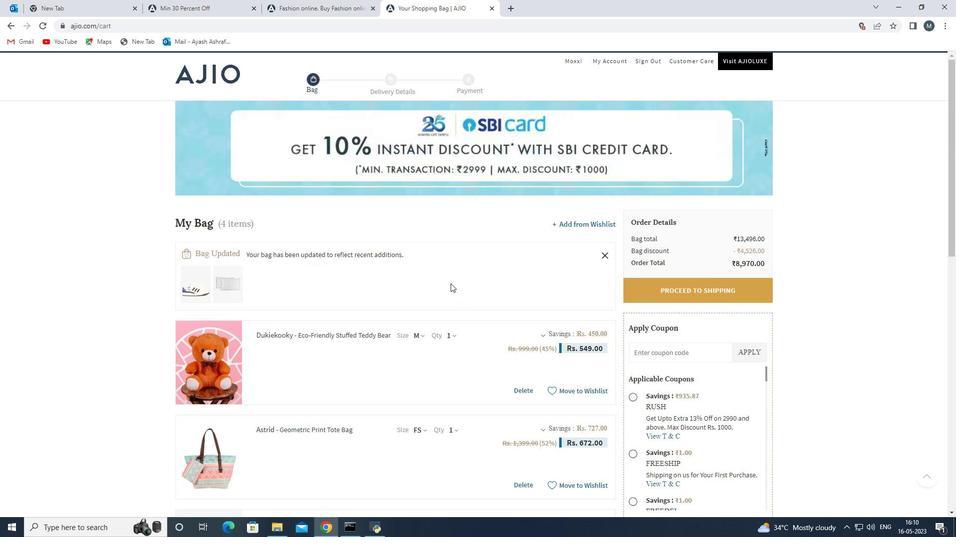 
Action: Mouse scrolled (391, 296) with delta (0, 0)
Screenshot: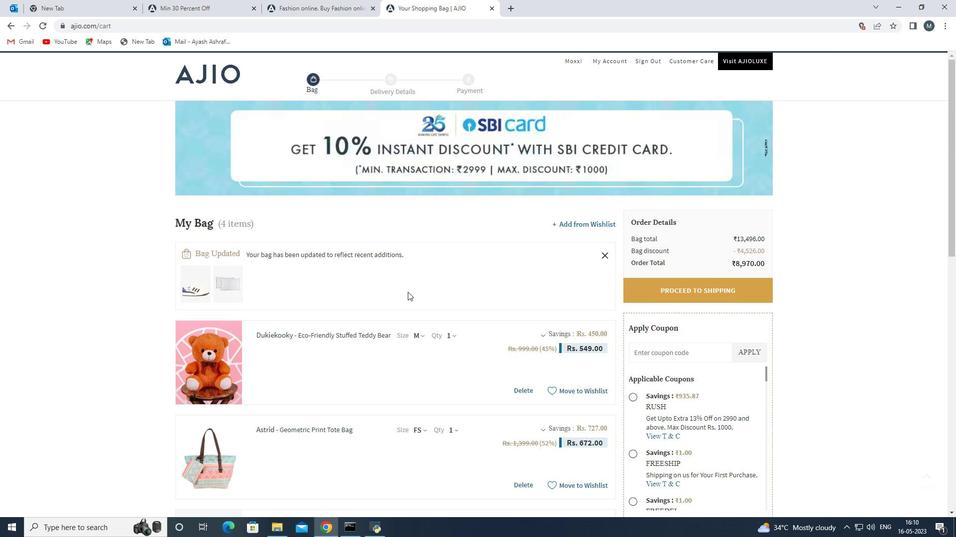 
Action: Mouse moved to (391, 296)
Screenshot: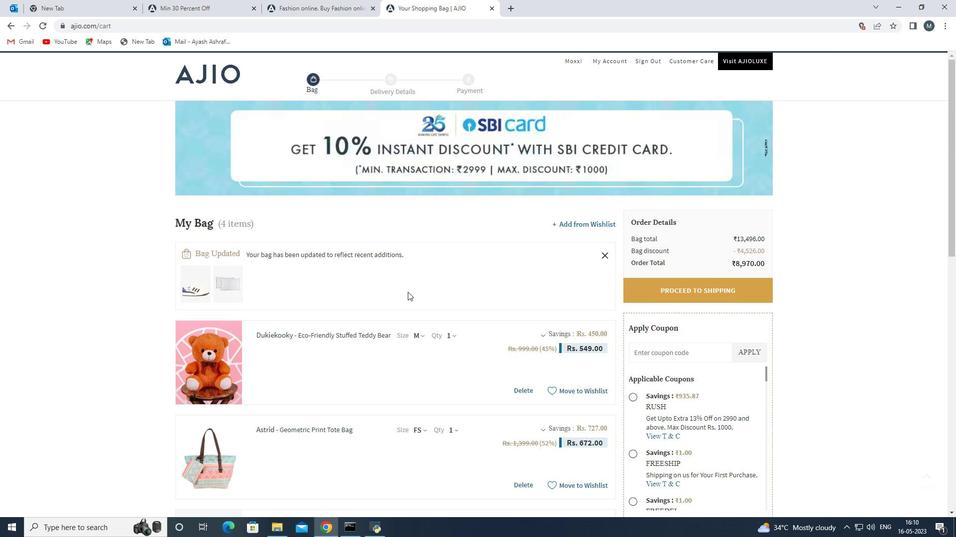 
Action: Mouse scrolled (391, 296) with delta (0, 0)
Screenshot: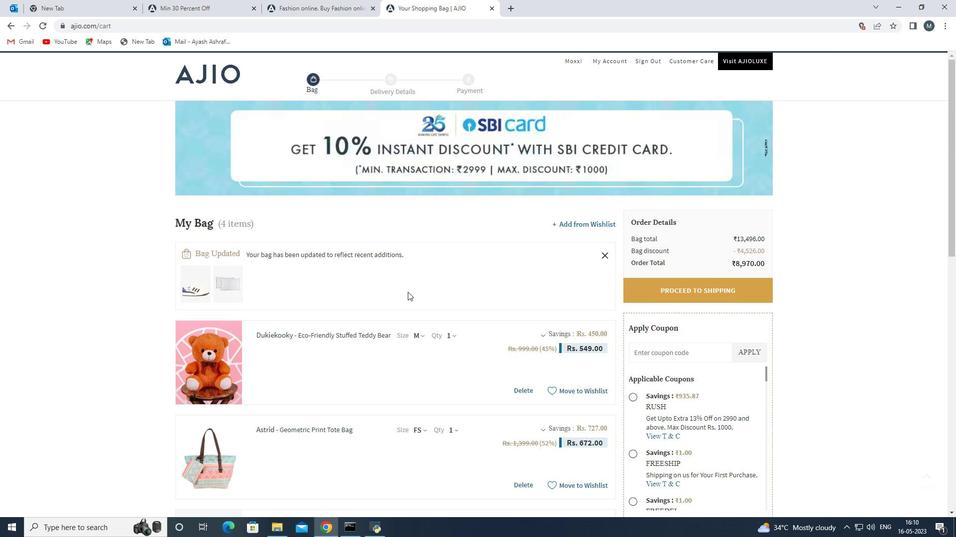
Action: Mouse moved to (391, 296)
Screenshot: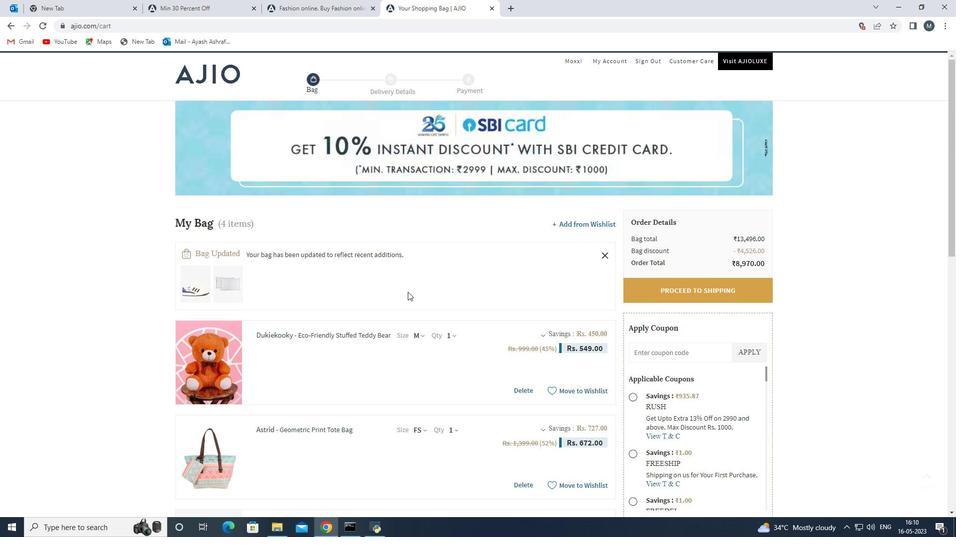 
Action: Mouse scrolled (391, 296) with delta (0, 0)
Screenshot: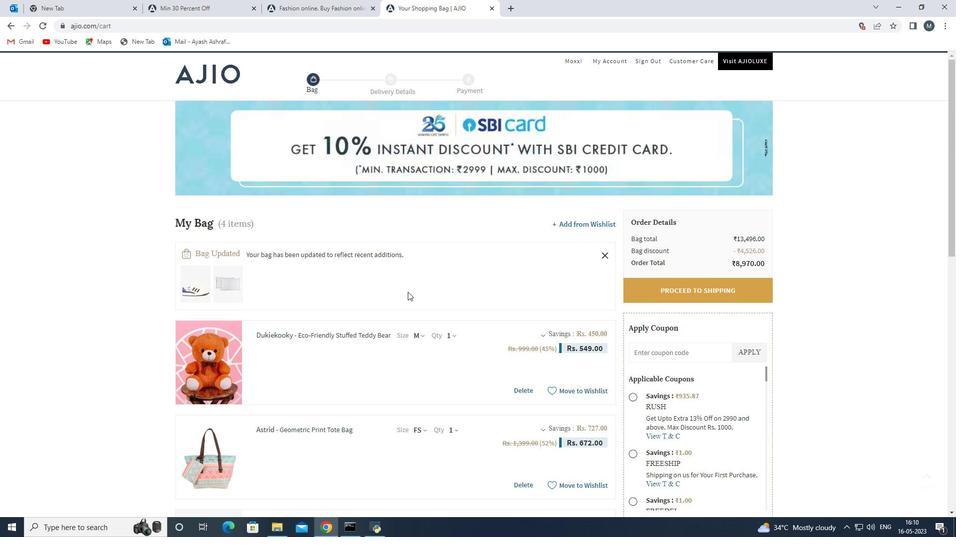 
Action: Mouse moved to (385, 294)
Screenshot: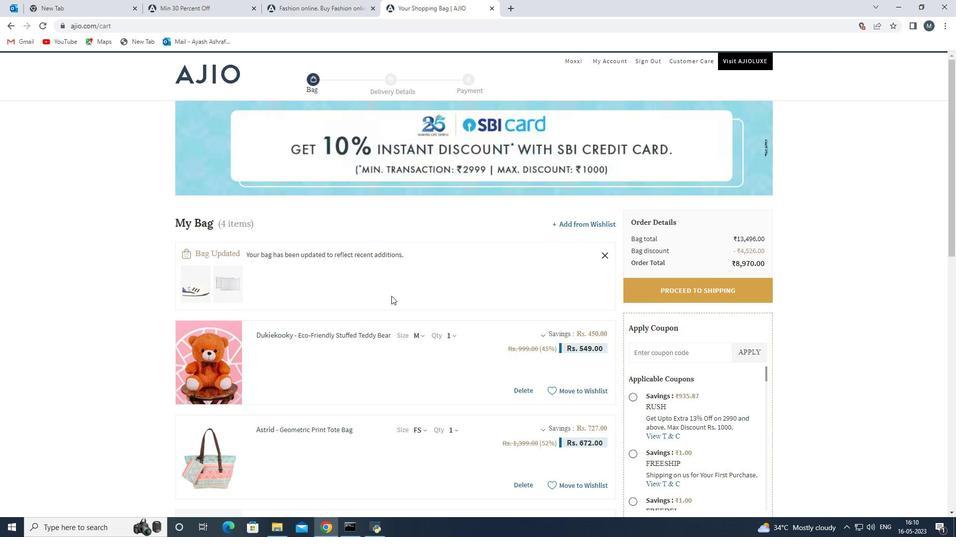 
Action: Mouse scrolled (385, 295) with delta (0, 0)
Screenshot: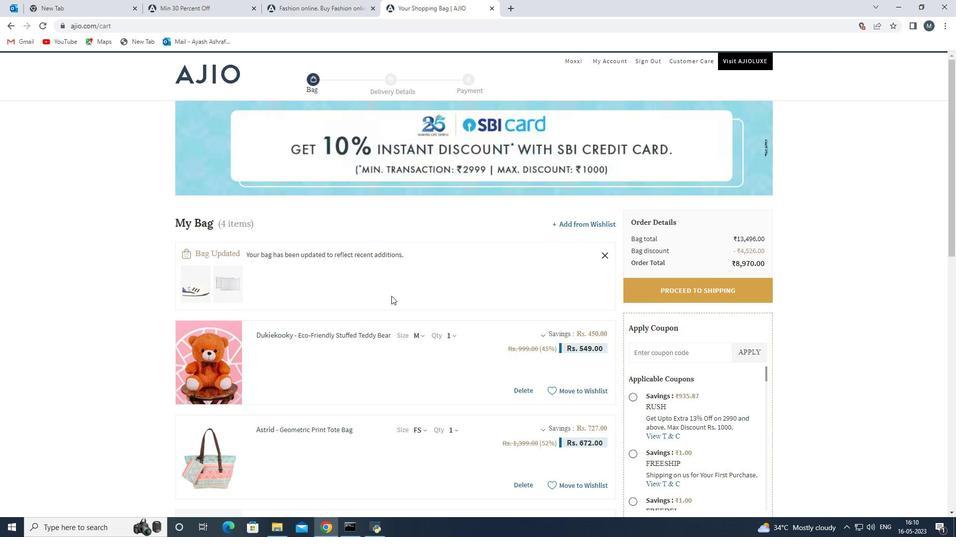 
Action: Mouse moved to (885, 127)
